 Task: Look for space in São José do Rio Pardo, Brazil from 2nd September, 2023 to 6th September, 2023 for 2 adults in price range Rs.15000 to Rs.20000. Place can be entire place with 1  bedroom having 1 bed and 1 bathroom. Property type can be house, flat, guest house, hotel. Amenities needed are: washing machine. Booking option can be shelf check-in. Required host language is Spanish.
Action: Mouse moved to (317, 160)
Screenshot: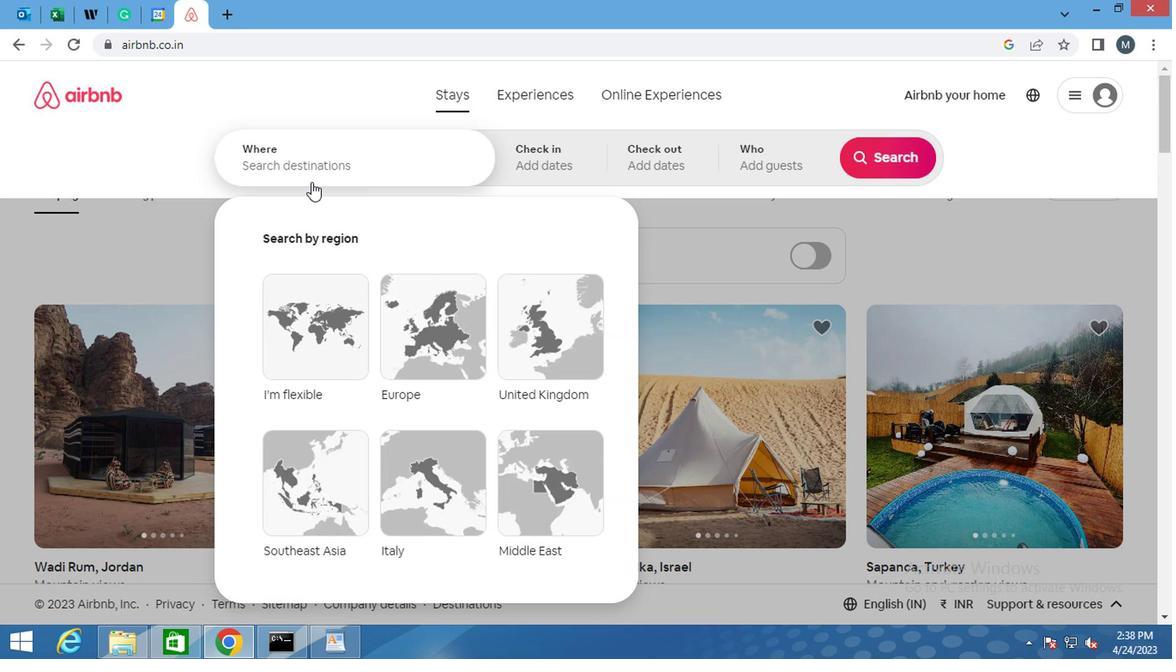 
Action: Mouse pressed left at (317, 160)
Screenshot: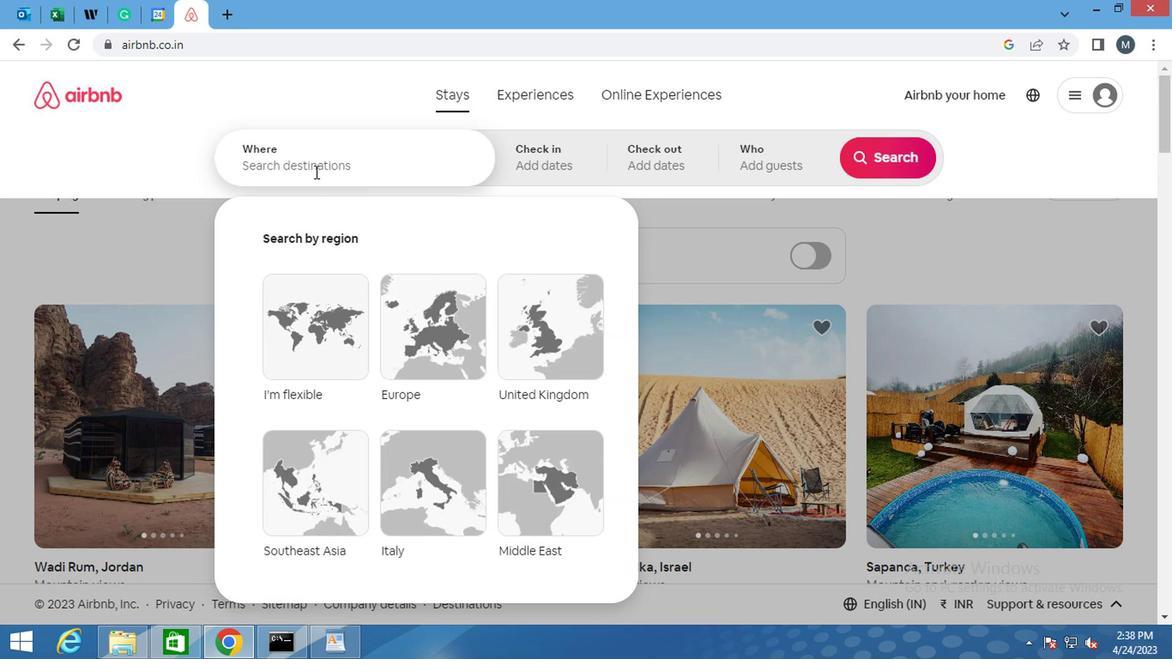 
Action: Mouse moved to (318, 160)
Screenshot: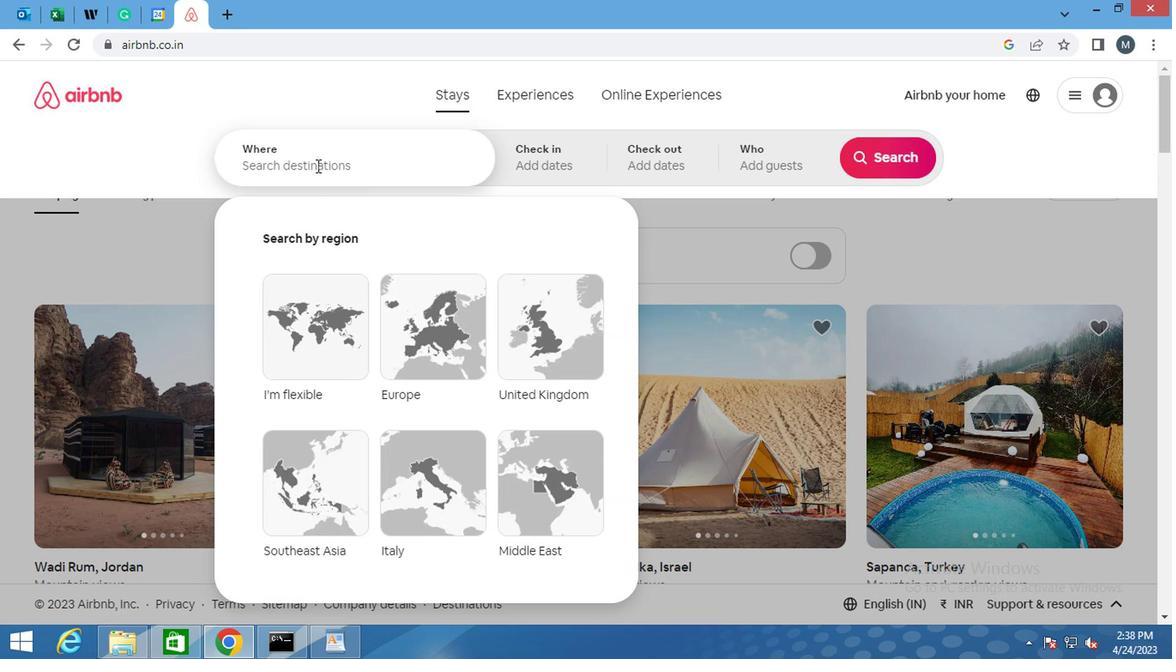
Action: Key pressed <Key.shift>SAO<Key.space><Key.shift>JOSE<Key.space>DO<Key.space><Key.shift>RIO<Key.space><Key.shift>PARDO,<Key.space><Key.shift>BRAZIL<Key.space><Key.enter>
Screenshot: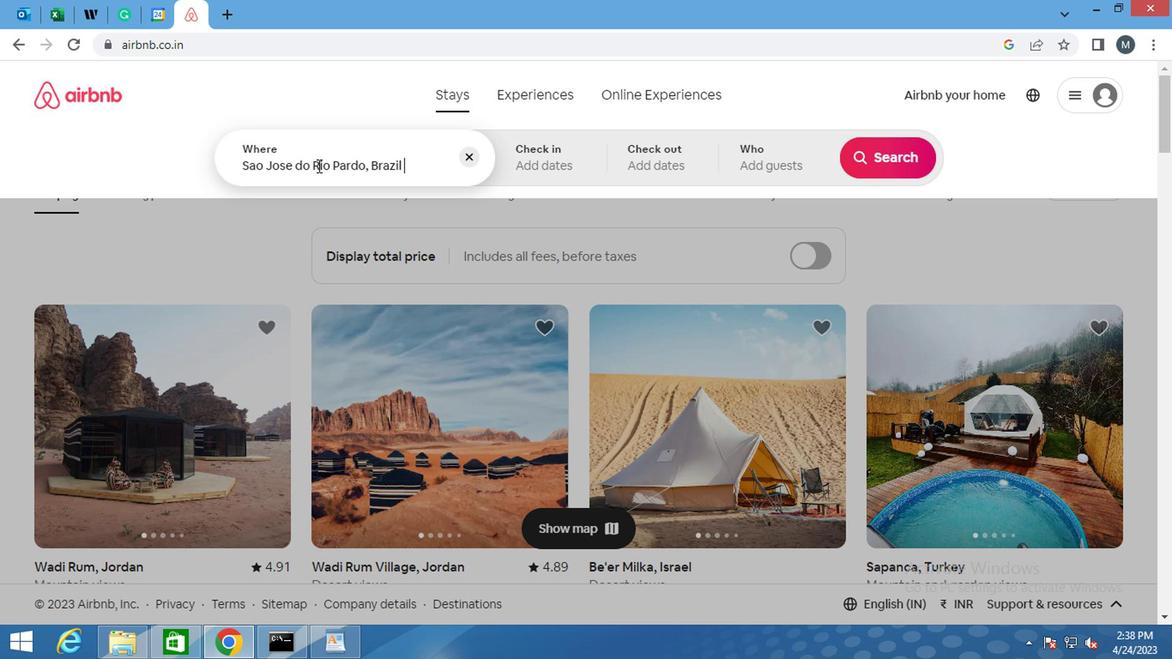 
Action: Mouse moved to (869, 294)
Screenshot: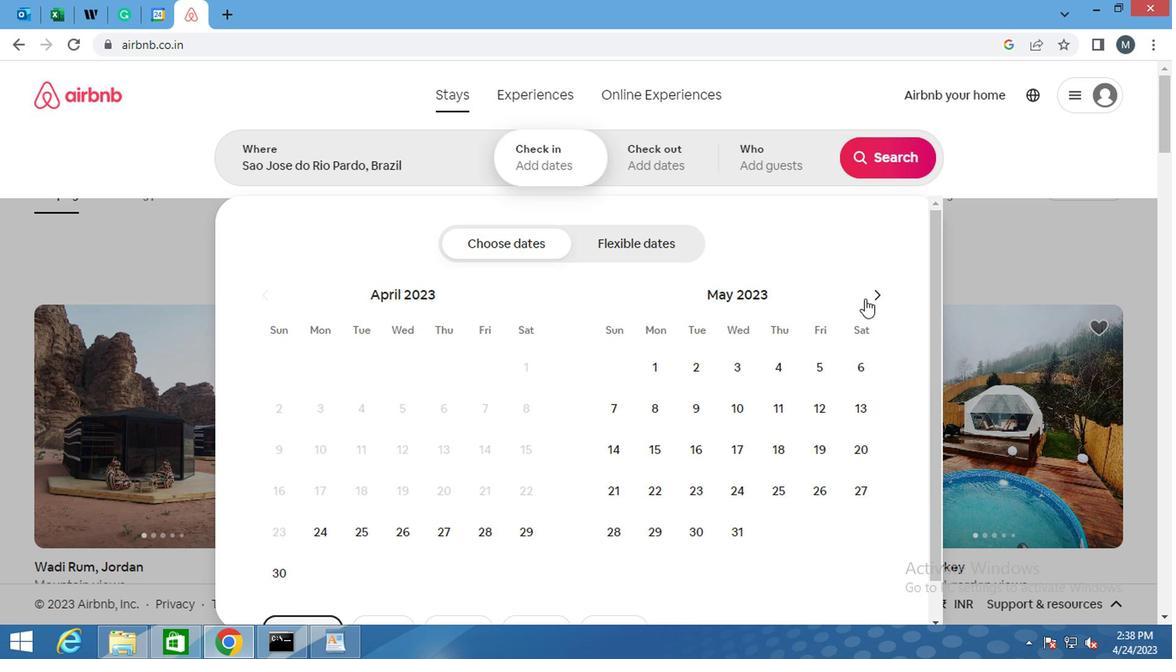 
Action: Mouse pressed left at (869, 294)
Screenshot: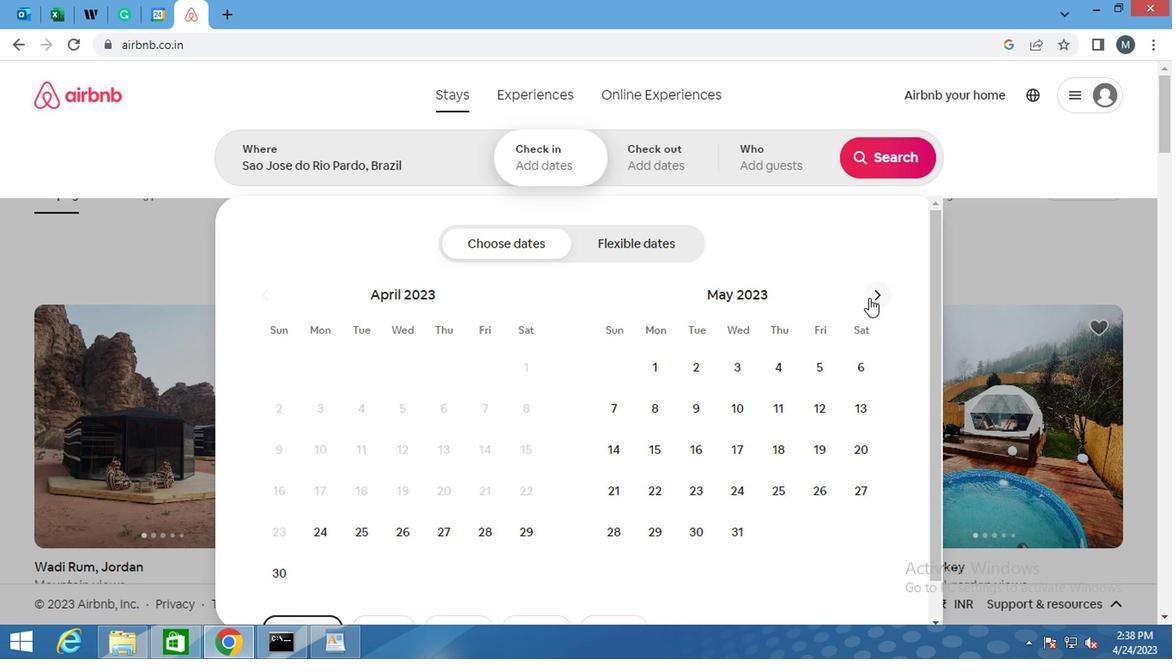 
Action: Mouse moved to (869, 294)
Screenshot: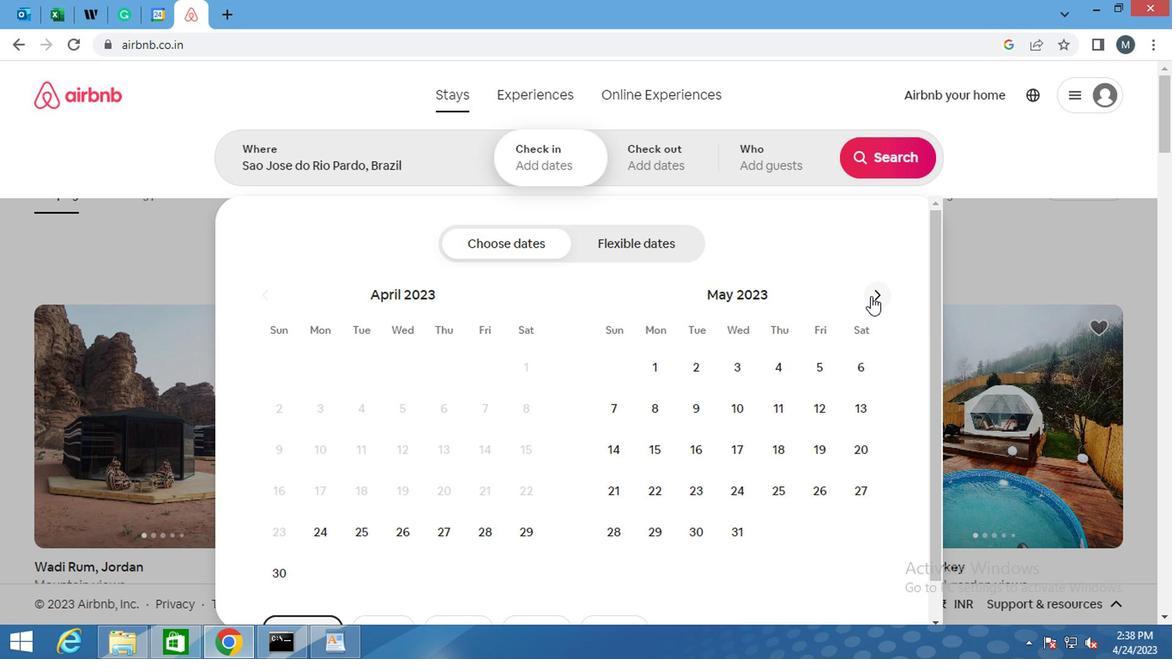 
Action: Mouse pressed left at (869, 294)
Screenshot: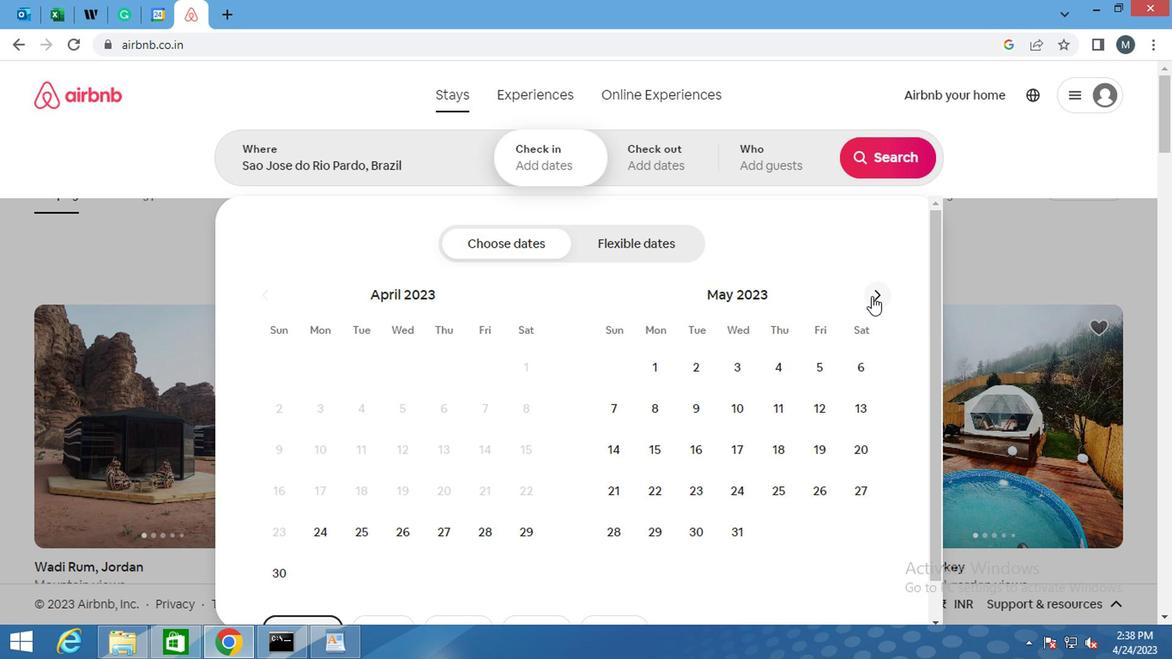 
Action: Mouse moved to (870, 294)
Screenshot: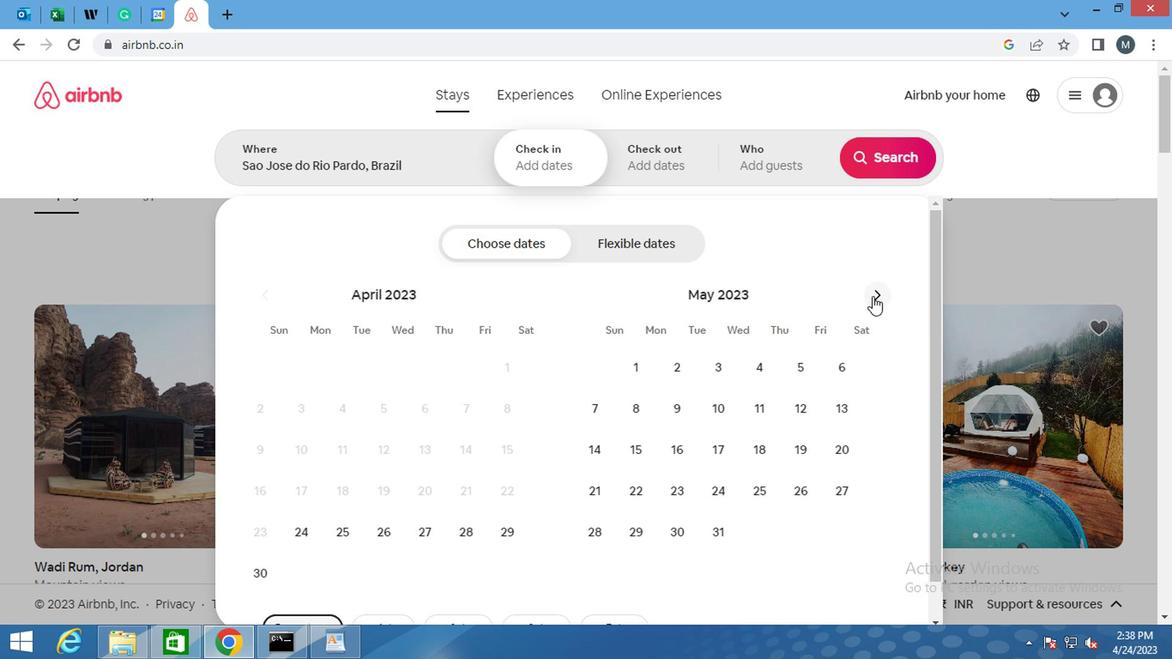 
Action: Mouse pressed left at (870, 294)
Screenshot: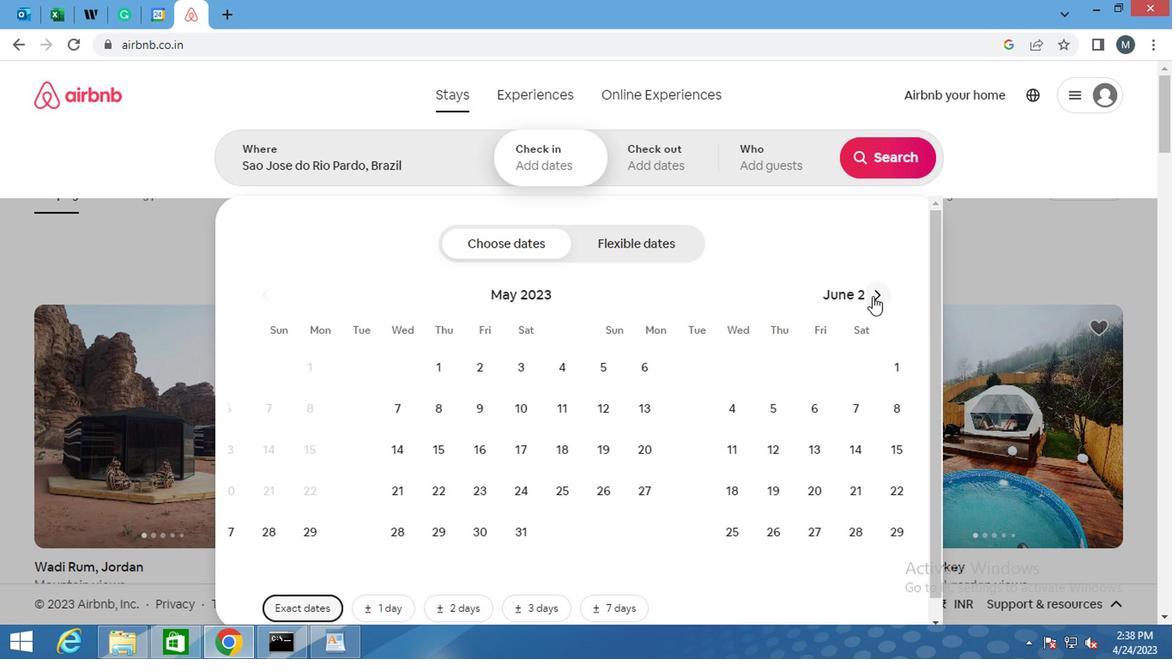 
Action: Mouse moved to (871, 293)
Screenshot: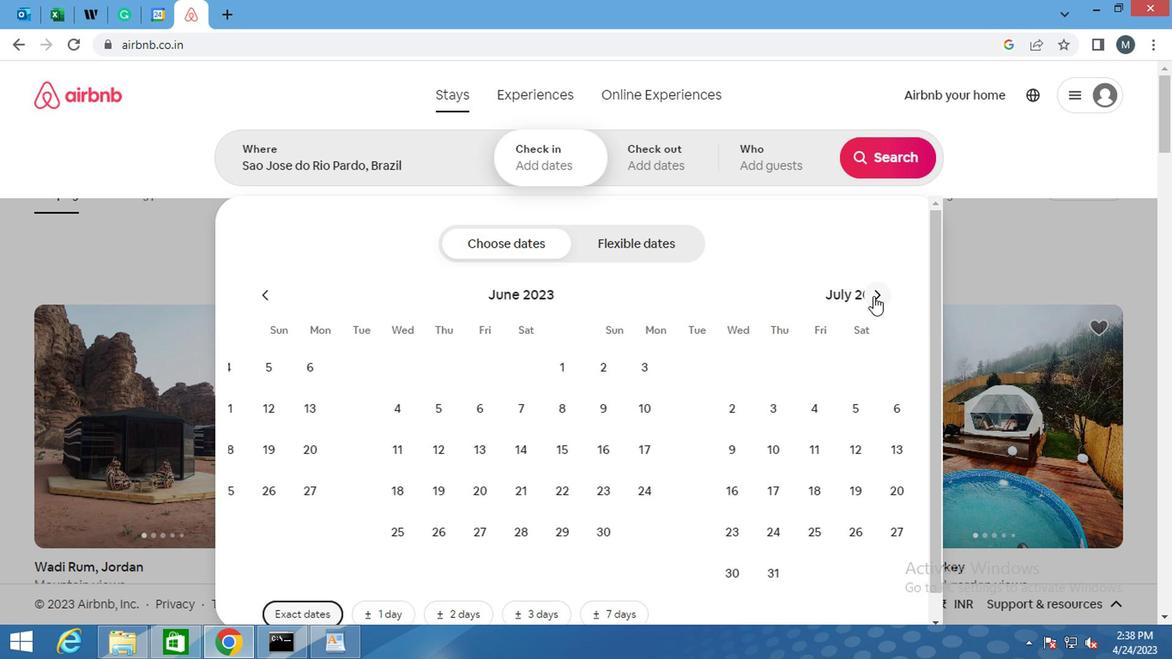 
Action: Mouse pressed left at (871, 293)
Screenshot: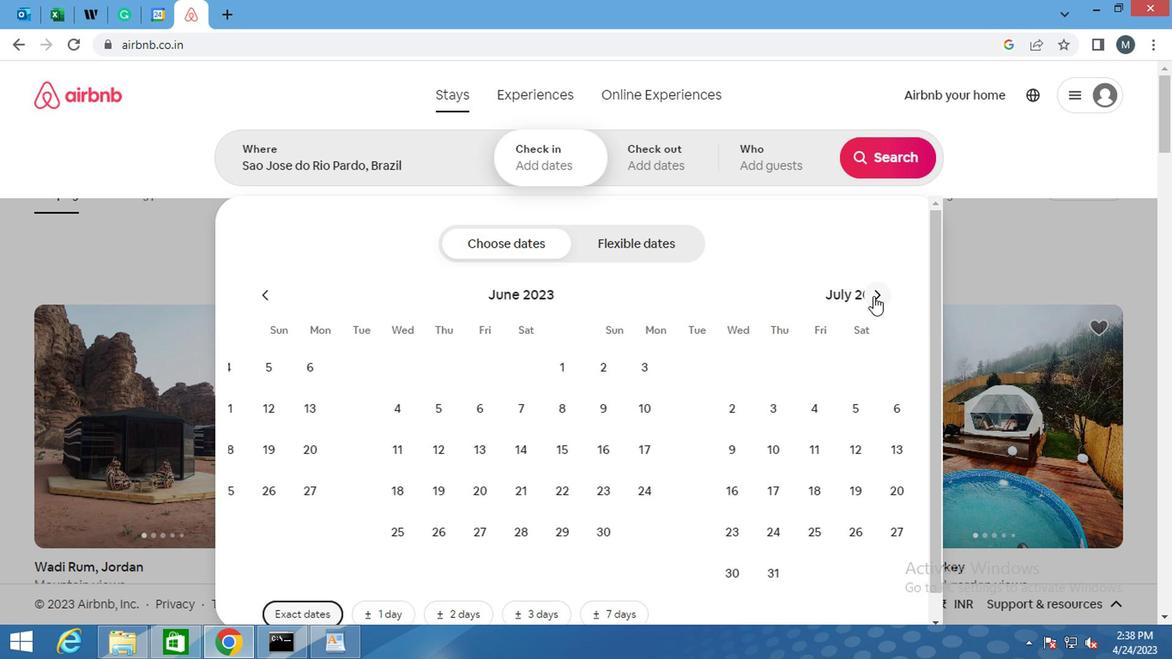 
Action: Mouse moved to (871, 290)
Screenshot: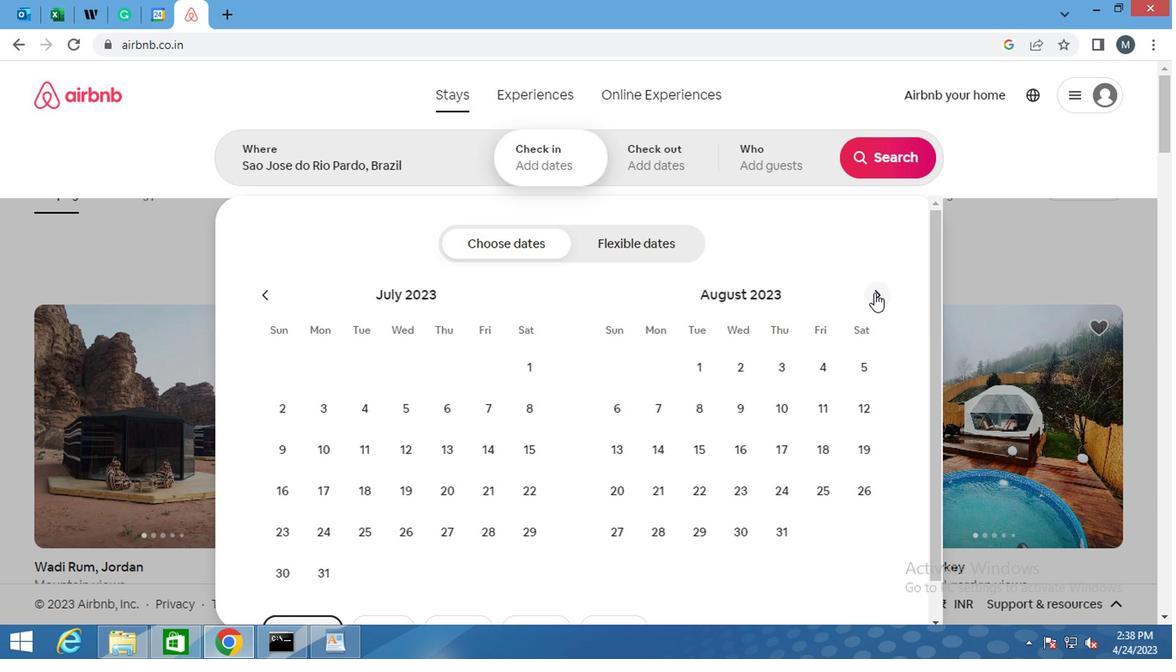 
Action: Mouse pressed left at (871, 290)
Screenshot: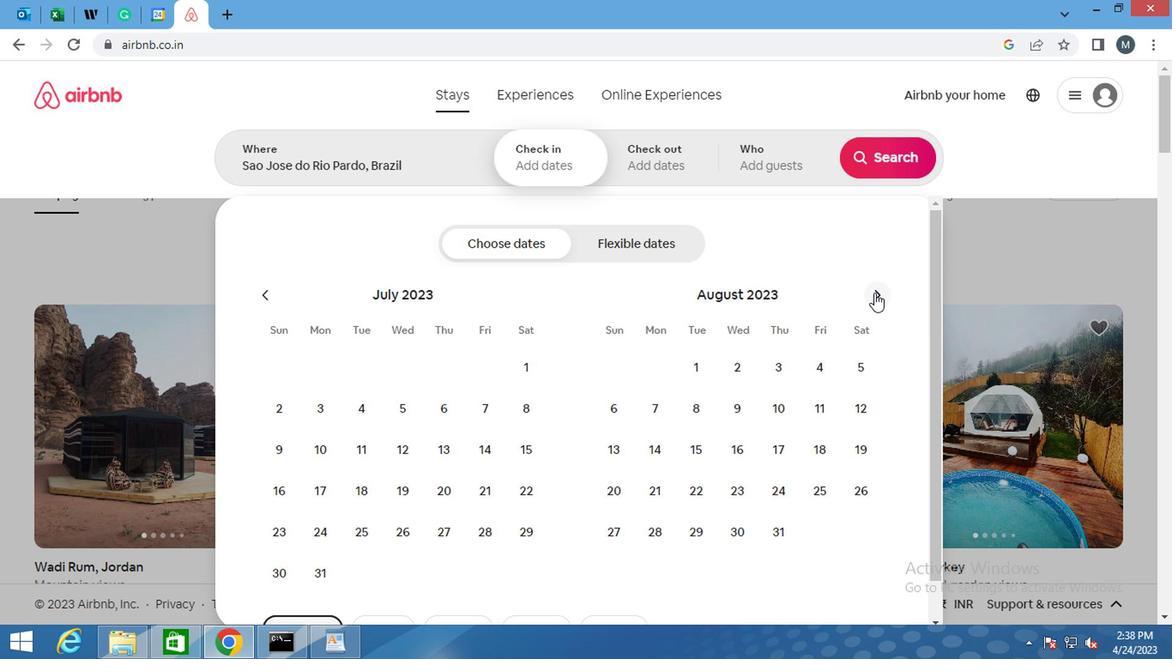 
Action: Mouse moved to (852, 370)
Screenshot: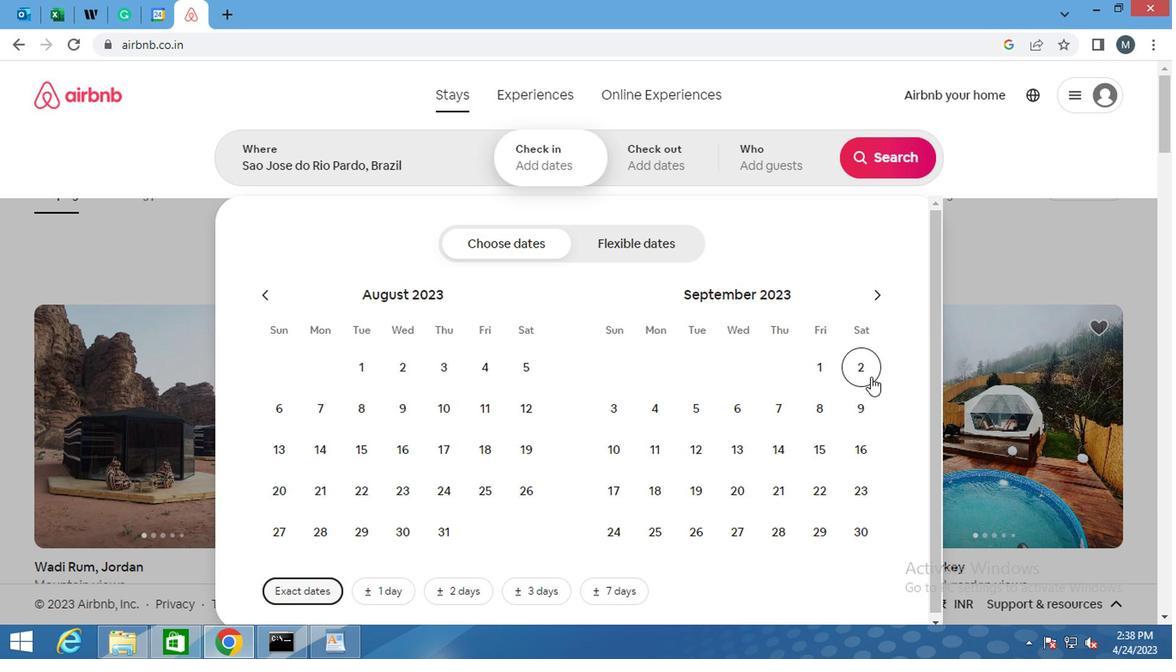 
Action: Mouse pressed left at (852, 370)
Screenshot: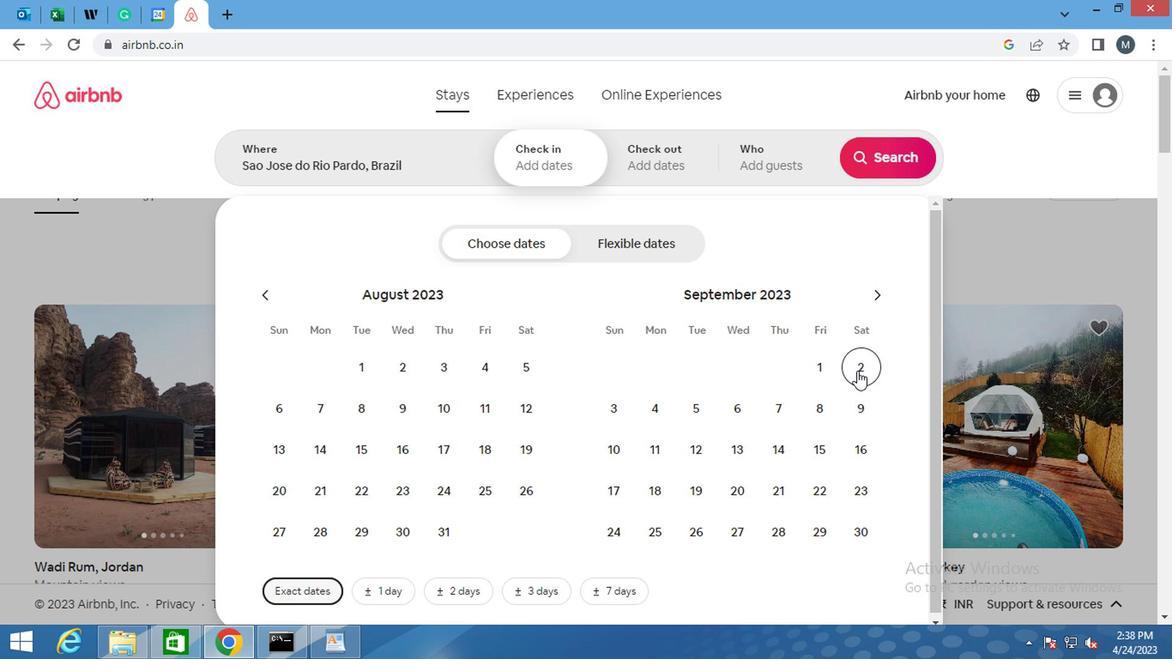 
Action: Mouse moved to (742, 414)
Screenshot: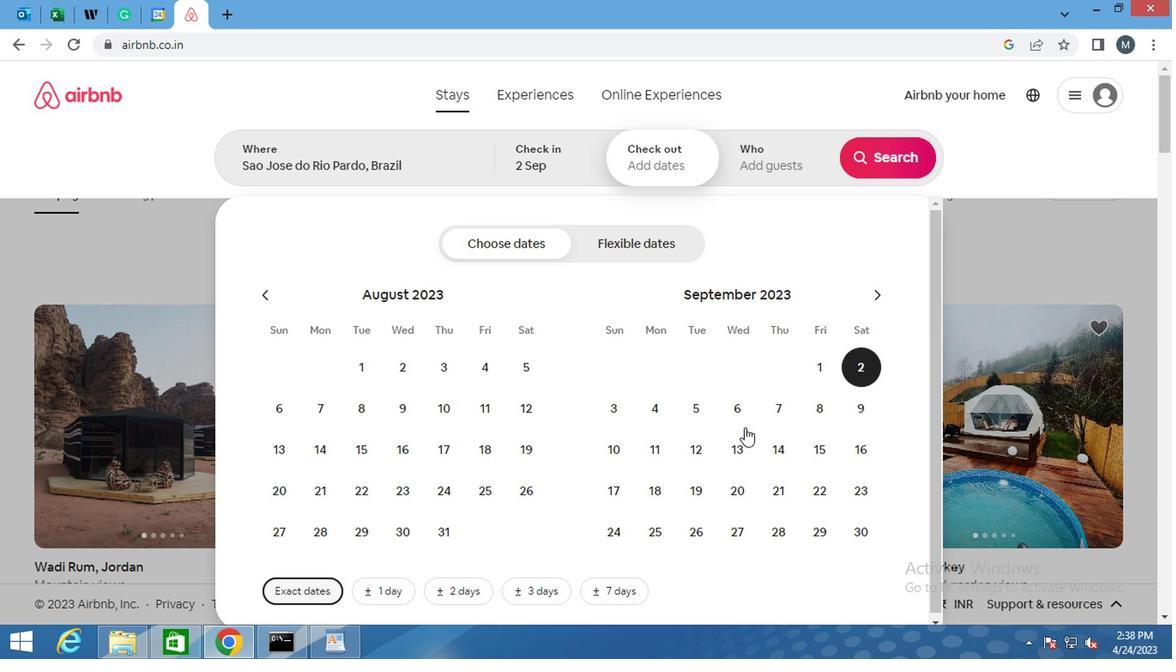 
Action: Mouse pressed left at (742, 414)
Screenshot: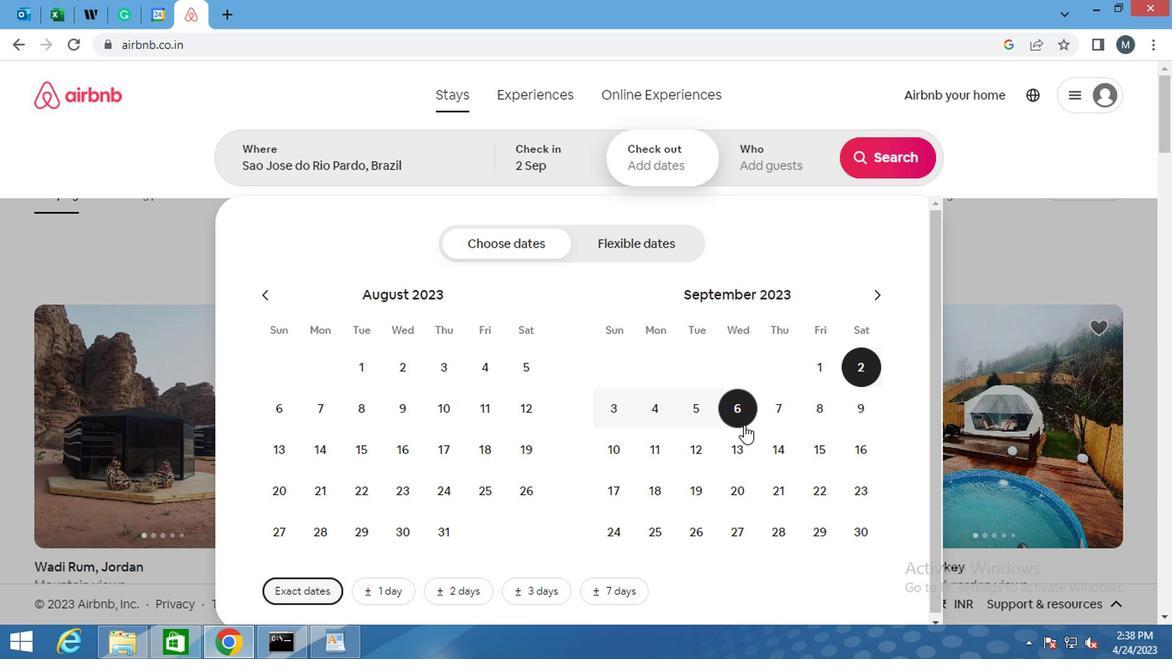 
Action: Mouse moved to (760, 166)
Screenshot: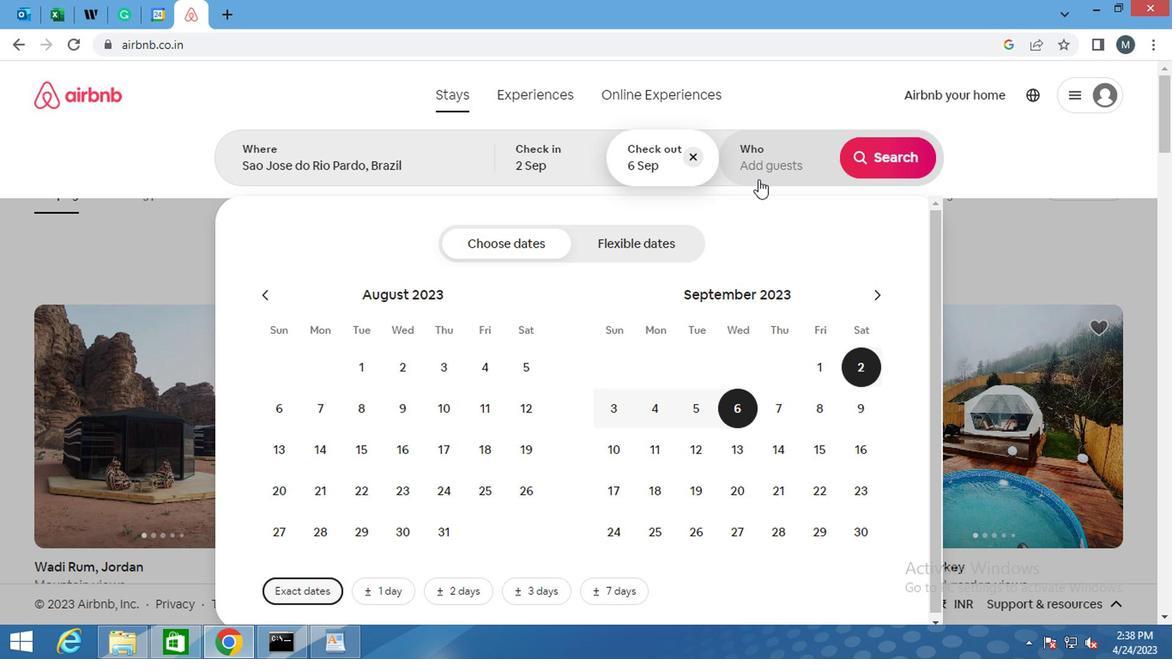 
Action: Mouse pressed left at (760, 166)
Screenshot: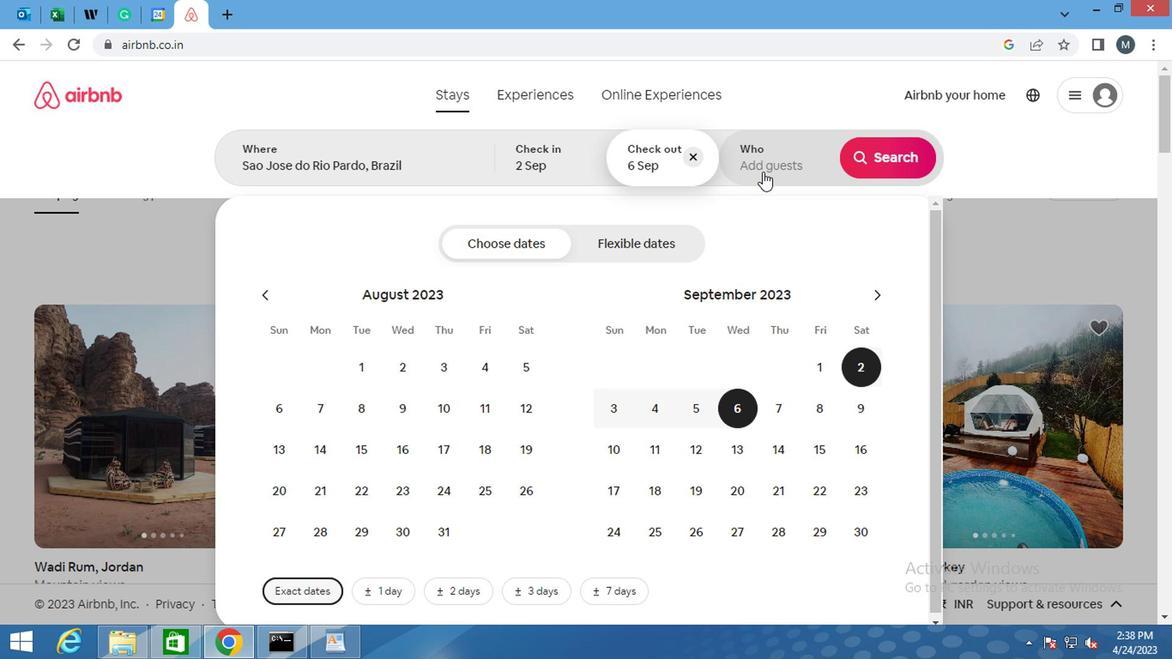 
Action: Mouse moved to (898, 252)
Screenshot: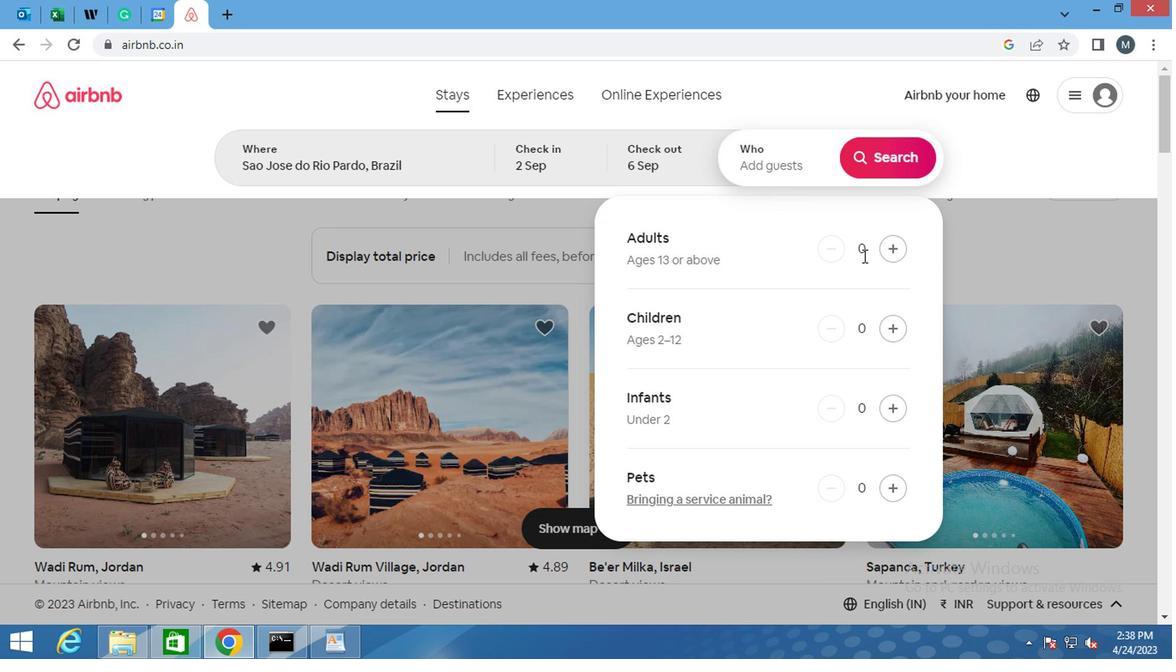 
Action: Mouse pressed left at (898, 252)
Screenshot: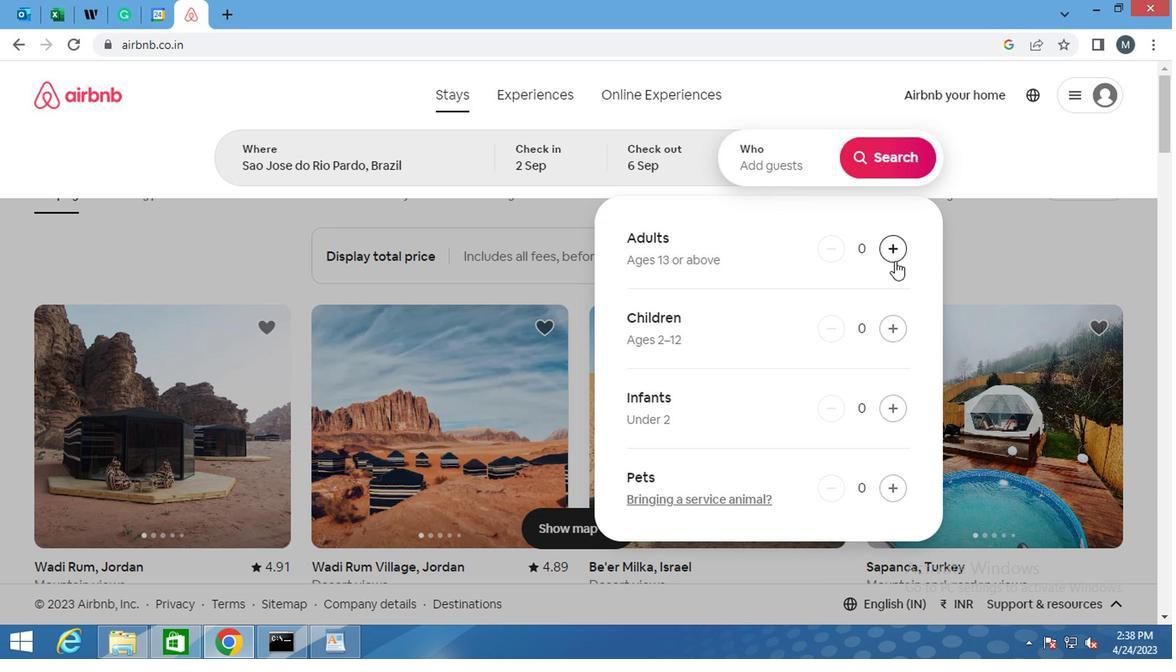 
Action: Mouse pressed left at (898, 252)
Screenshot: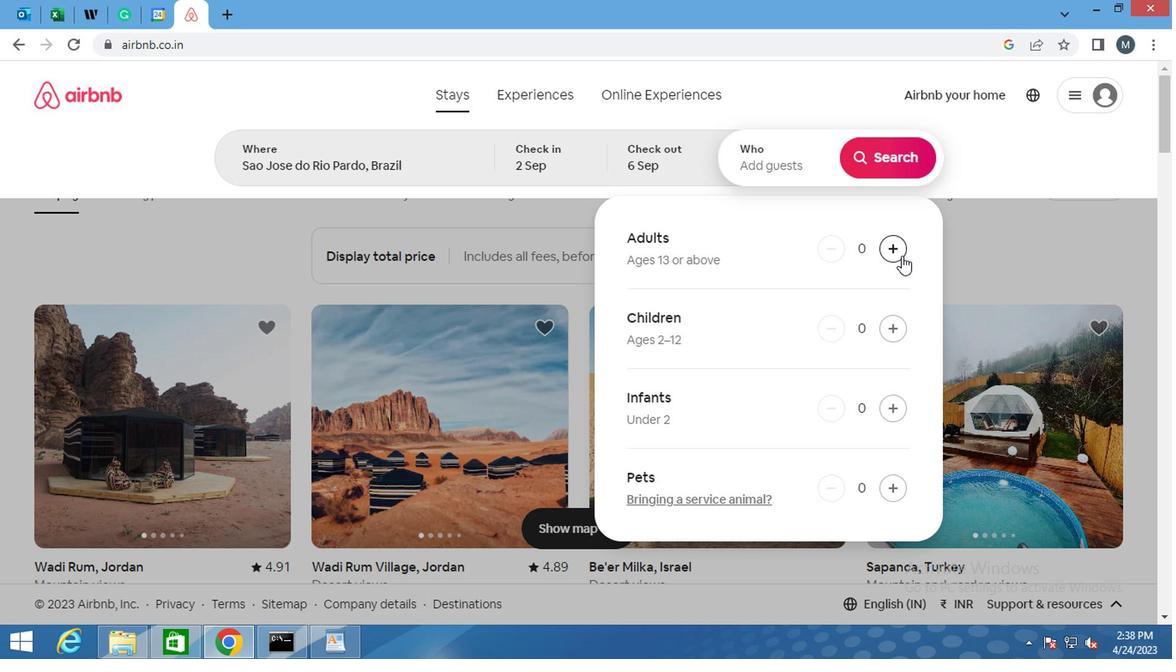
Action: Mouse moved to (1013, 180)
Screenshot: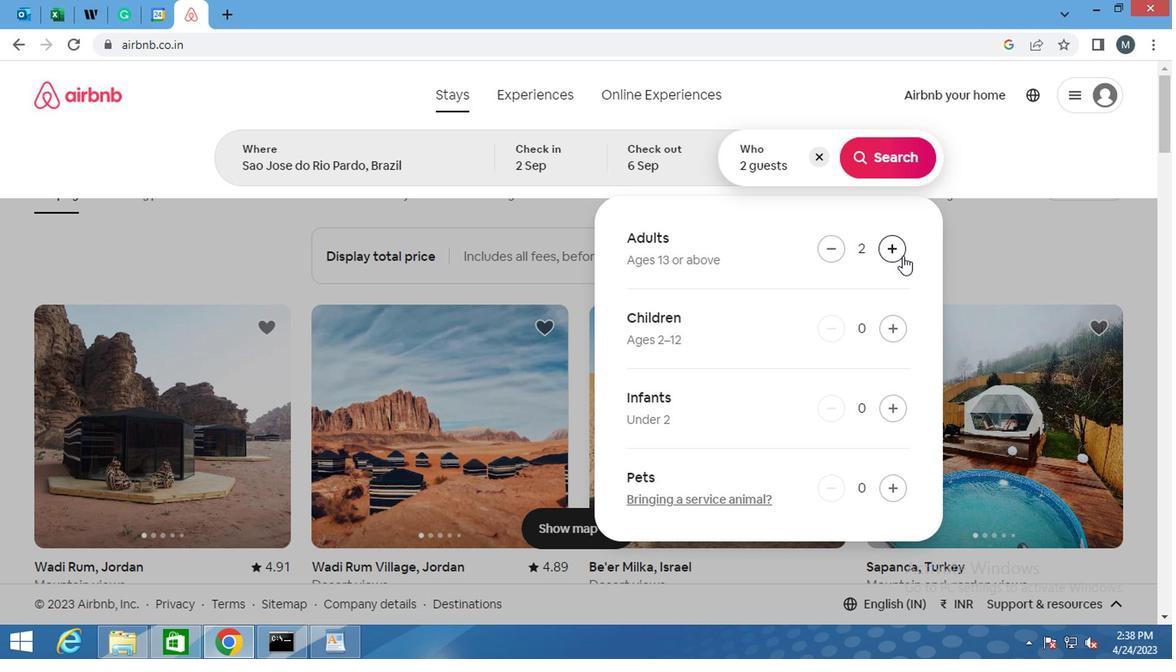 
Action: Mouse pressed left at (1013, 180)
Screenshot: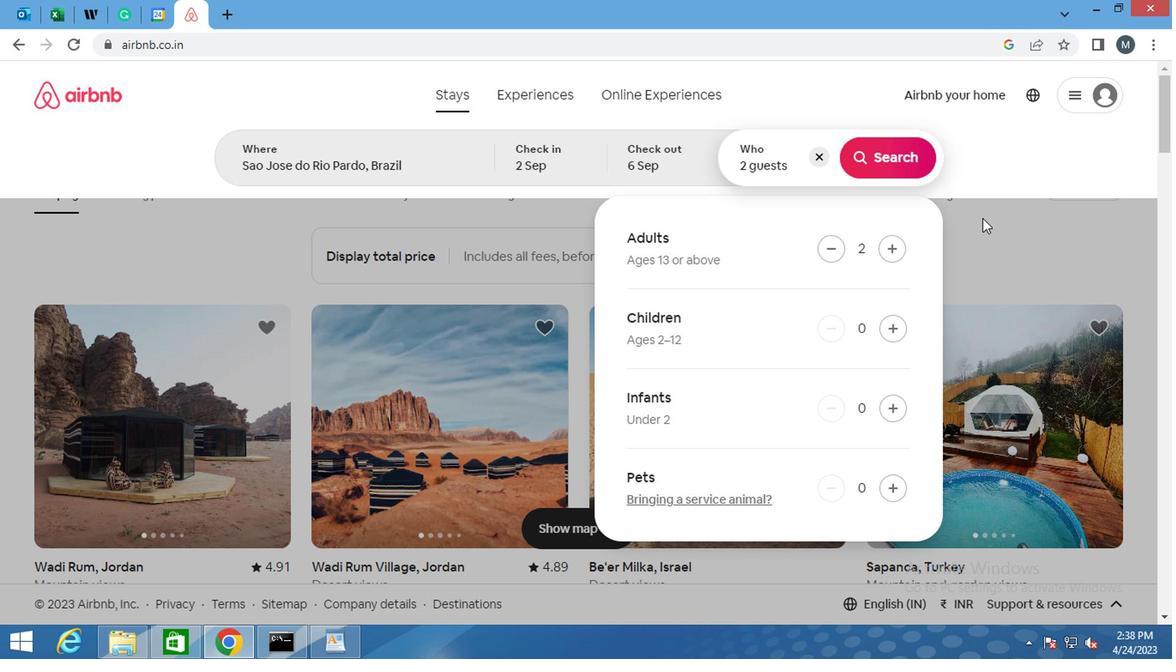 
Action: Mouse moved to (1001, 182)
Screenshot: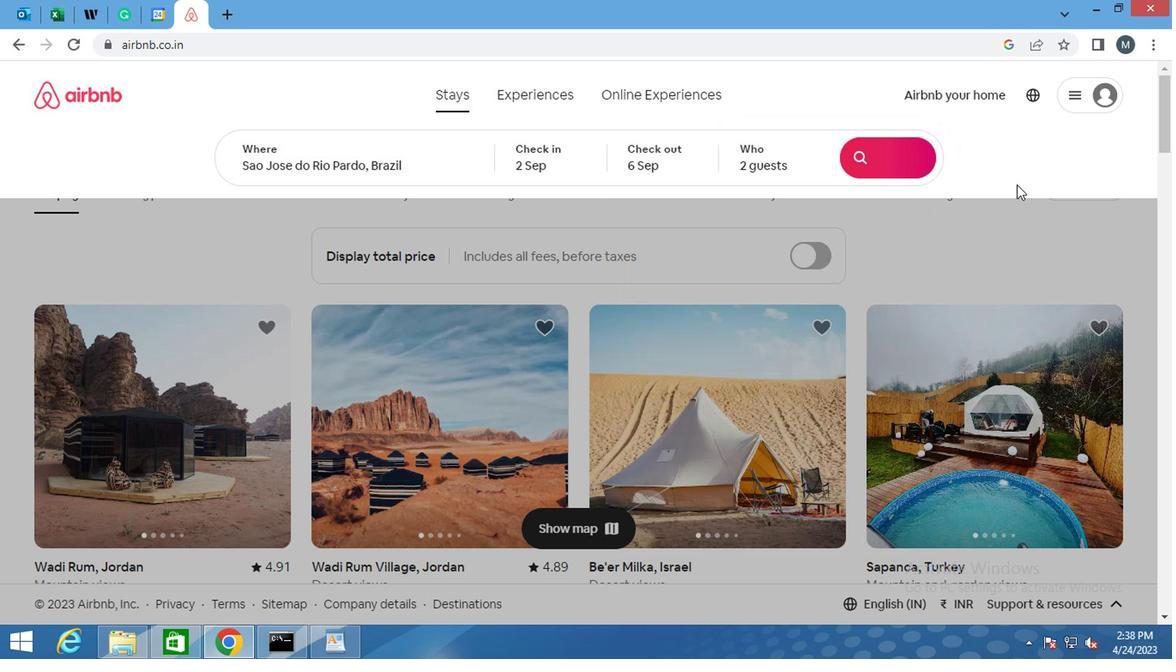 
Action: Mouse scrolled (1001, 182) with delta (0, 0)
Screenshot: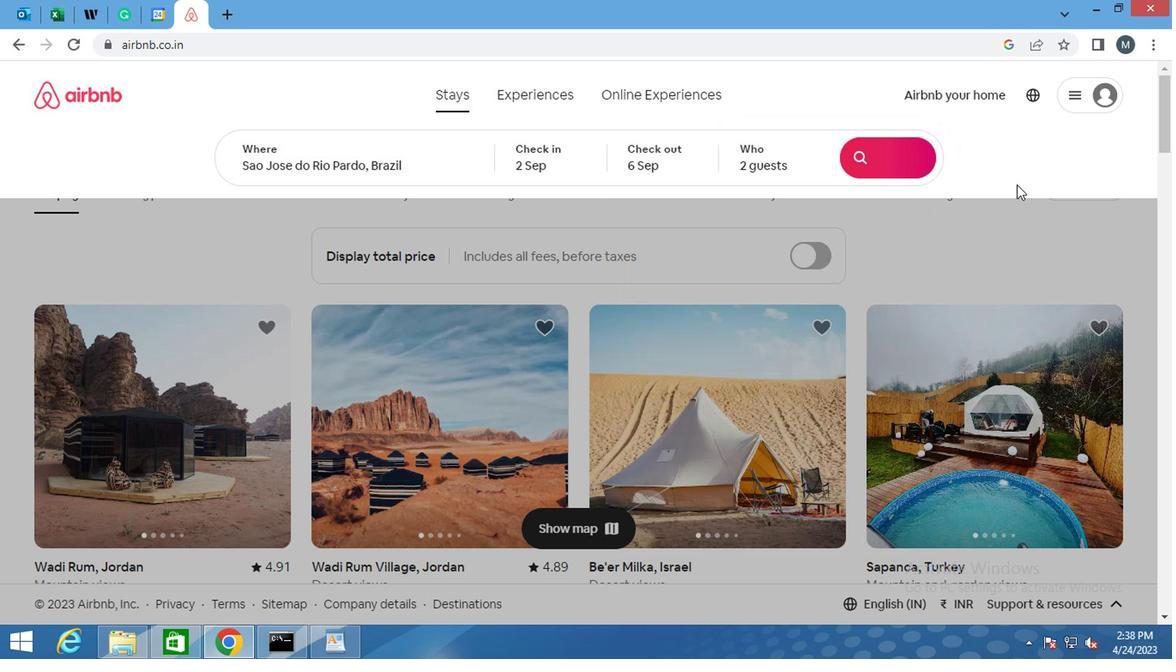 
Action: Mouse moved to (999, 193)
Screenshot: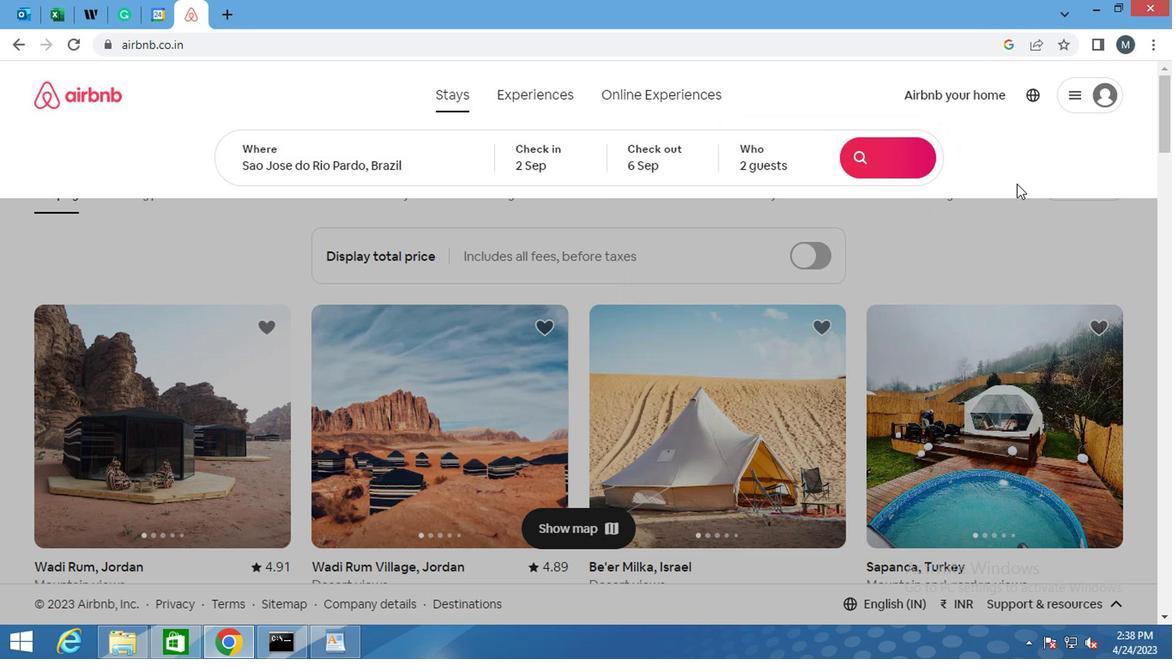 
Action: Mouse scrolled (999, 192) with delta (0, 0)
Screenshot: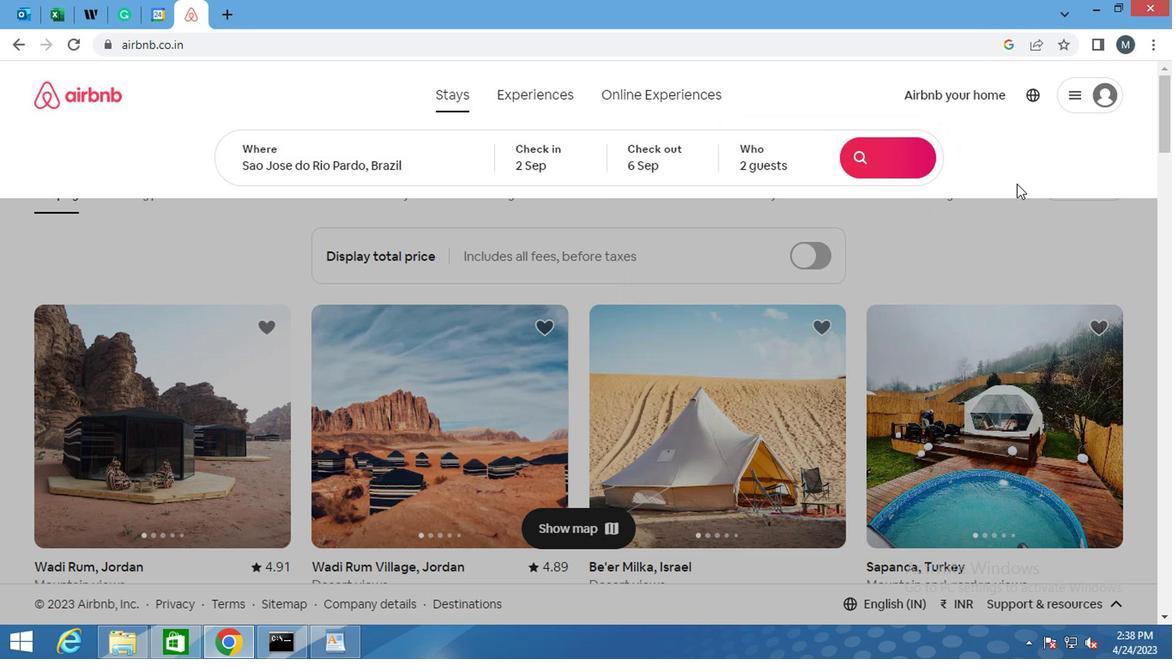 
Action: Mouse moved to (998, 194)
Screenshot: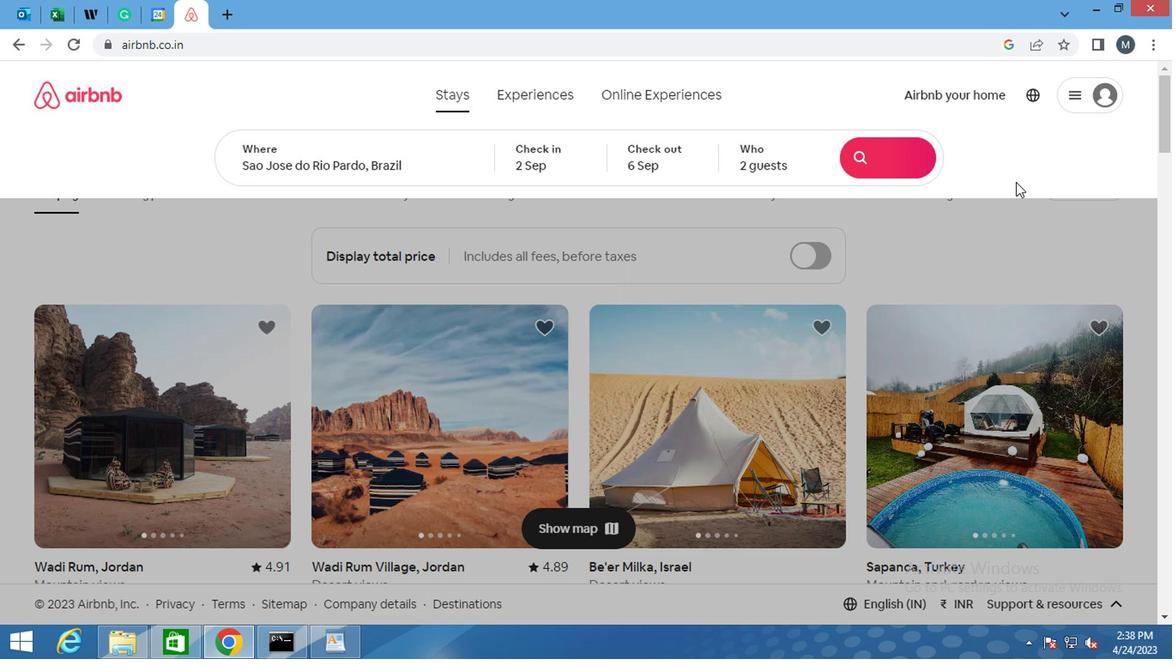
Action: Mouse scrolled (998, 196) with delta (0, 1)
Screenshot: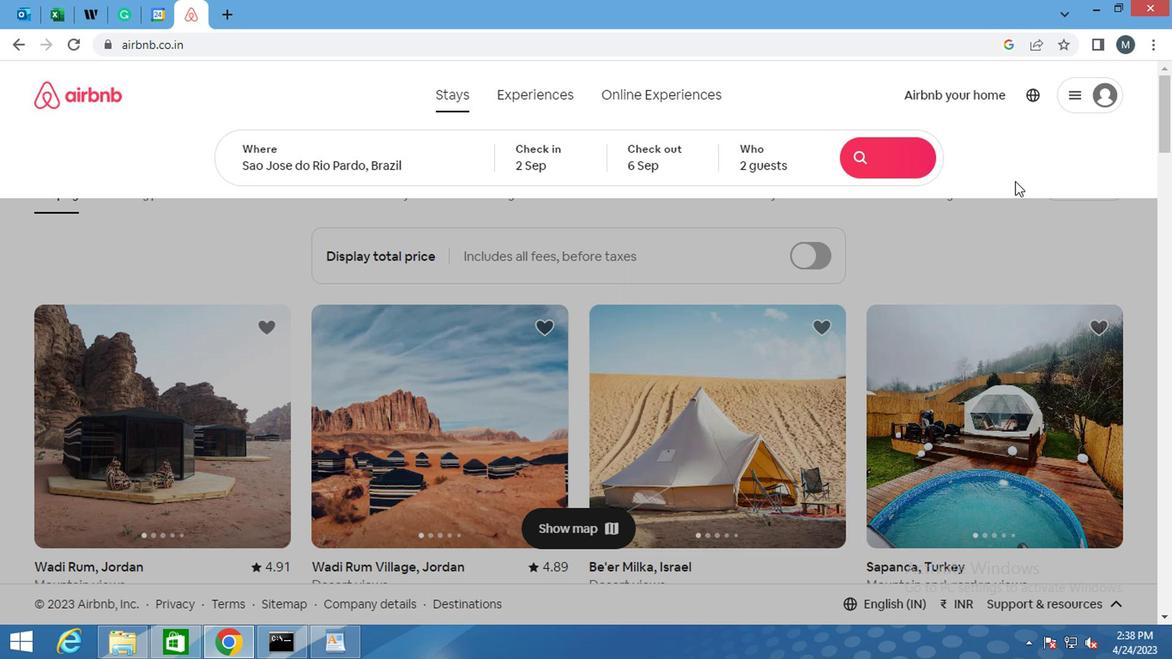 
Action: Mouse scrolled (998, 196) with delta (0, 1)
Screenshot: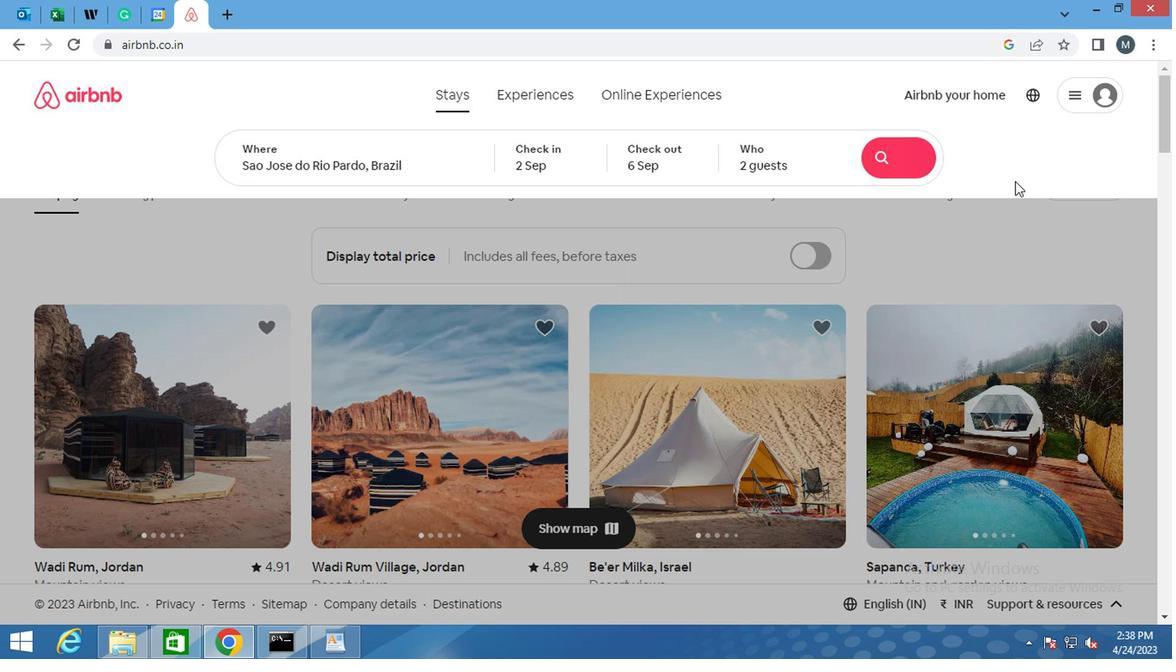
Action: Mouse scrolled (998, 196) with delta (0, 1)
Screenshot: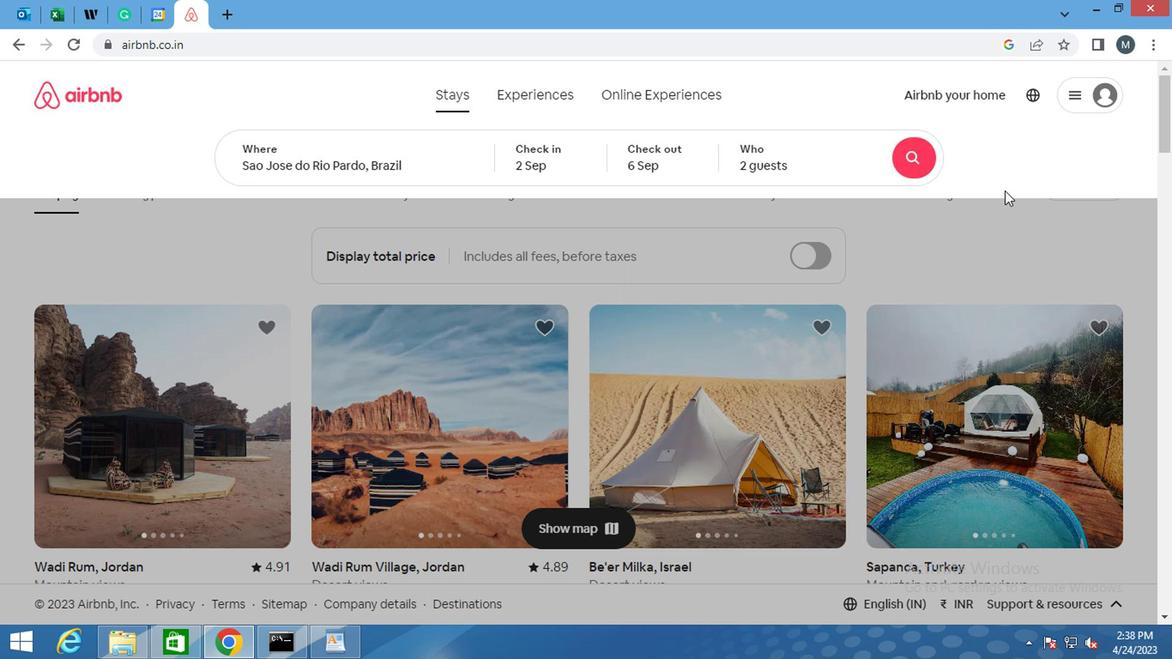 
Action: Mouse moved to (1080, 172)
Screenshot: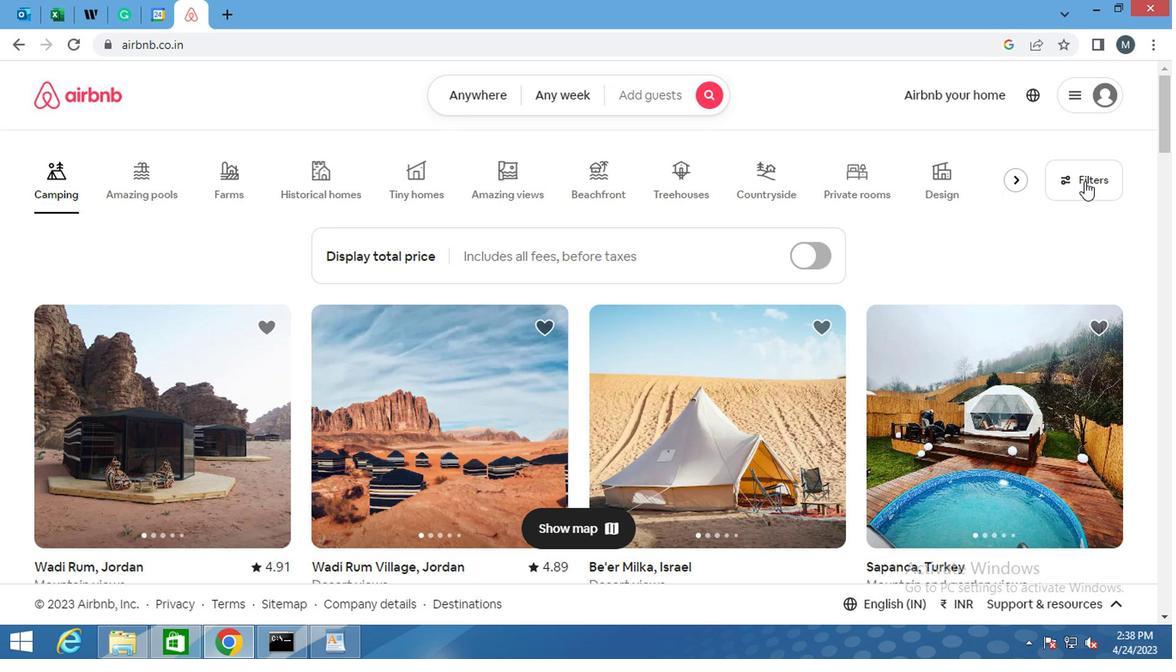 
Action: Mouse pressed left at (1080, 172)
Screenshot: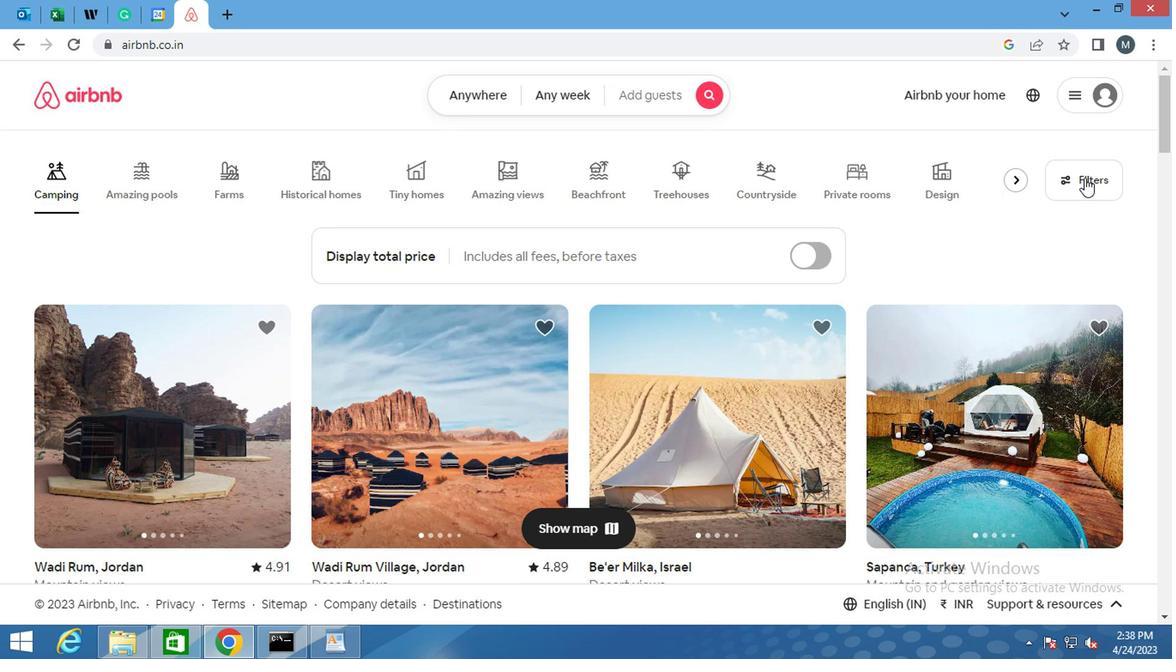 
Action: Mouse moved to (373, 386)
Screenshot: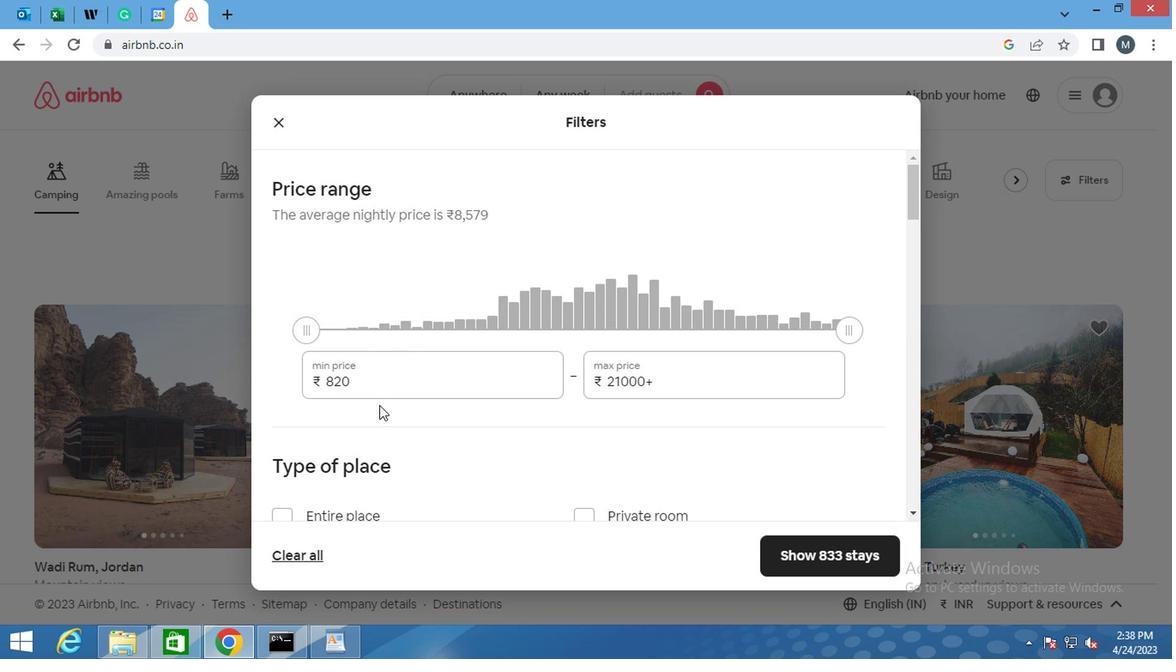 
Action: Mouse pressed left at (373, 386)
Screenshot: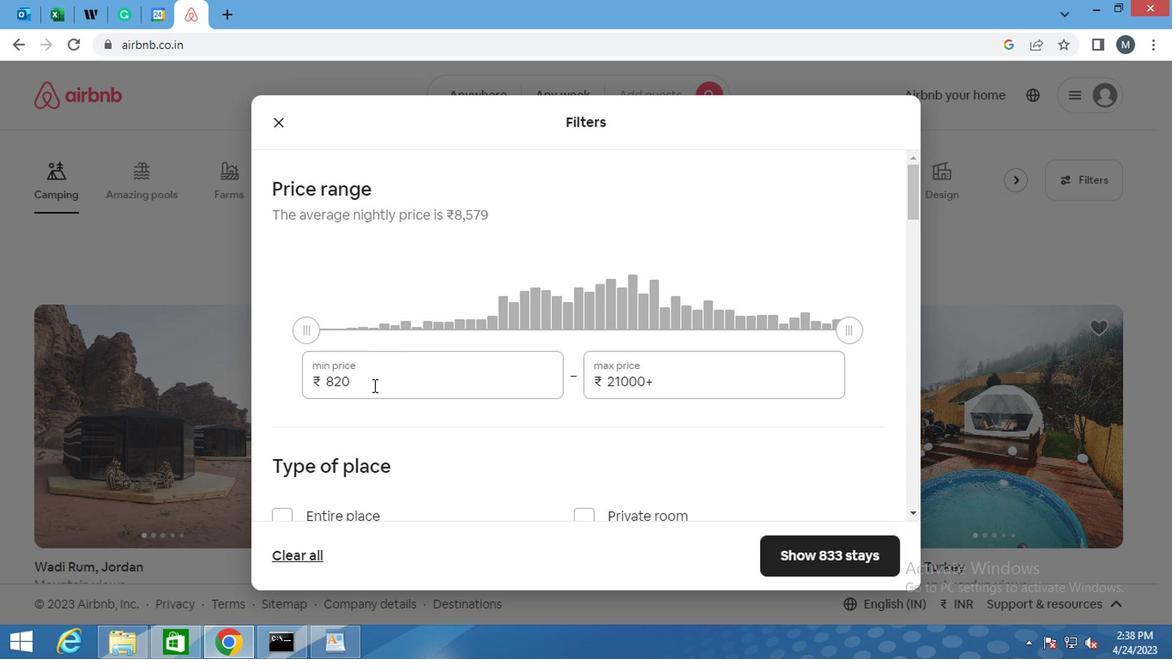 
Action: Mouse pressed left at (373, 386)
Screenshot: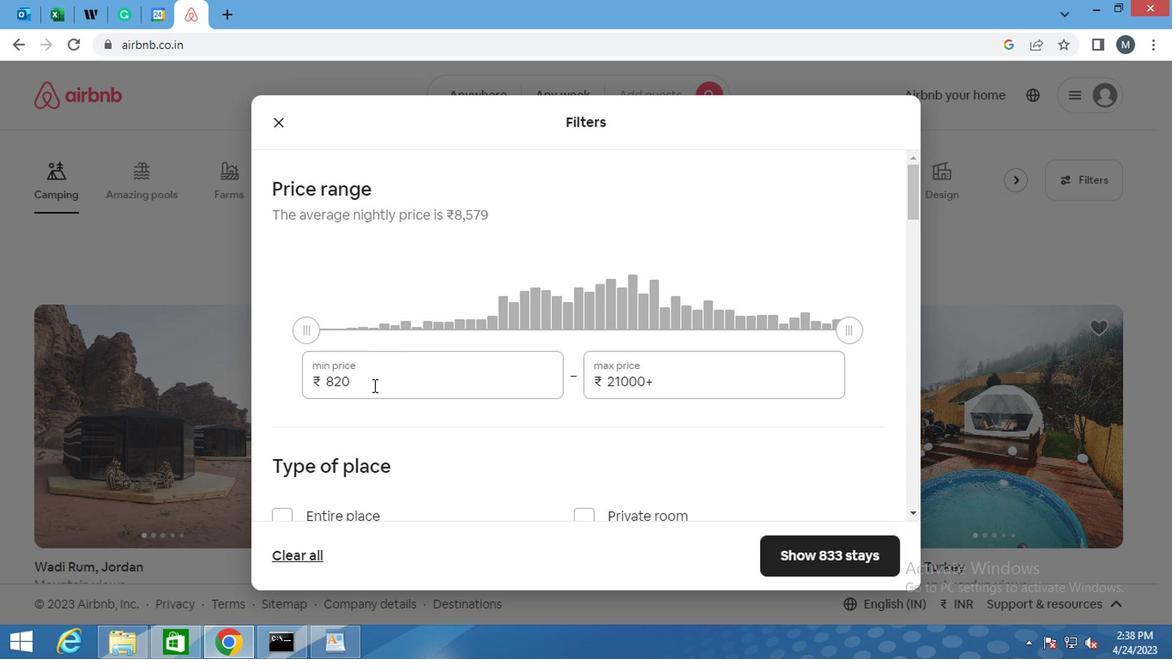 
Action: Mouse moved to (372, 386)
Screenshot: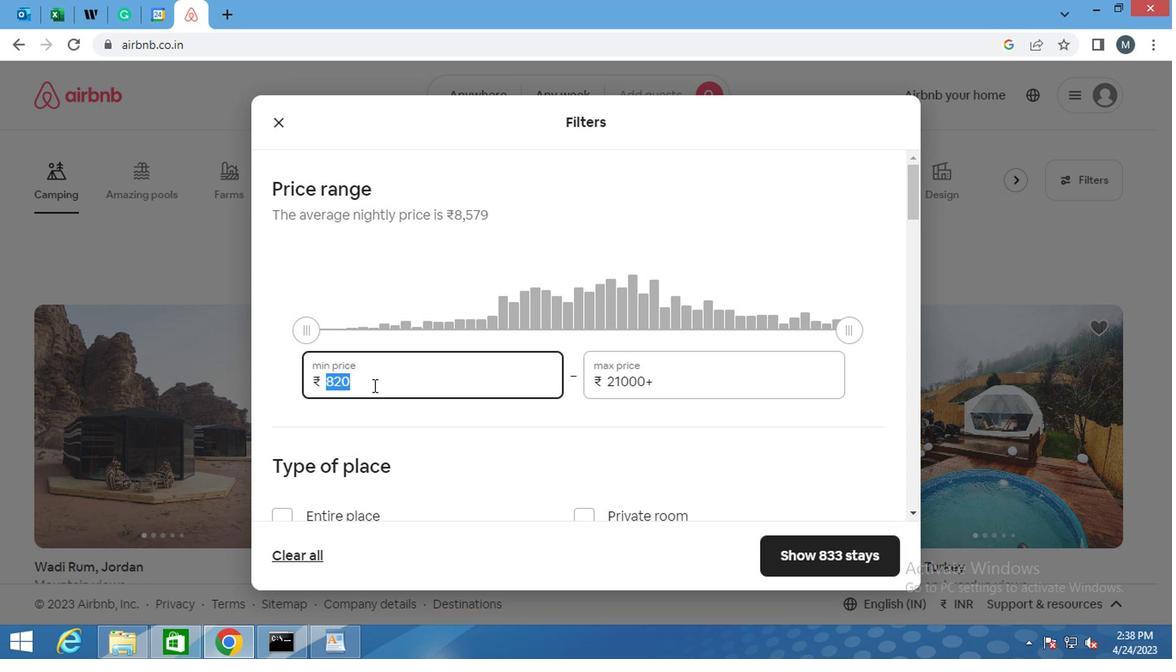 
Action: Key pressed 15000
Screenshot: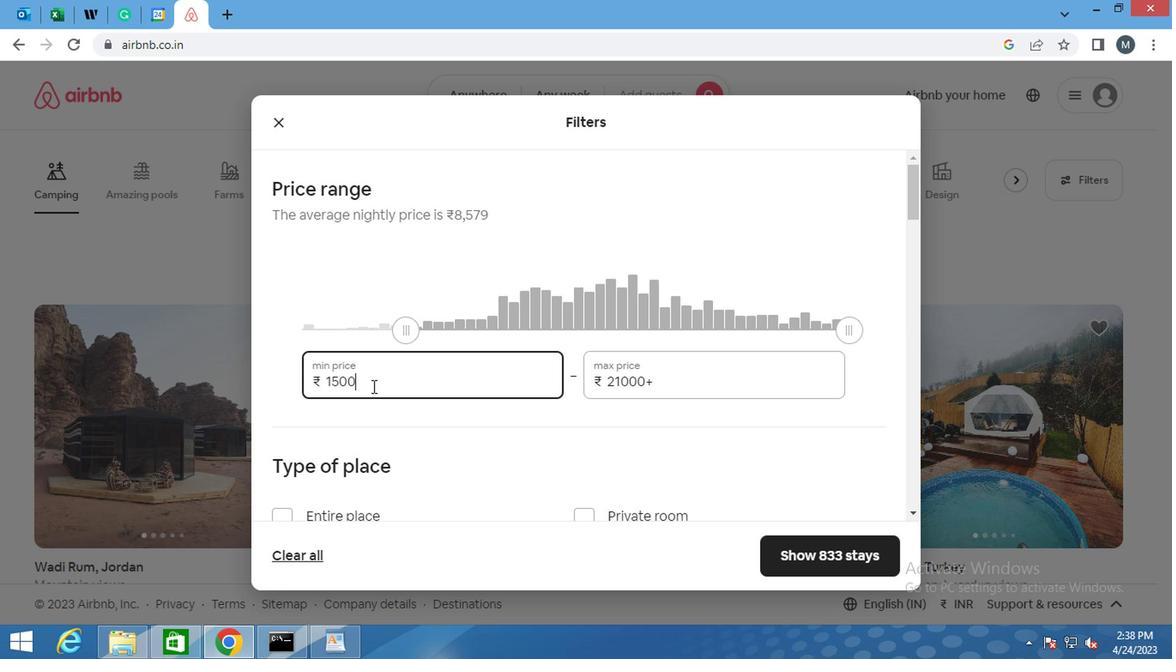 
Action: Mouse moved to (608, 382)
Screenshot: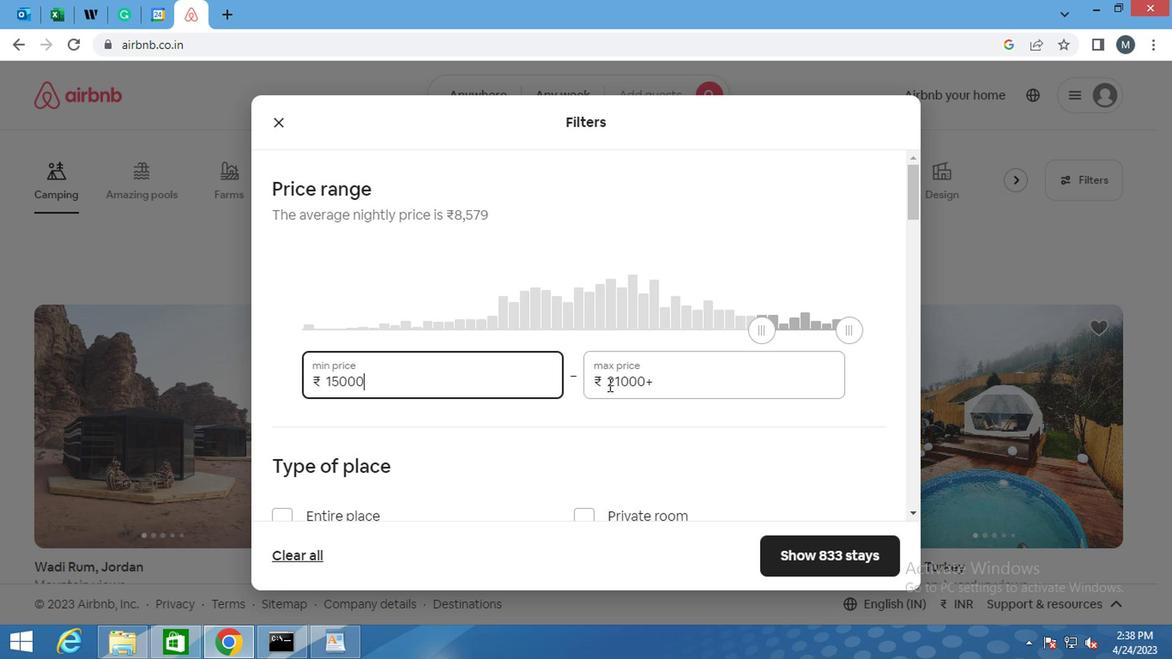 
Action: Mouse pressed left at (608, 382)
Screenshot: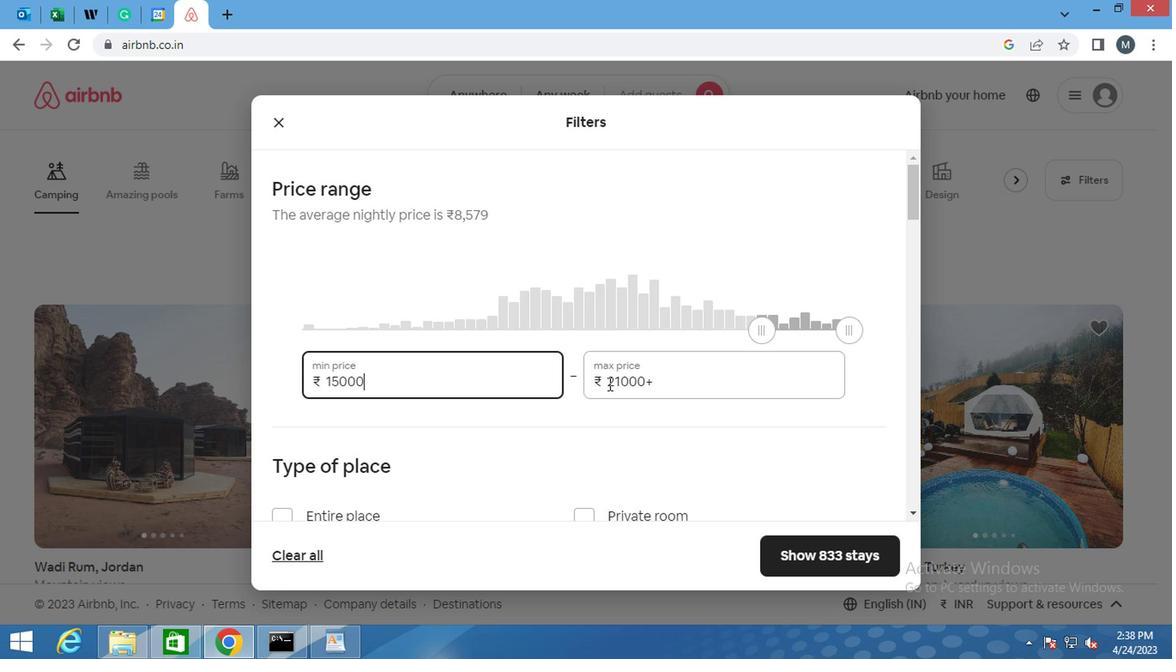 
Action: Mouse moved to (608, 381)
Screenshot: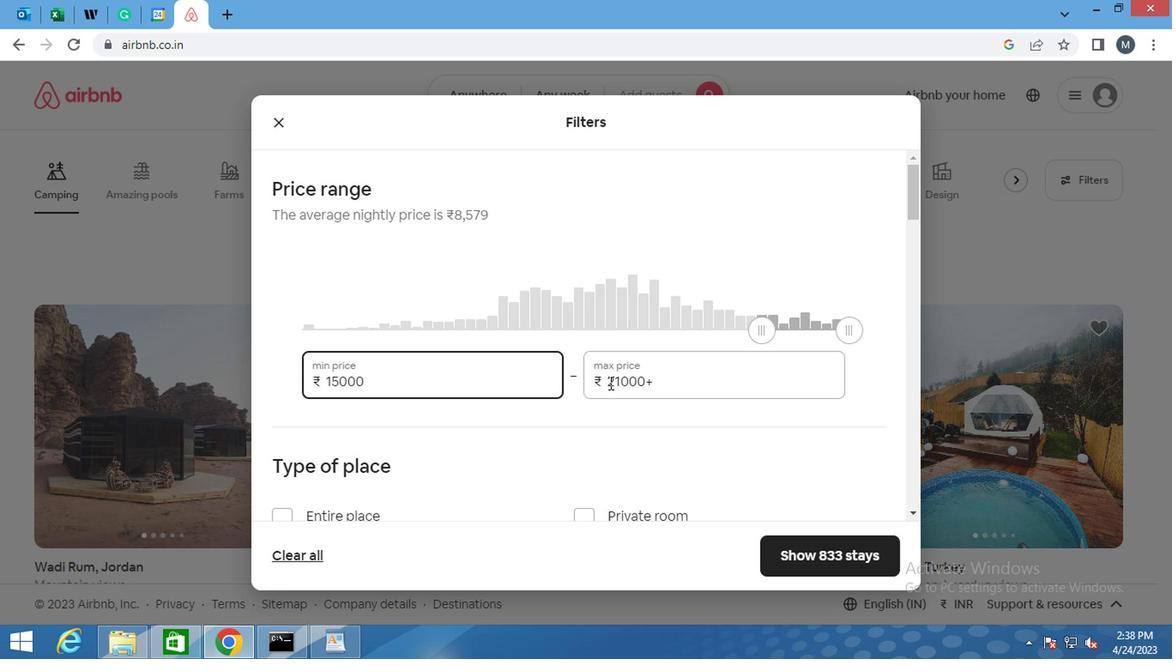 
Action: Mouse pressed left at (608, 381)
Screenshot: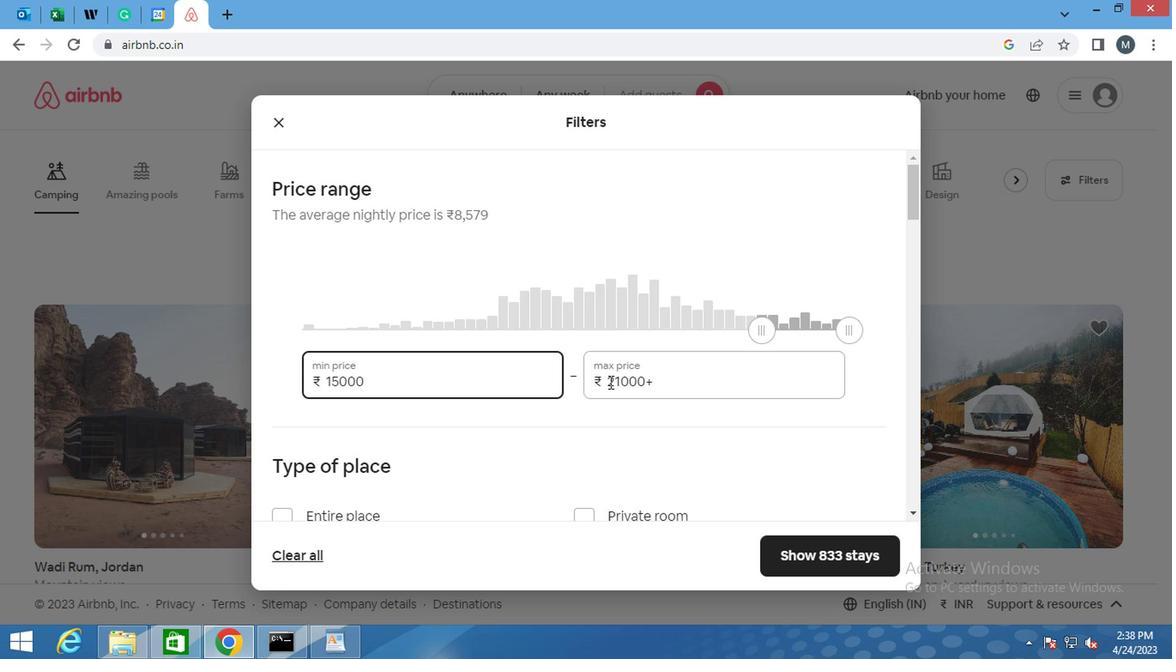 
Action: Mouse moved to (602, 379)
Screenshot: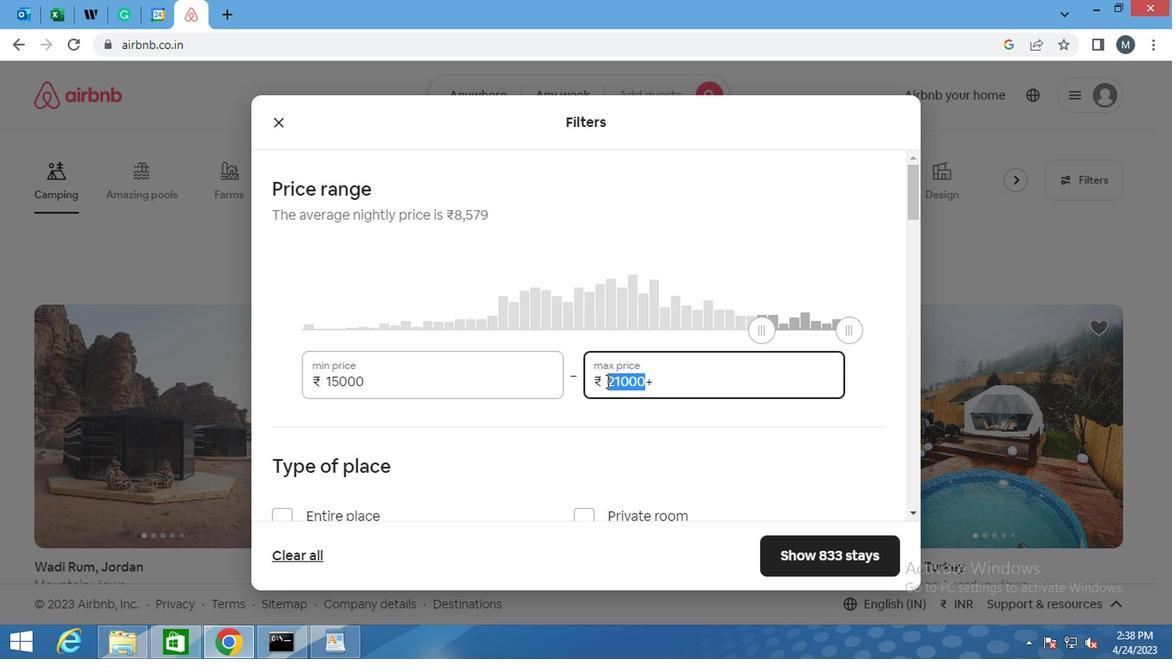 
Action: Key pressed 200
Screenshot: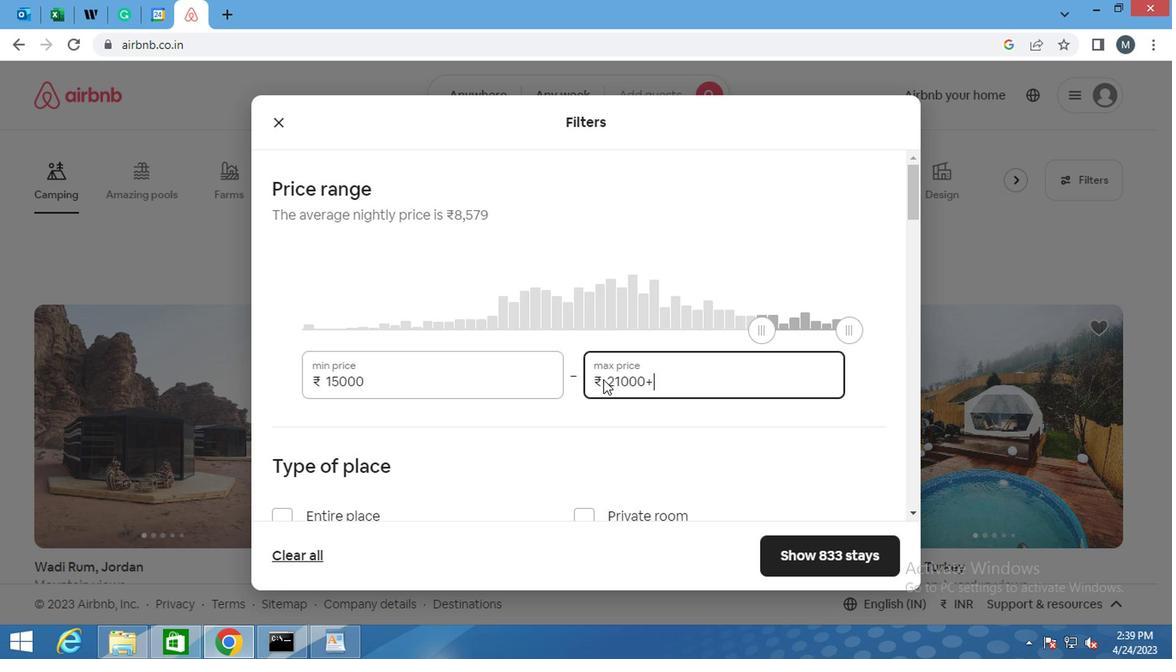 
Action: Mouse moved to (696, 373)
Screenshot: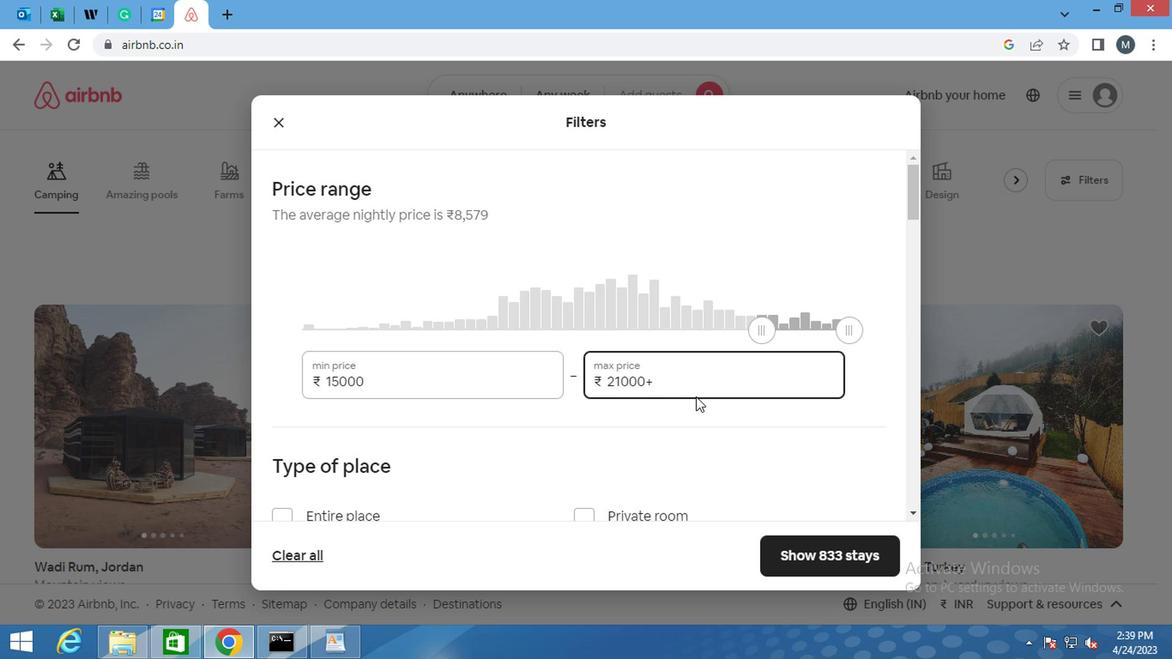 
Action: Mouse pressed left at (696, 373)
Screenshot: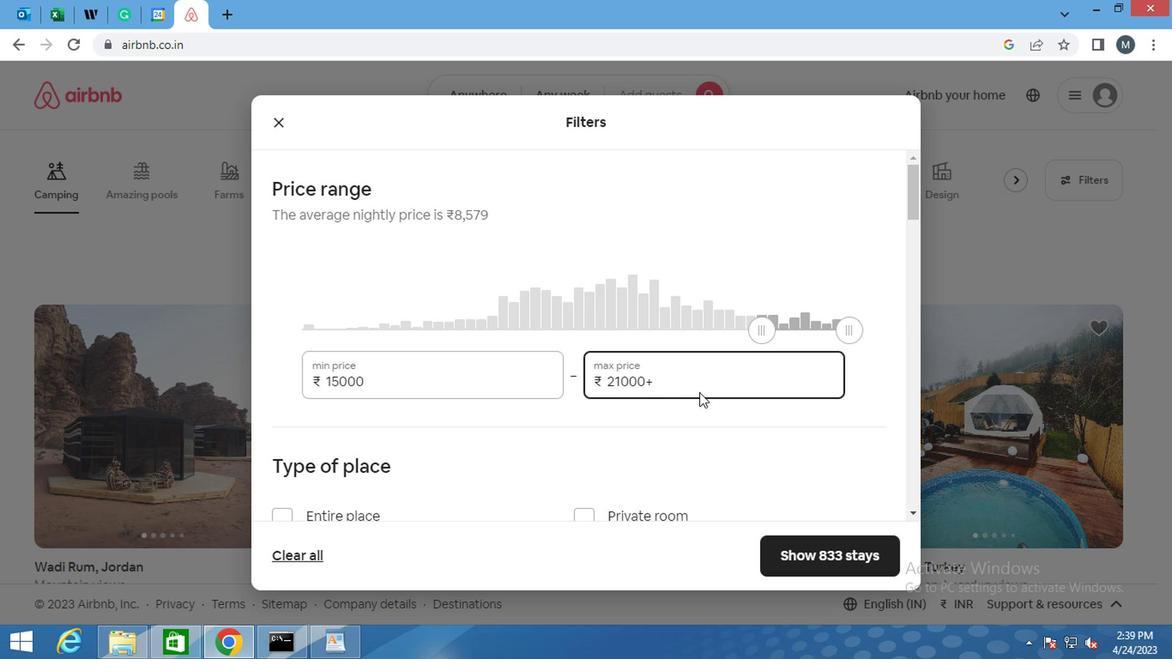 
Action: Mouse moved to (690, 376)
Screenshot: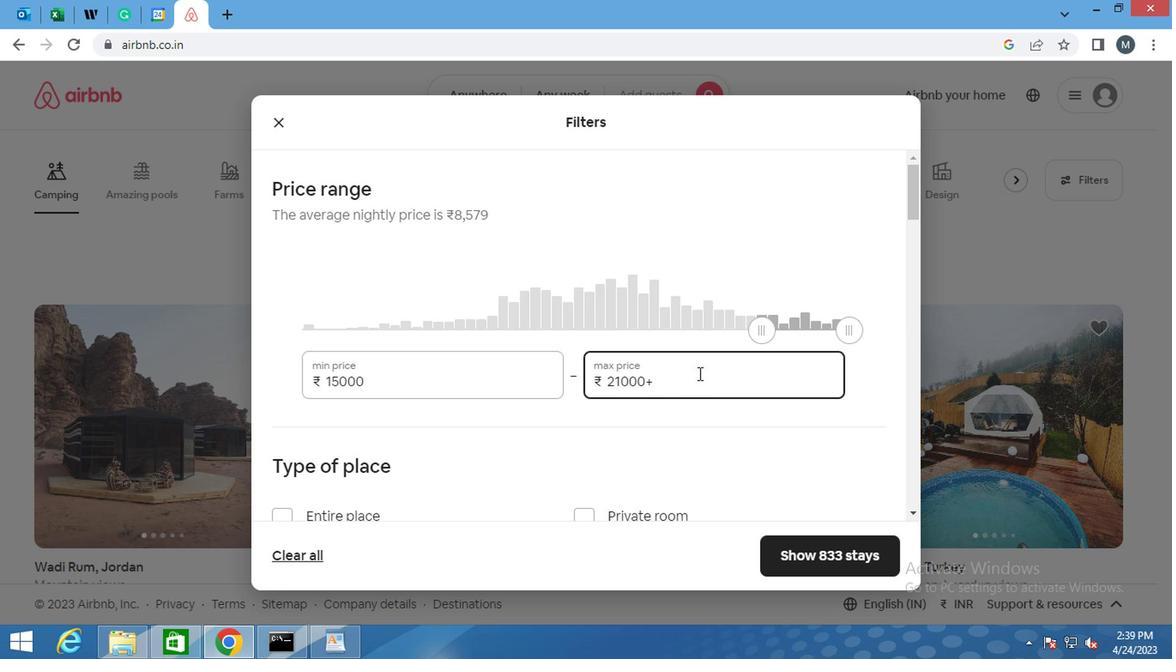 
Action: Mouse pressed left at (690, 376)
Screenshot: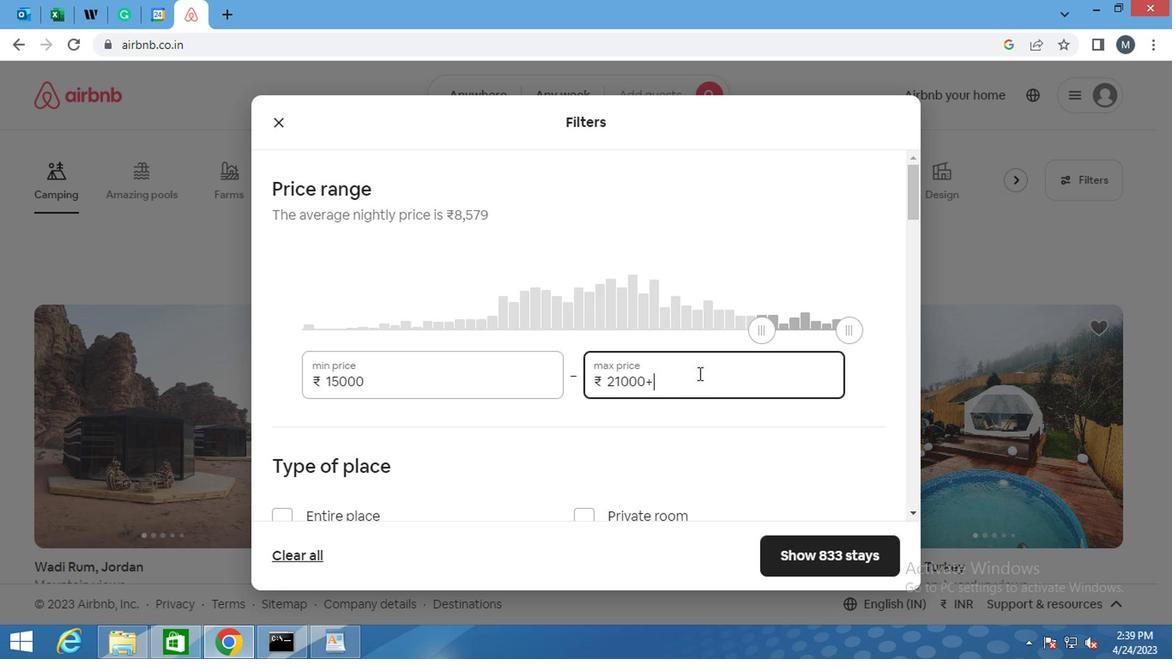 
Action: Mouse pressed left at (690, 376)
Screenshot: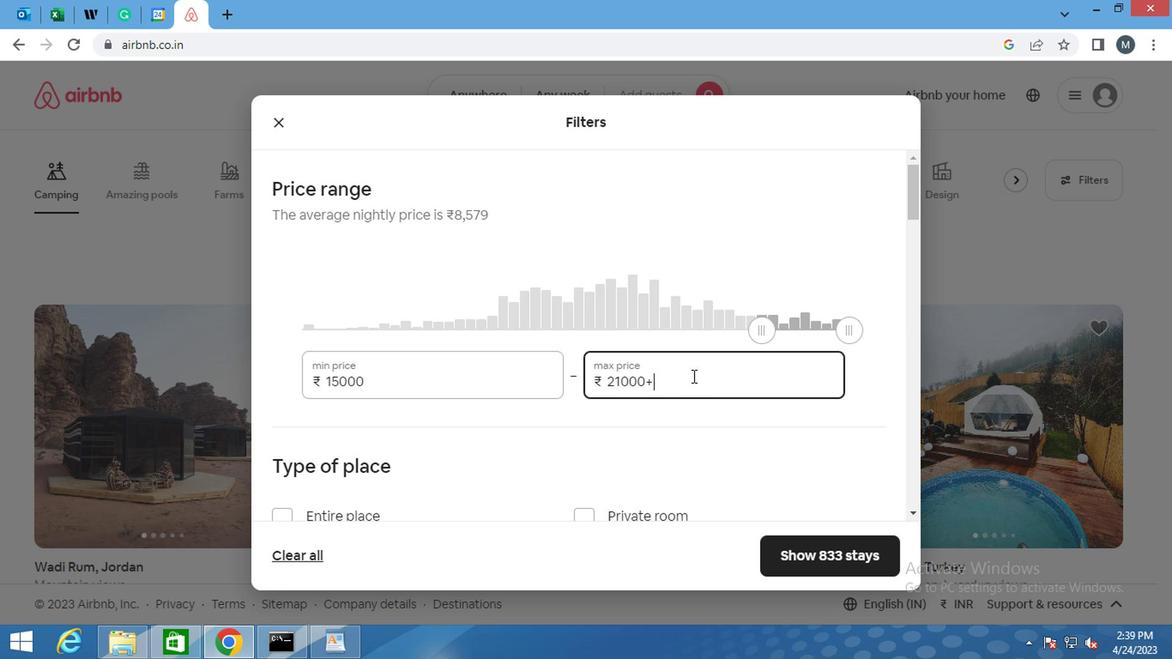 
Action: Mouse moved to (690, 378)
Screenshot: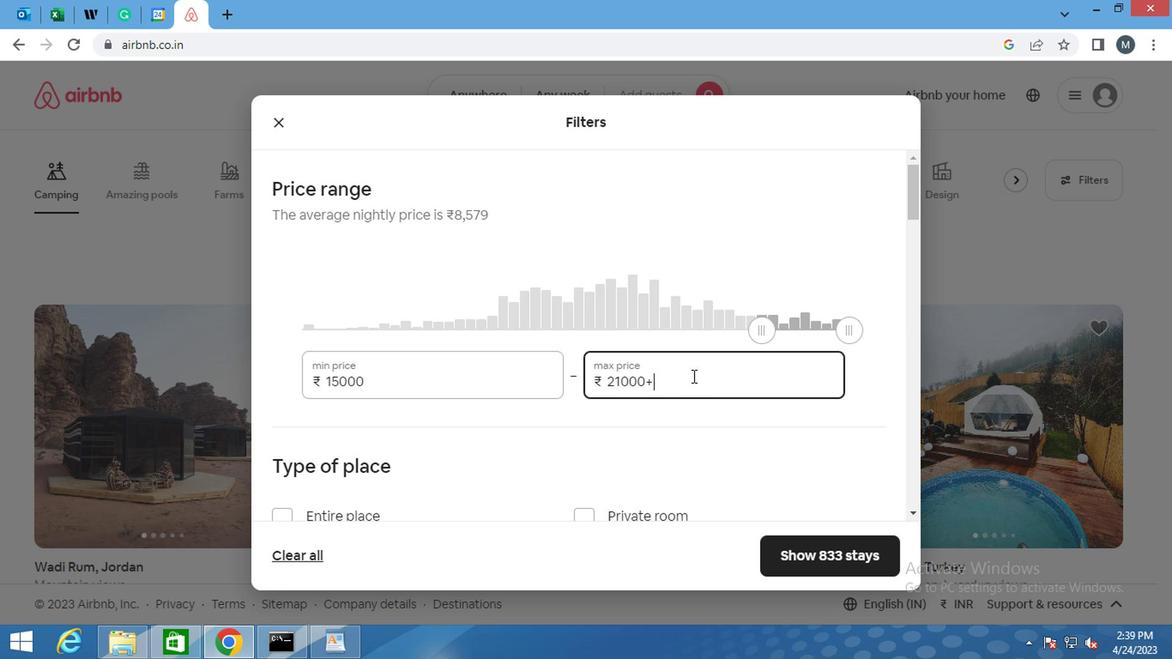 
Action: Mouse pressed left at (690, 378)
Screenshot: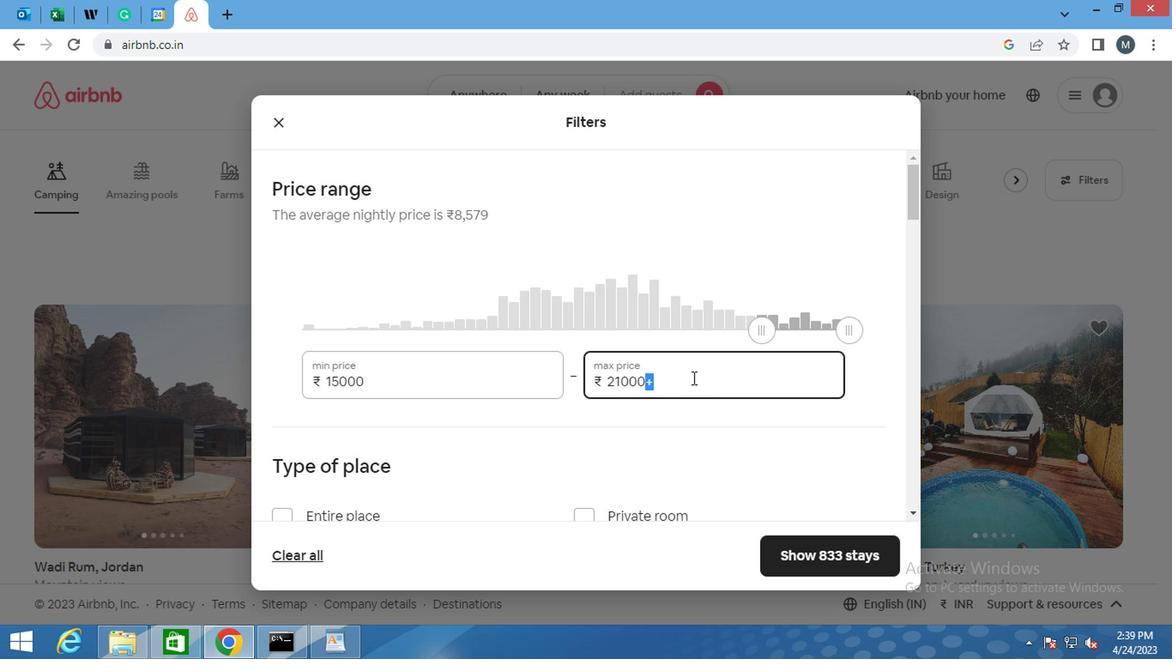 
Action: Mouse moved to (690, 378)
Screenshot: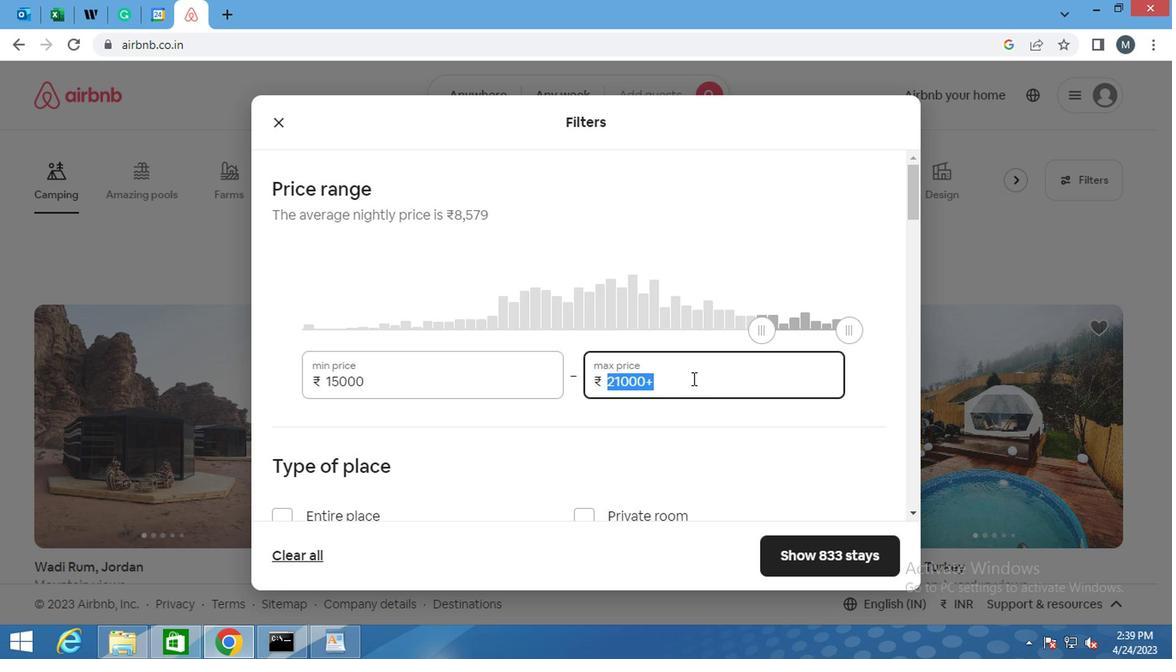 
Action: Key pressed 2
Screenshot: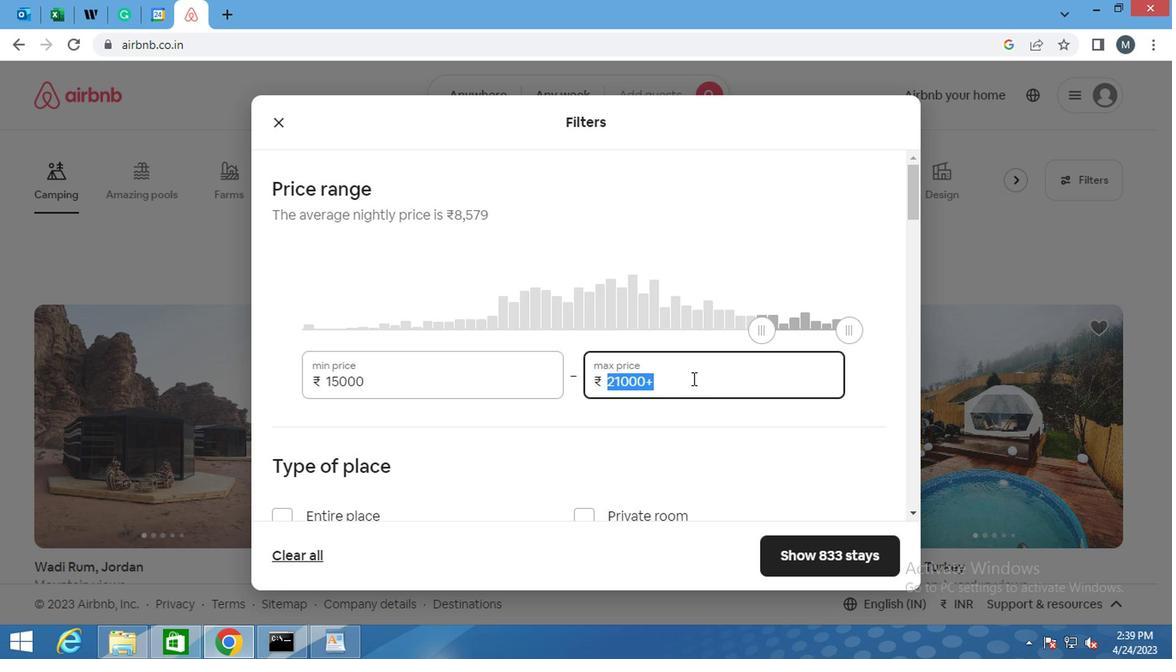 
Action: Mouse moved to (690, 378)
Screenshot: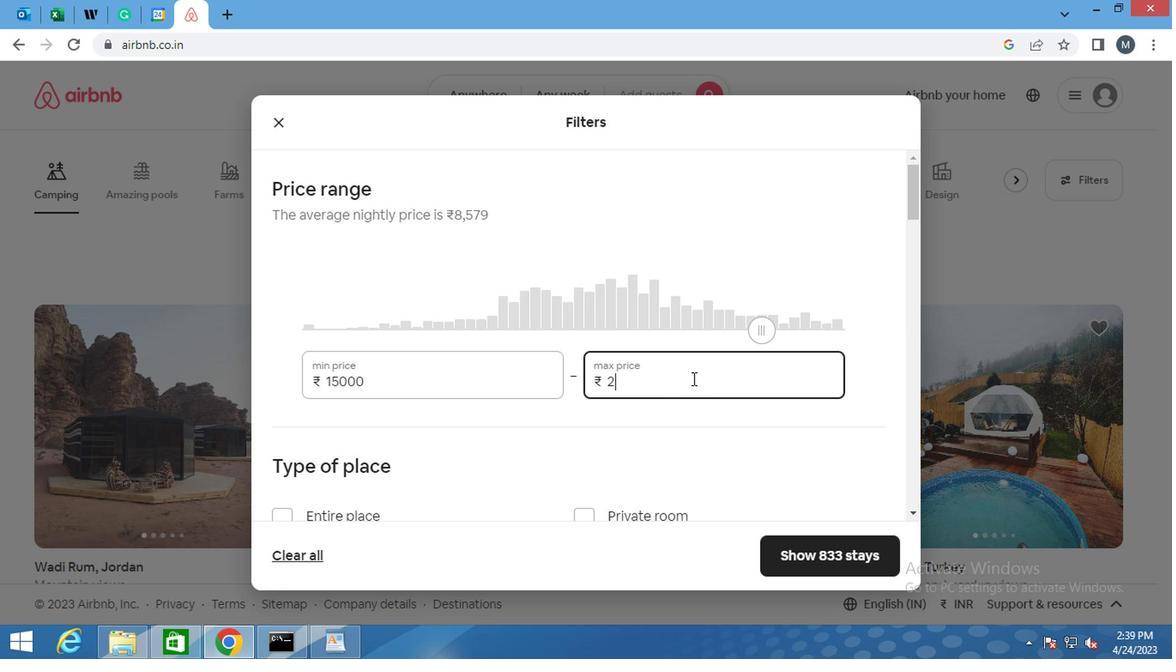 
Action: Key pressed 000
Screenshot: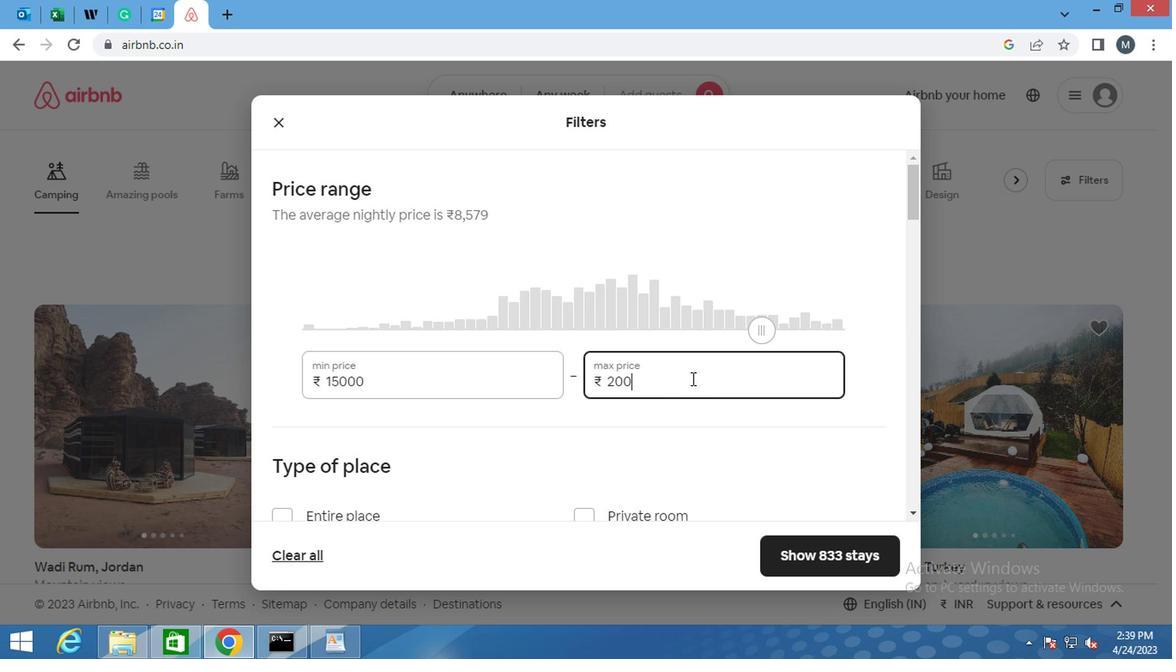 
Action: Mouse moved to (686, 379)
Screenshot: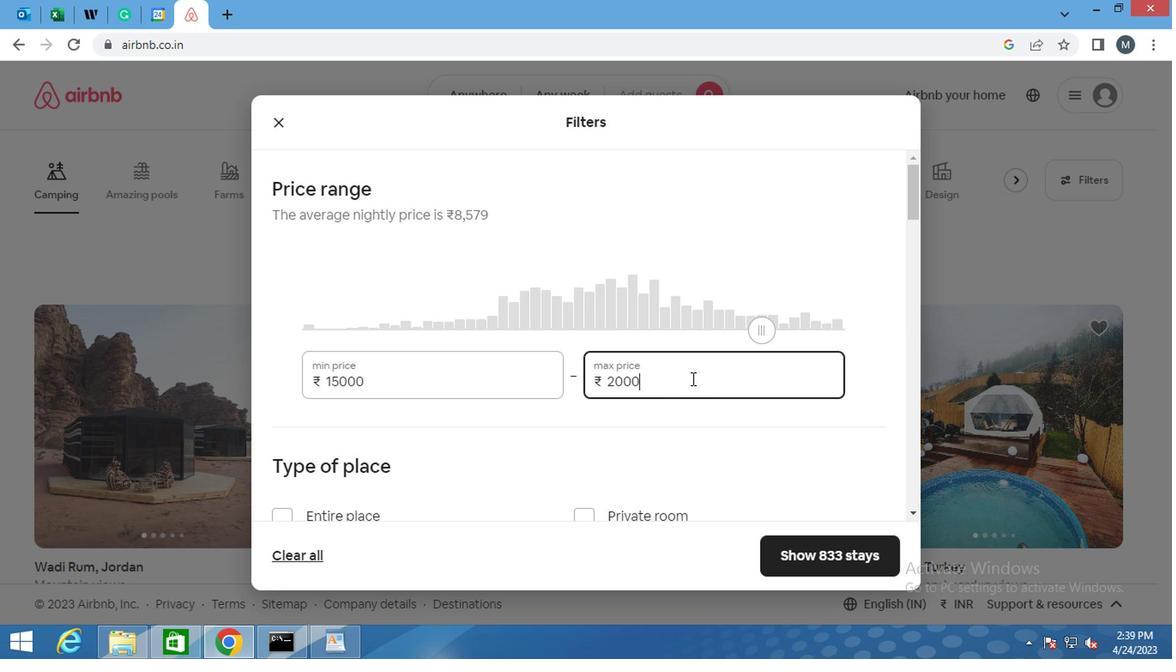 
Action: Key pressed 0
Screenshot: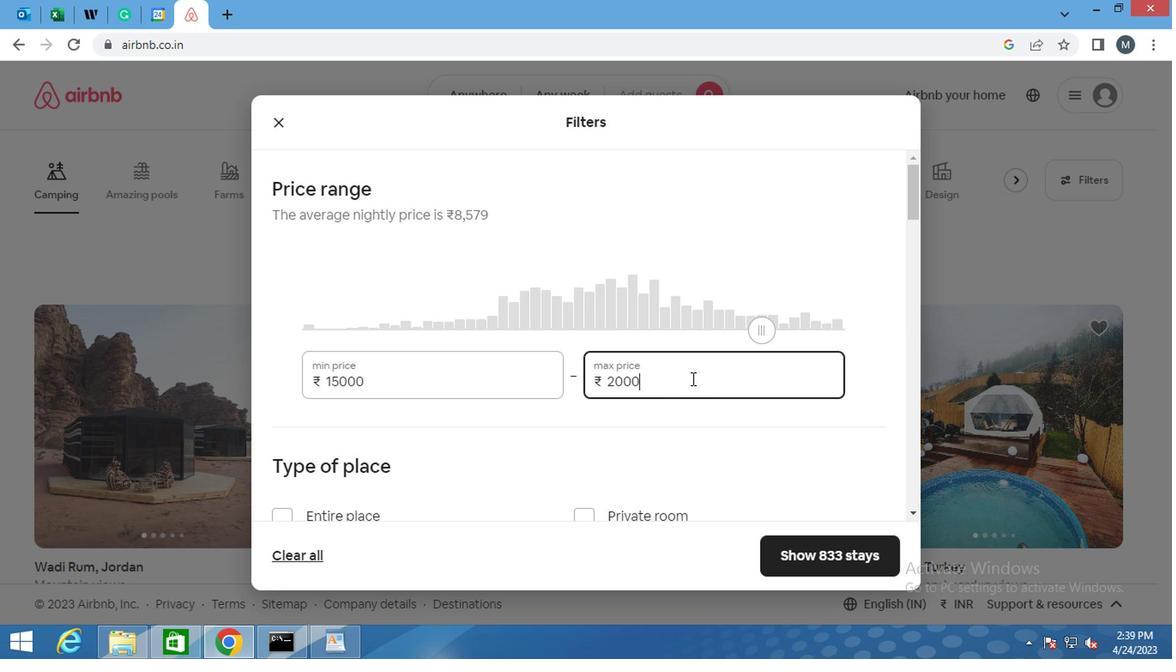 
Action: Mouse moved to (650, 380)
Screenshot: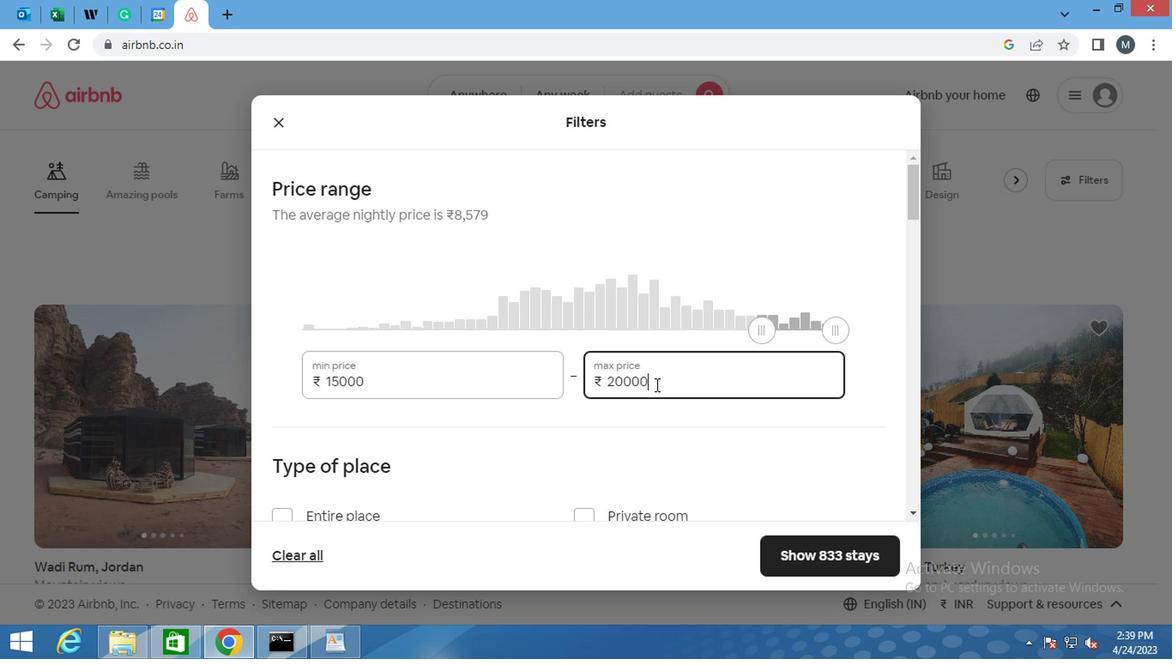 
Action: Mouse scrolled (650, 379) with delta (0, -1)
Screenshot: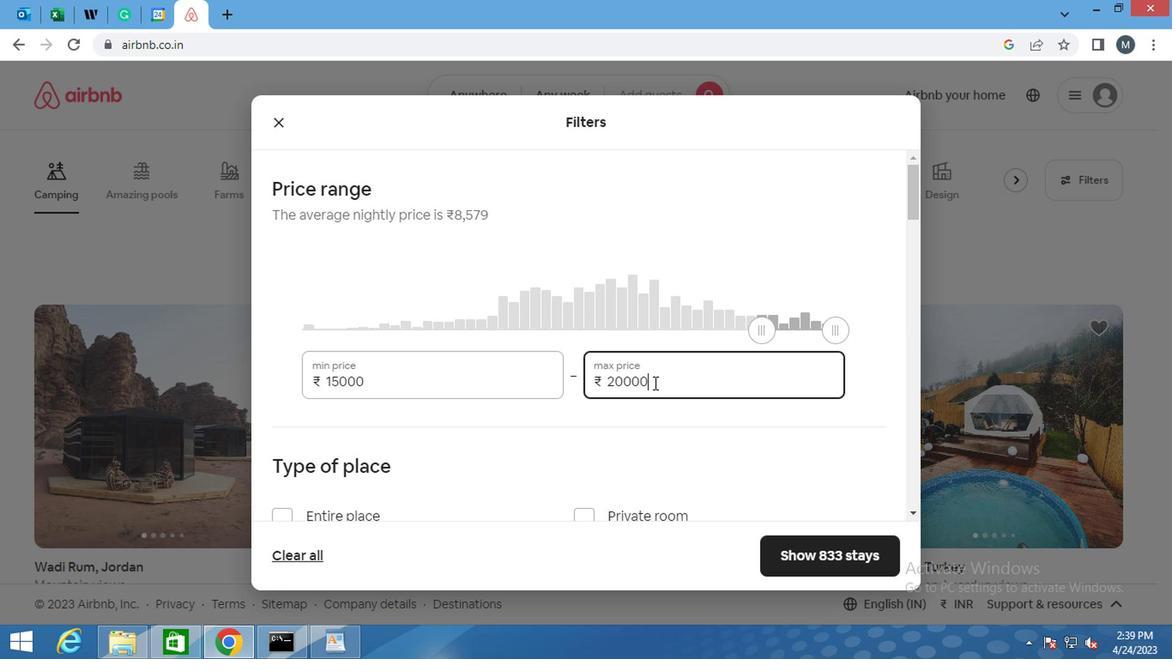 
Action: Mouse scrolled (650, 379) with delta (0, -1)
Screenshot: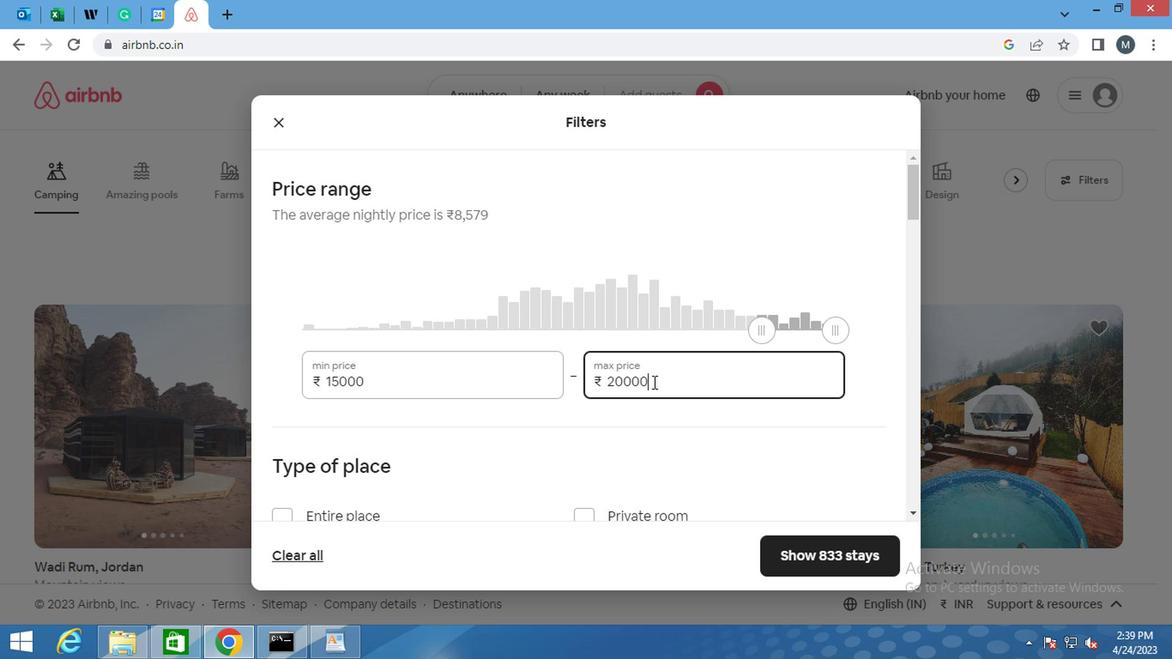 
Action: Mouse moved to (293, 348)
Screenshot: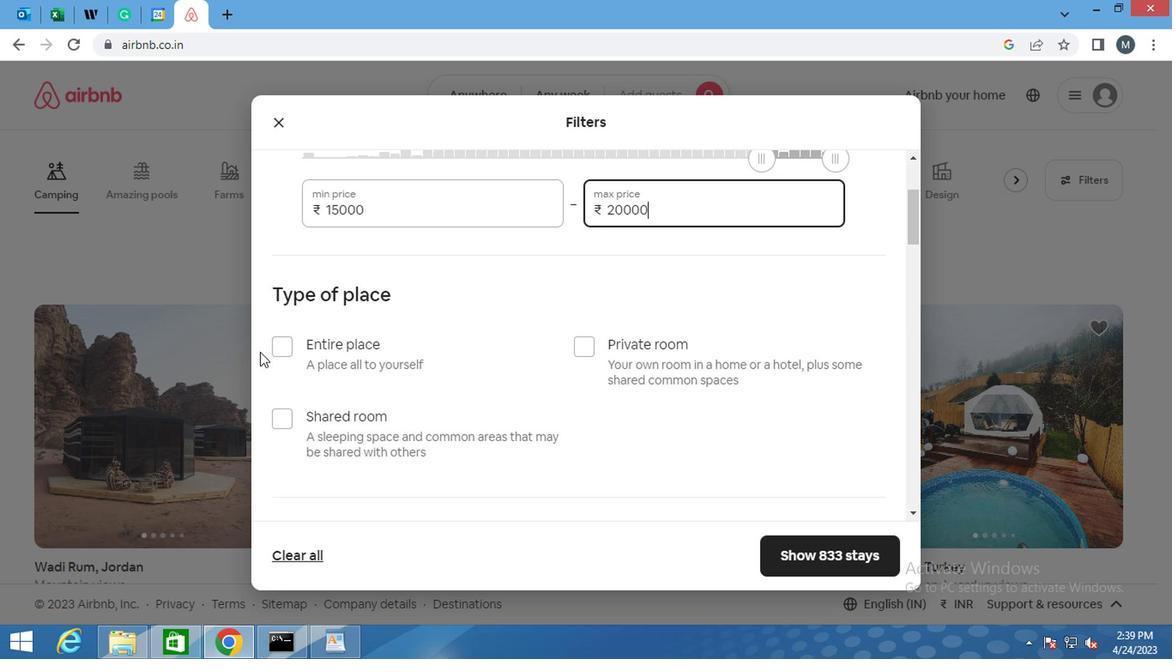 
Action: Mouse pressed left at (293, 348)
Screenshot: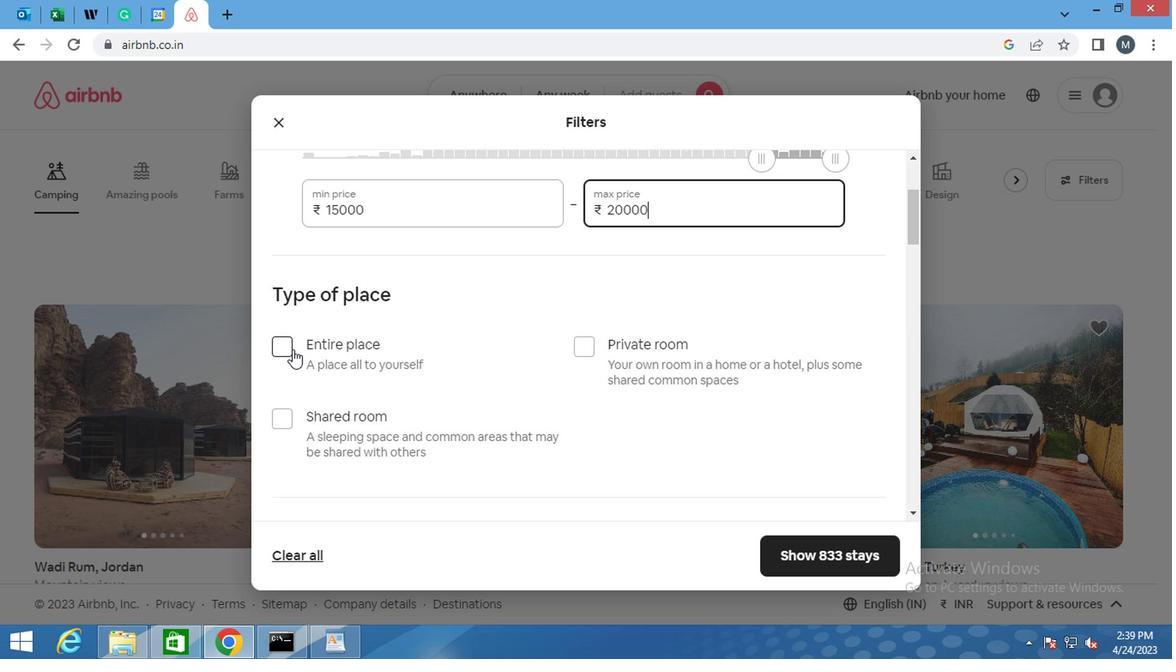 
Action: Mouse moved to (334, 346)
Screenshot: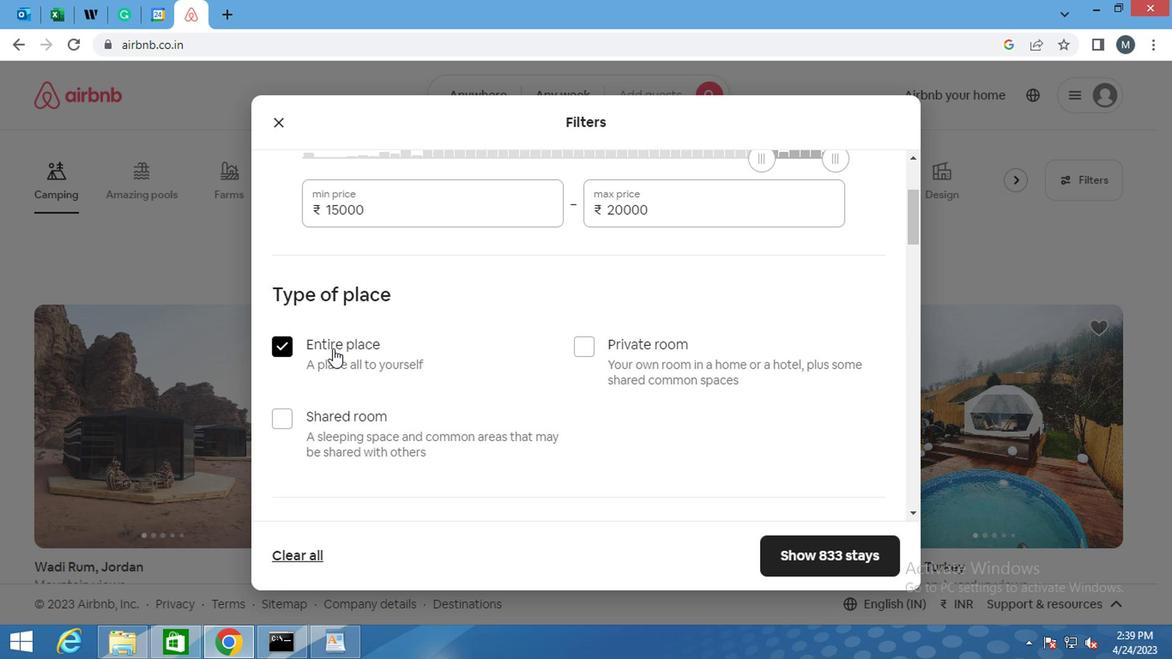 
Action: Mouse scrolled (334, 346) with delta (0, 0)
Screenshot: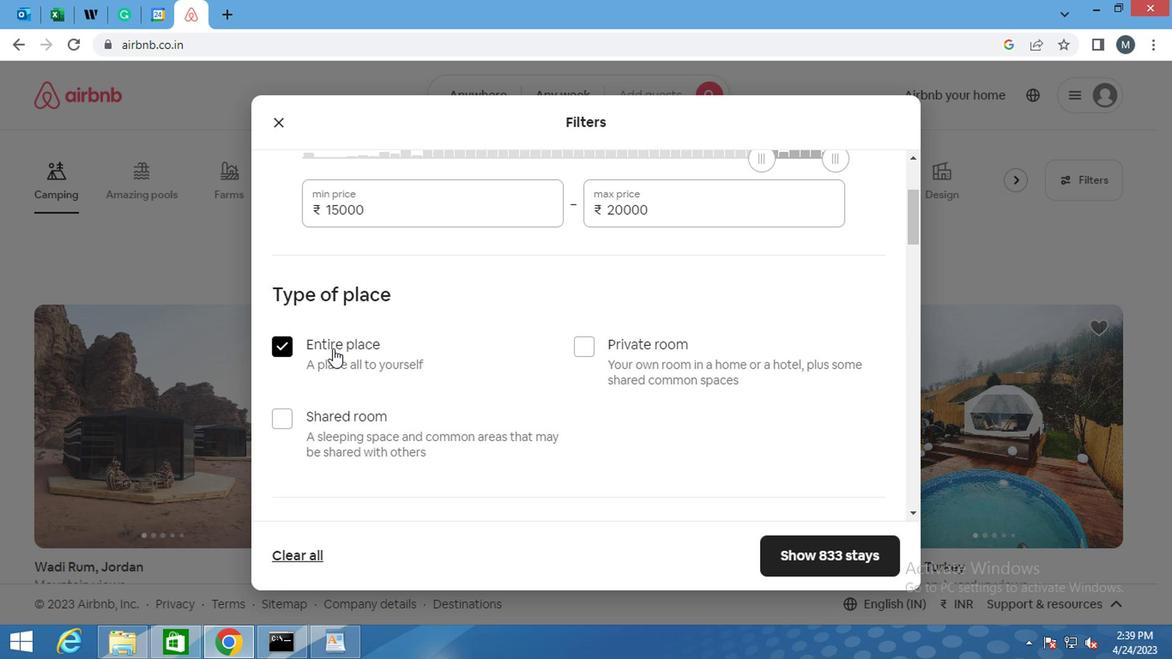 
Action: Mouse moved to (333, 348)
Screenshot: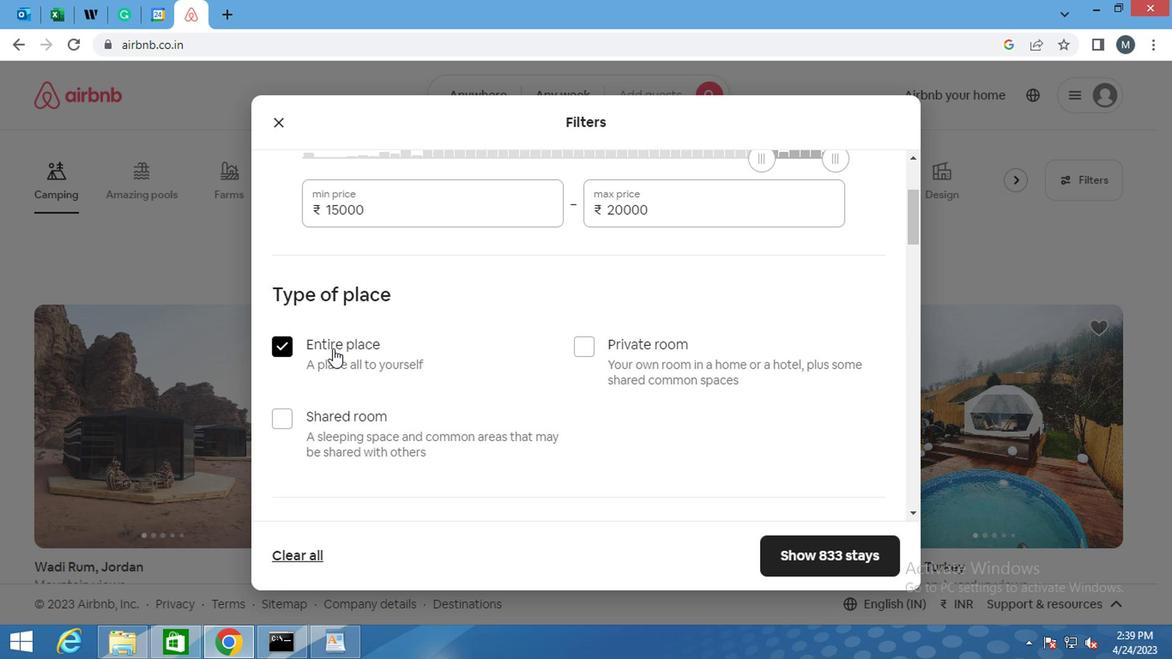 
Action: Mouse scrolled (333, 346) with delta (0, -1)
Screenshot: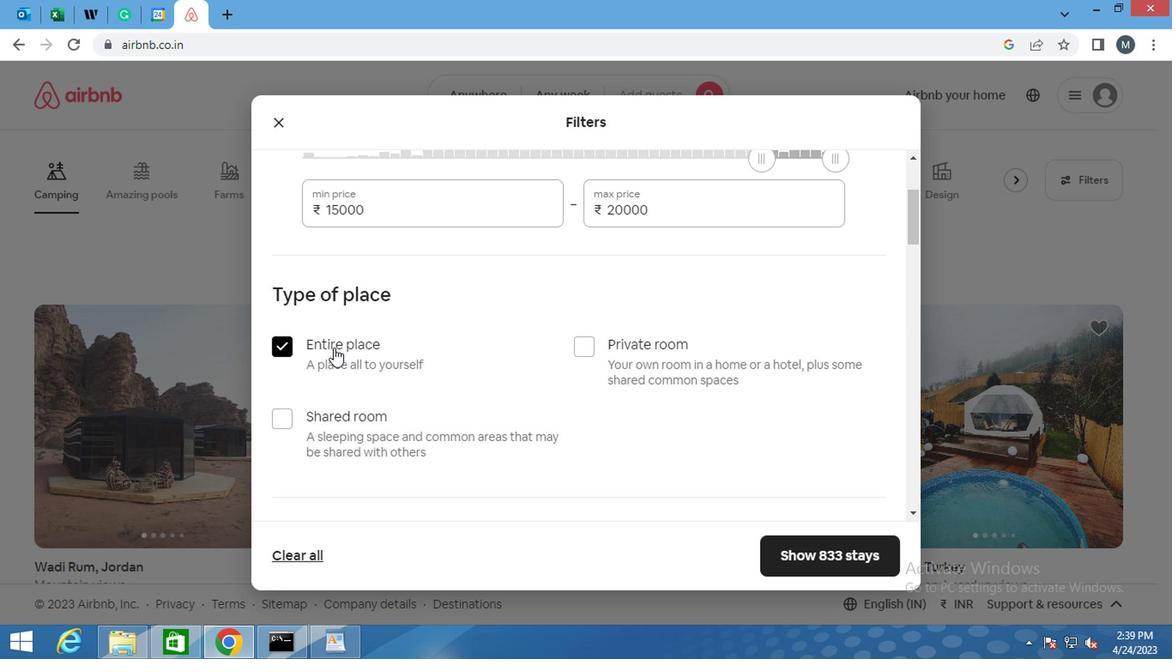 
Action: Mouse moved to (286, 374)
Screenshot: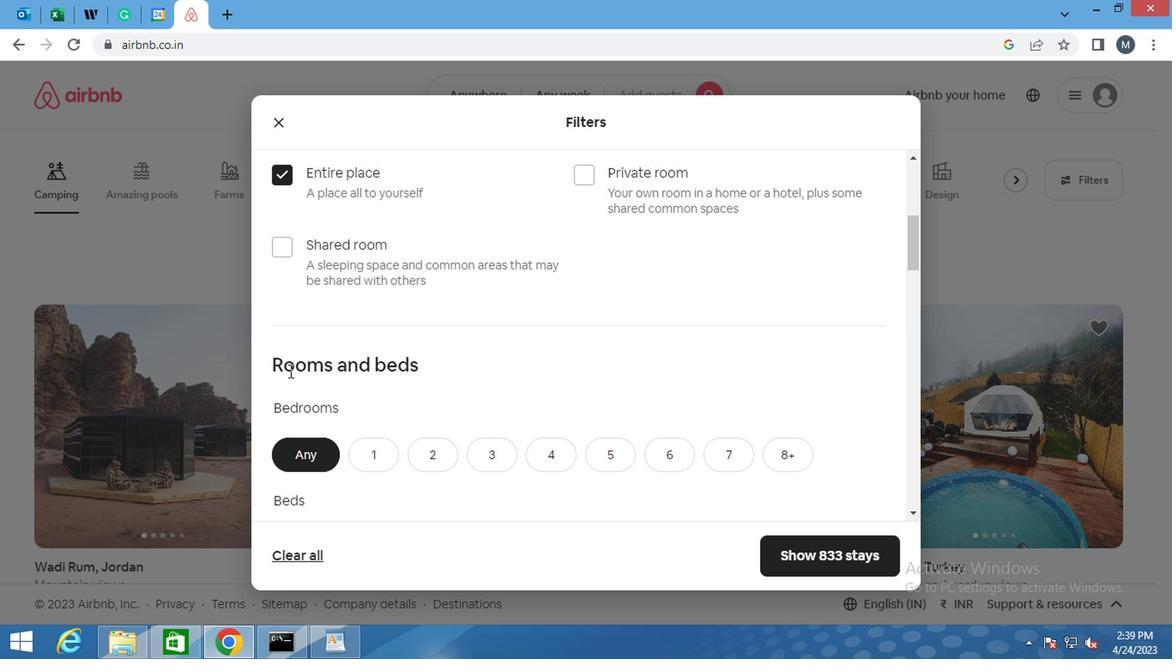 
Action: Mouse scrolled (286, 373) with delta (0, -1)
Screenshot: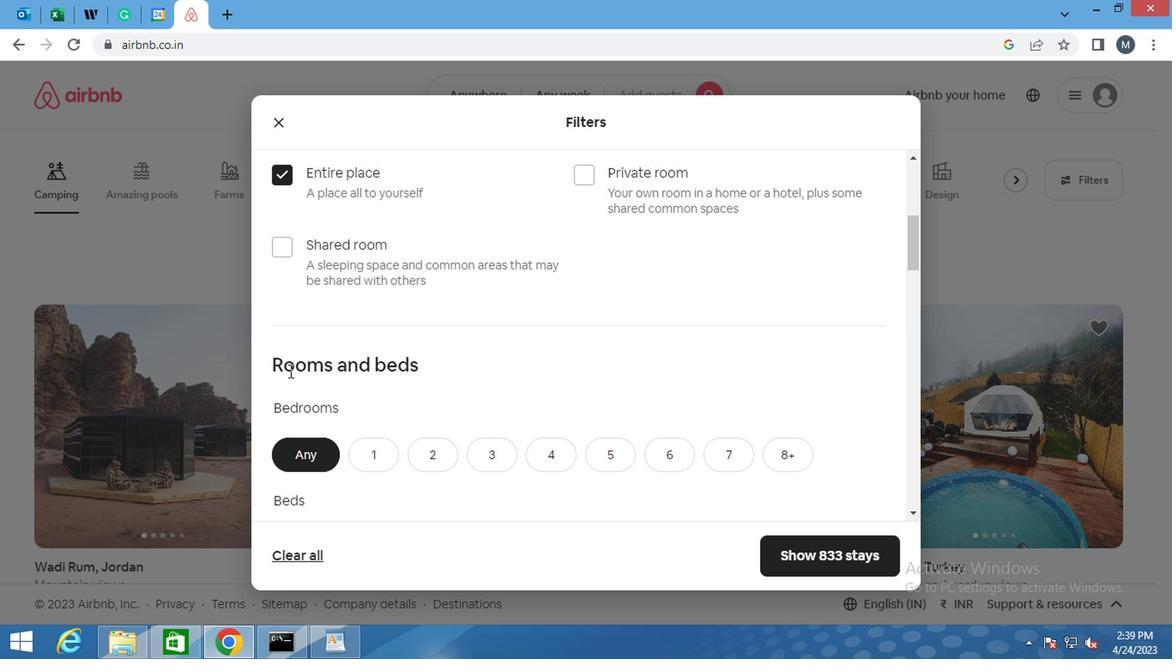 
Action: Mouse moved to (373, 378)
Screenshot: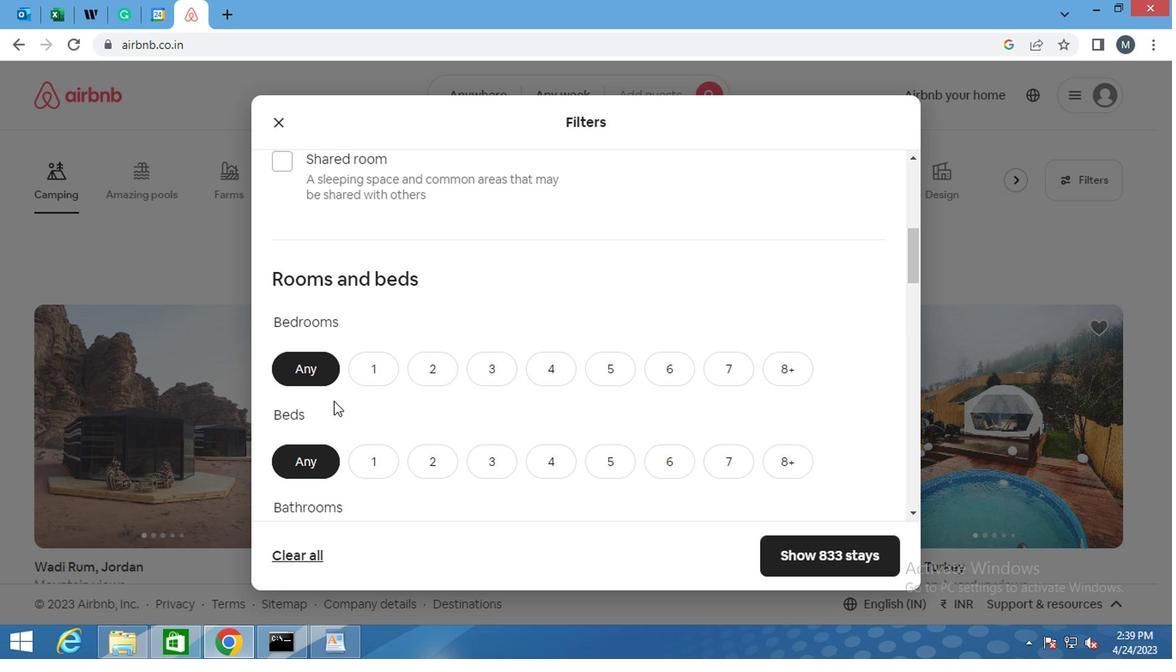 
Action: Mouse pressed left at (373, 378)
Screenshot: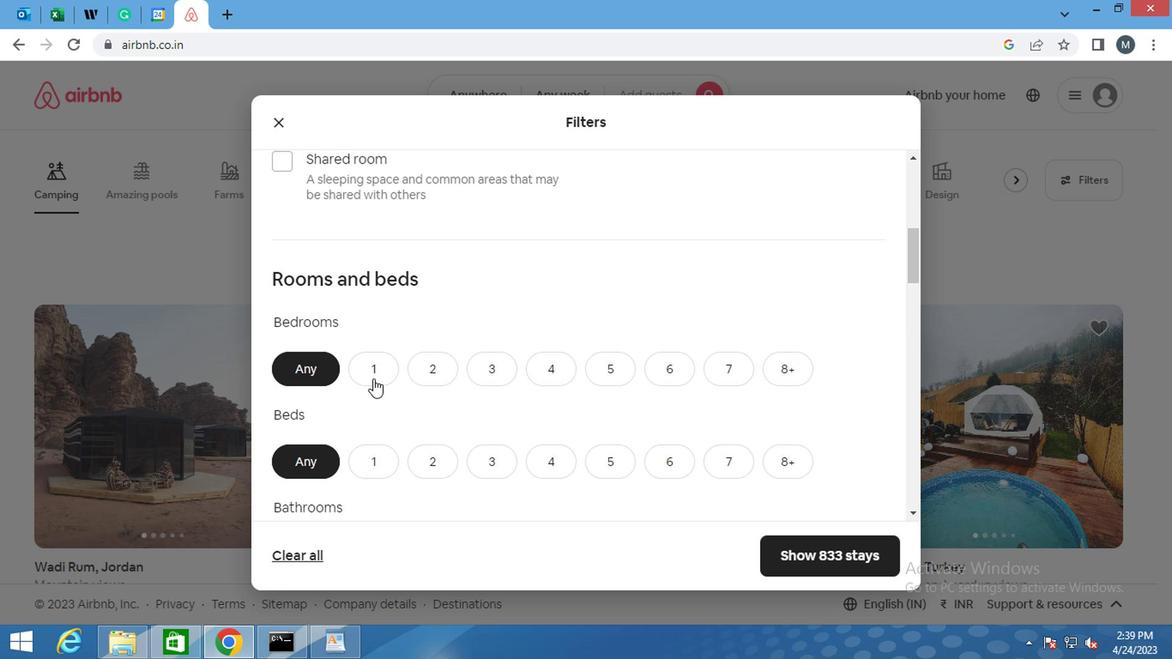 
Action: Mouse moved to (385, 453)
Screenshot: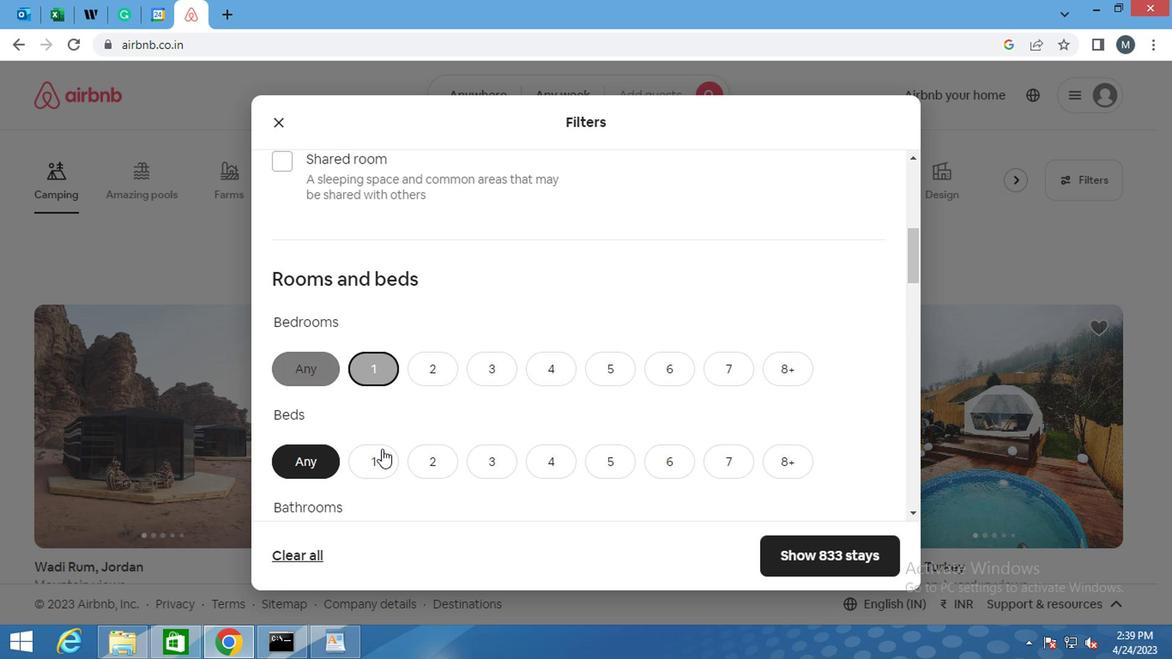 
Action: Mouse pressed left at (385, 453)
Screenshot: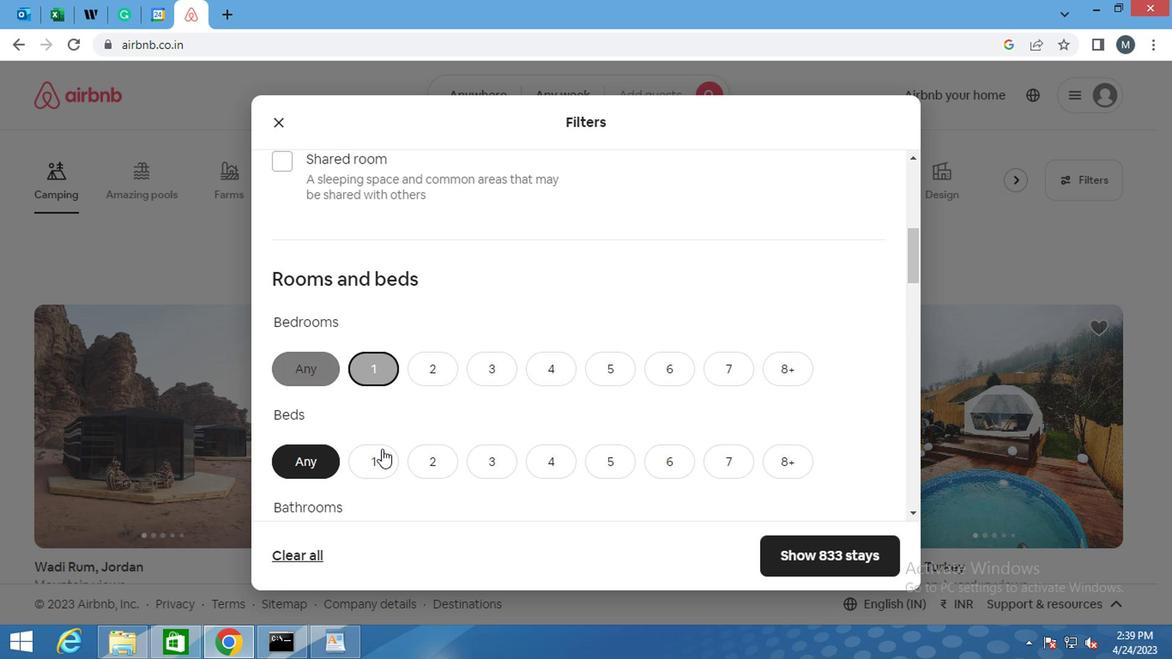 
Action: Mouse moved to (396, 412)
Screenshot: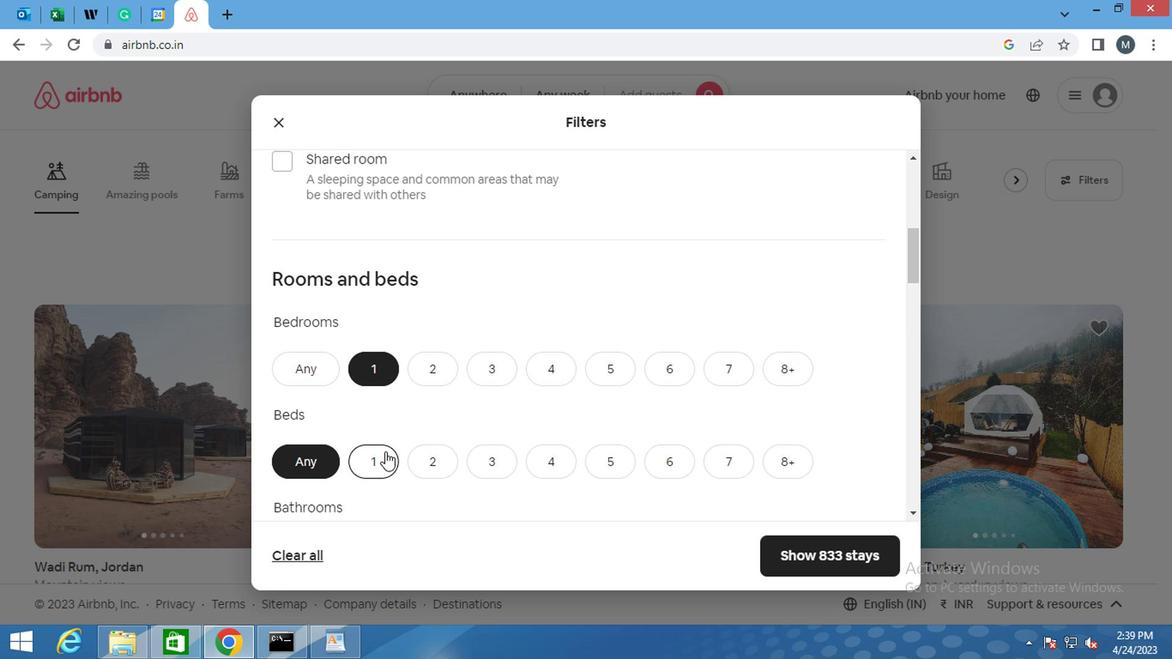 
Action: Mouse scrolled (396, 412) with delta (0, 0)
Screenshot: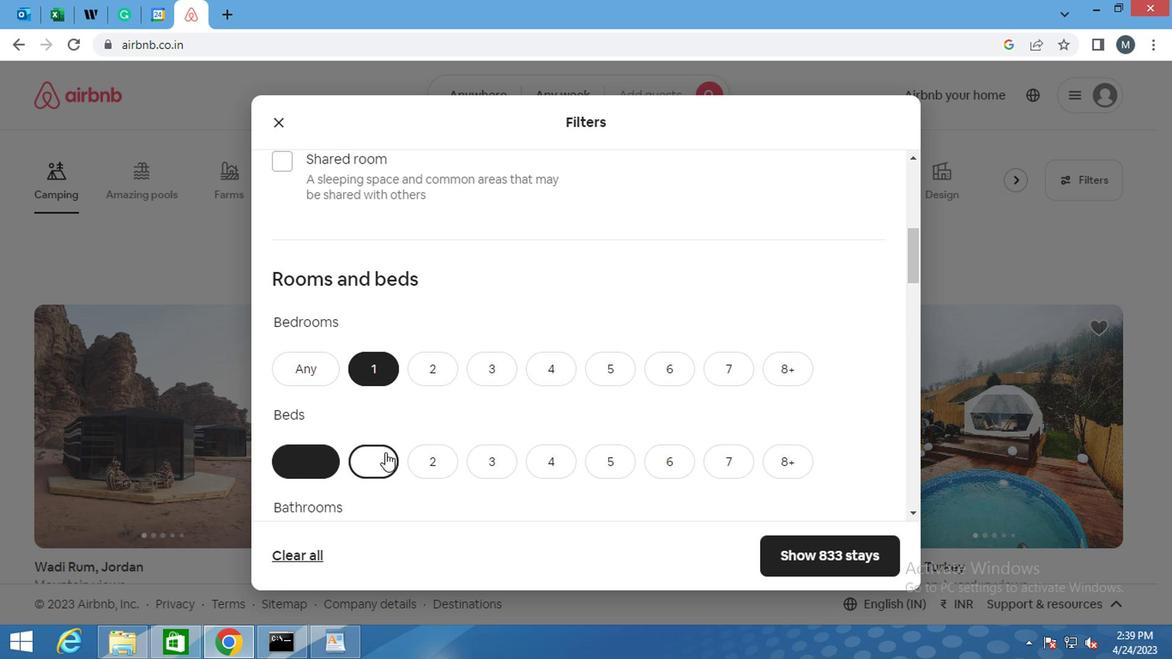 
Action: Mouse moved to (395, 417)
Screenshot: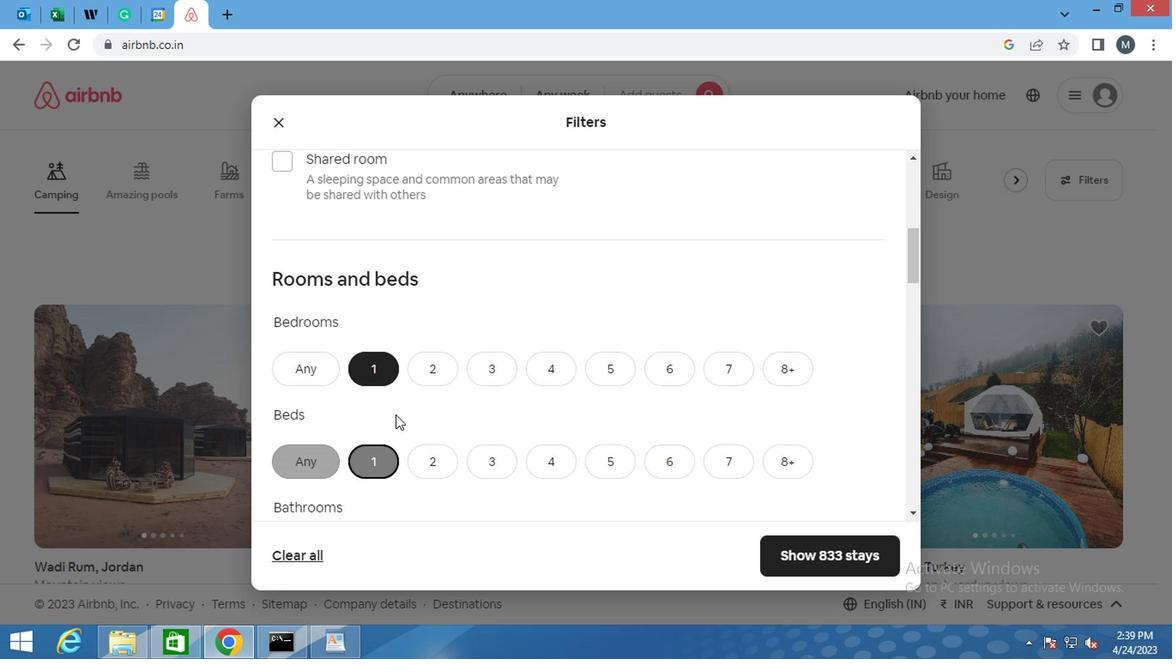 
Action: Mouse scrolled (395, 416) with delta (0, 0)
Screenshot: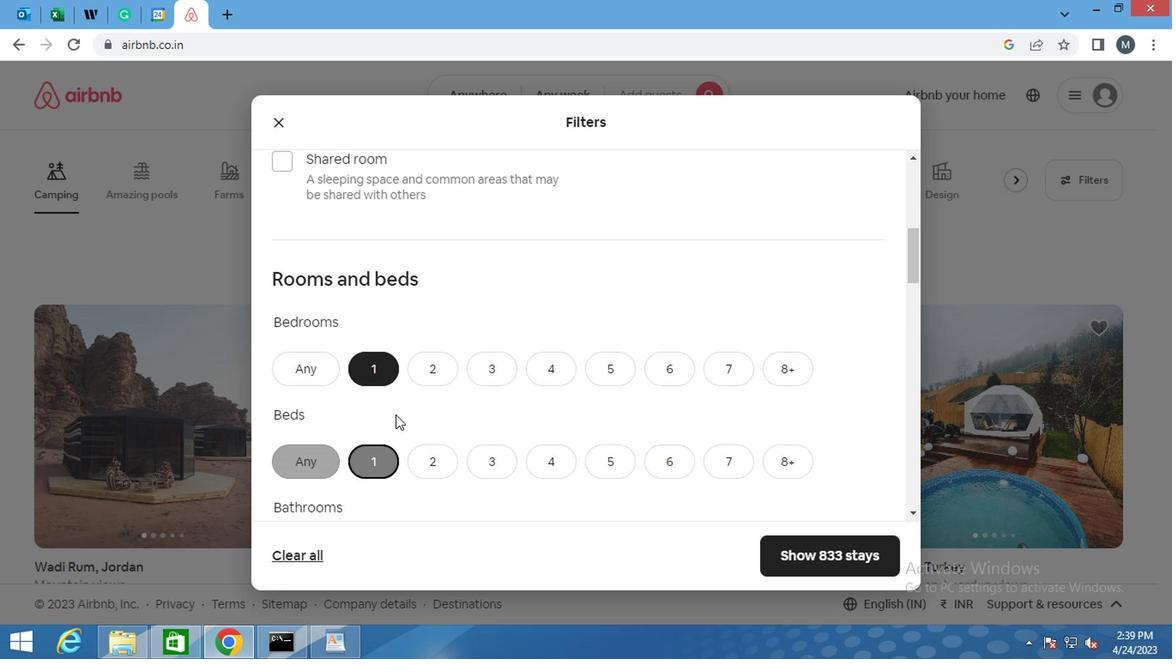 
Action: Mouse moved to (370, 398)
Screenshot: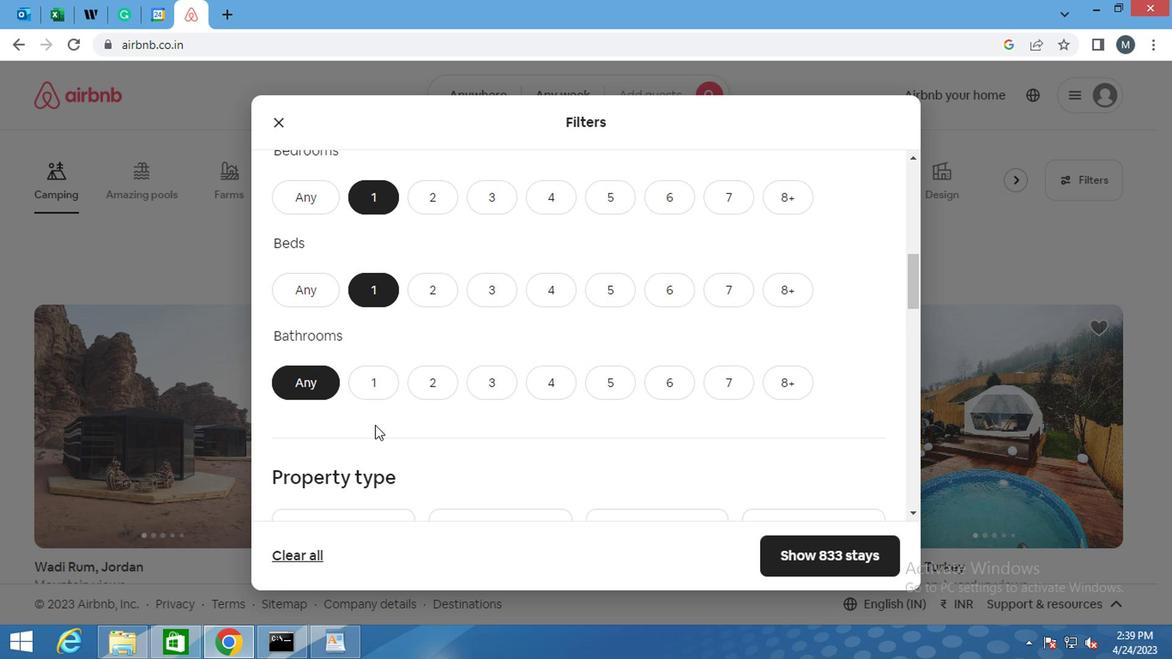 
Action: Mouse pressed left at (370, 398)
Screenshot: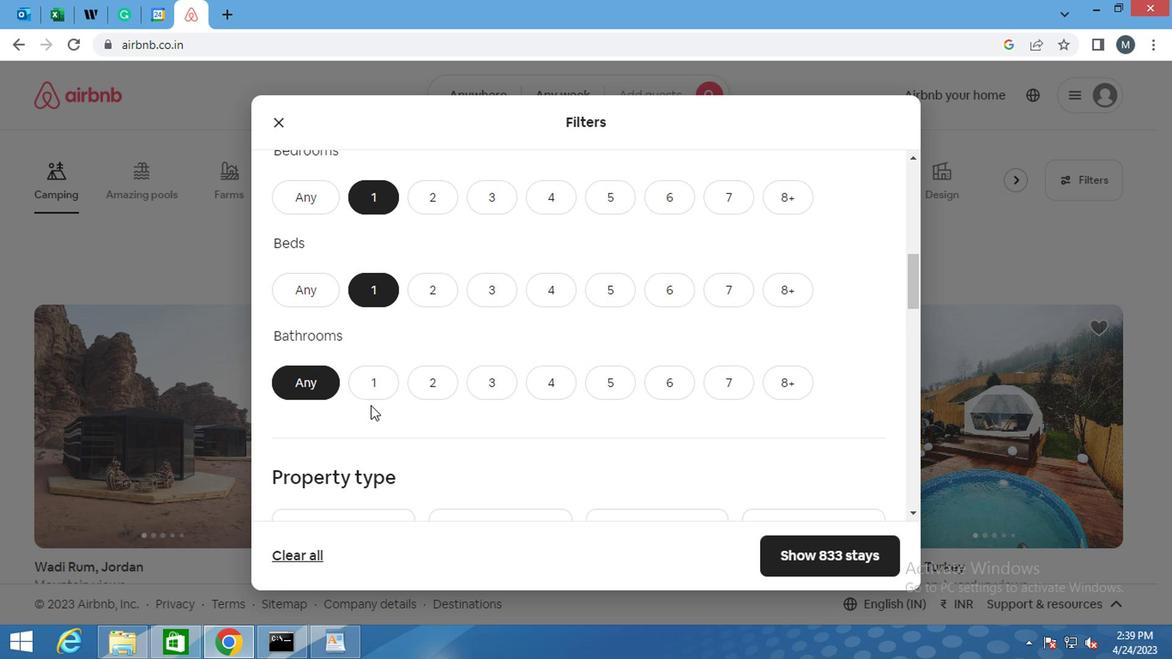 
Action: Mouse moved to (378, 393)
Screenshot: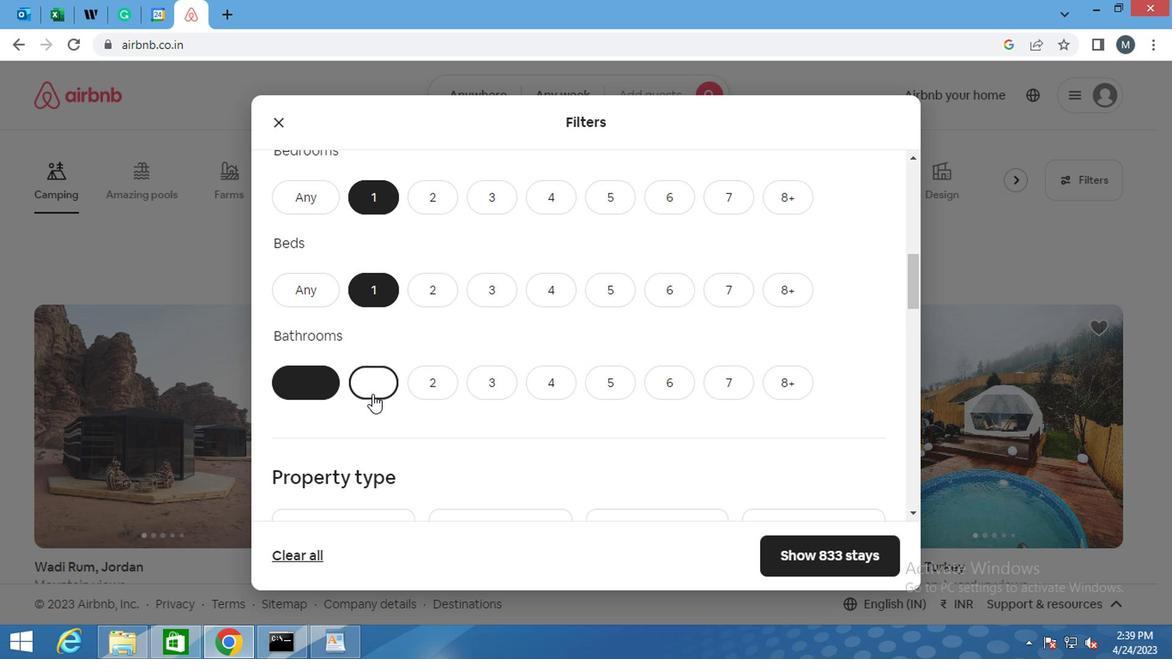 
Action: Mouse scrolled (378, 394) with delta (0, 1)
Screenshot: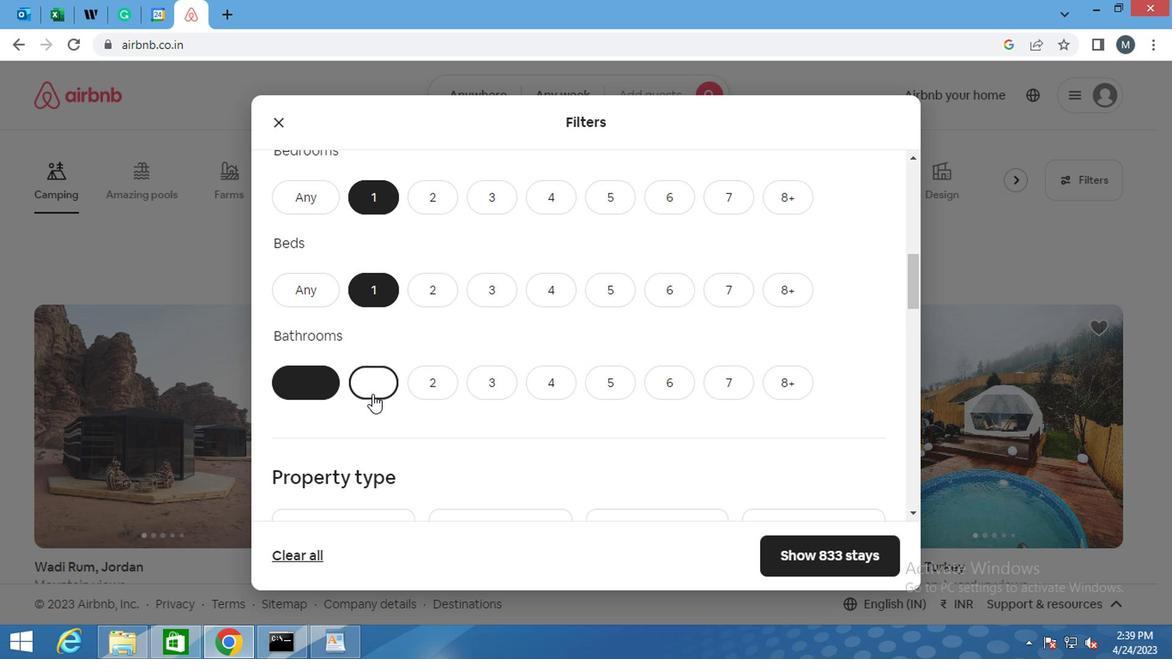 
Action: Mouse scrolled (378, 394) with delta (0, 1)
Screenshot: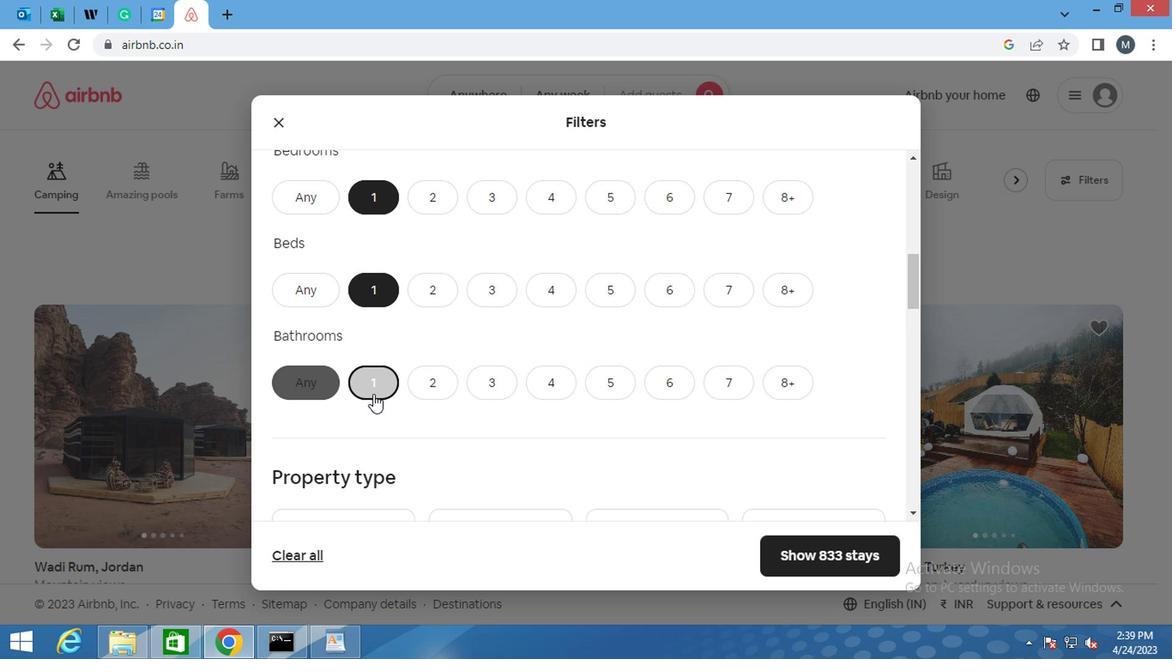 
Action: Mouse moved to (379, 392)
Screenshot: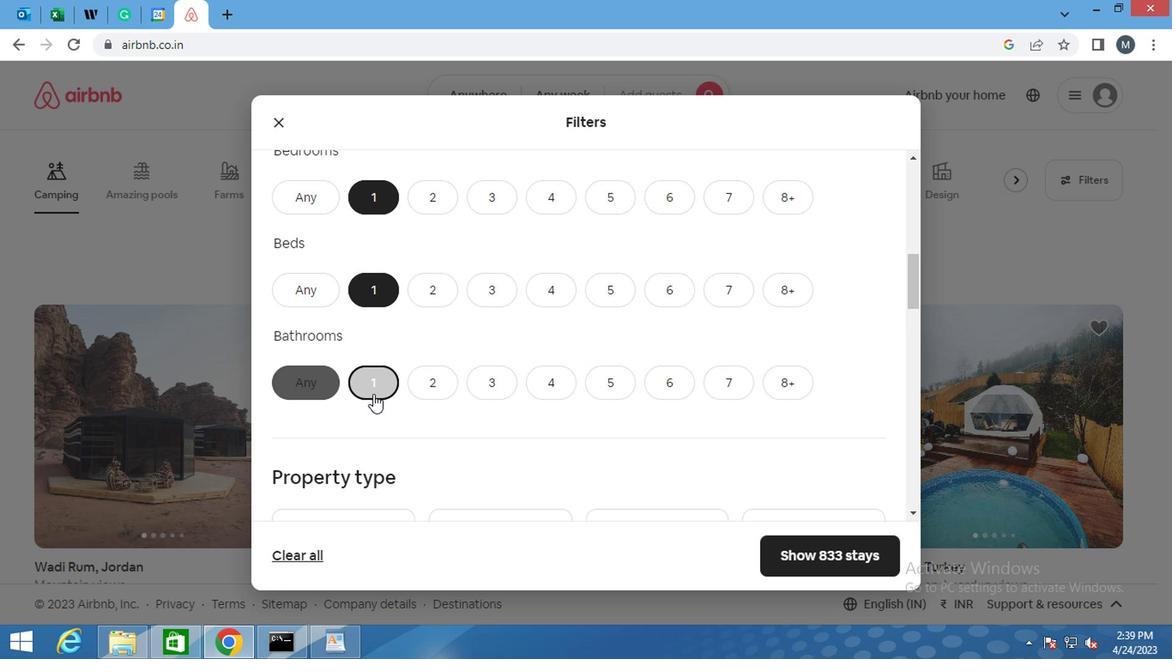 
Action: Mouse scrolled (379, 393) with delta (0, 0)
Screenshot: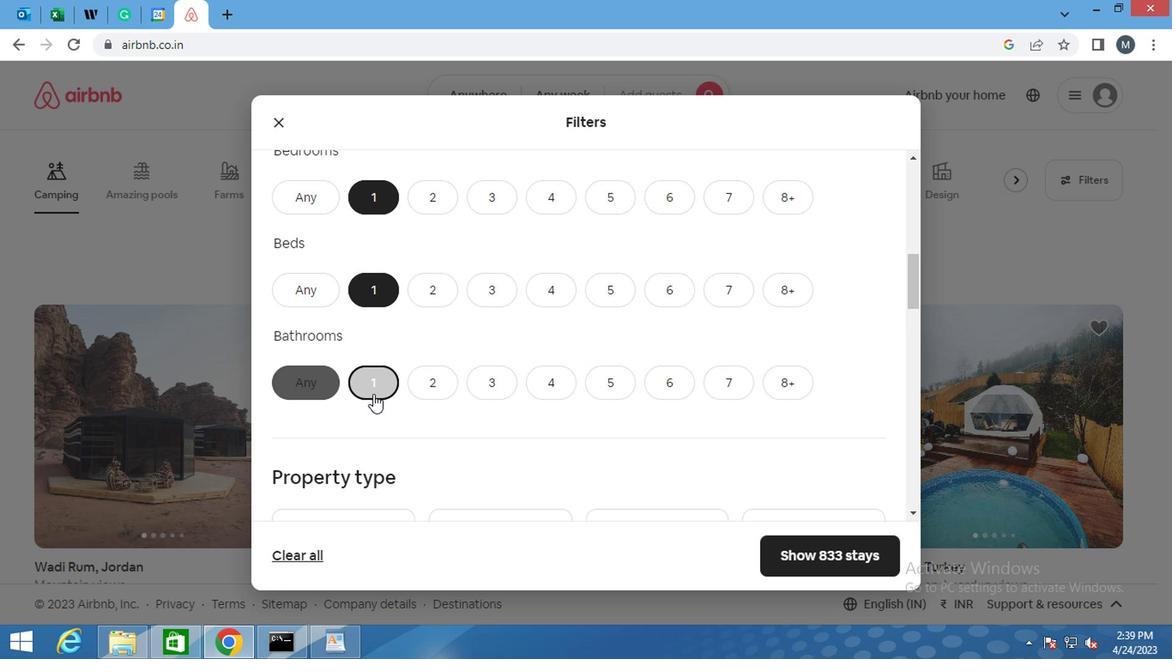
Action: Mouse scrolled (379, 393) with delta (0, 0)
Screenshot: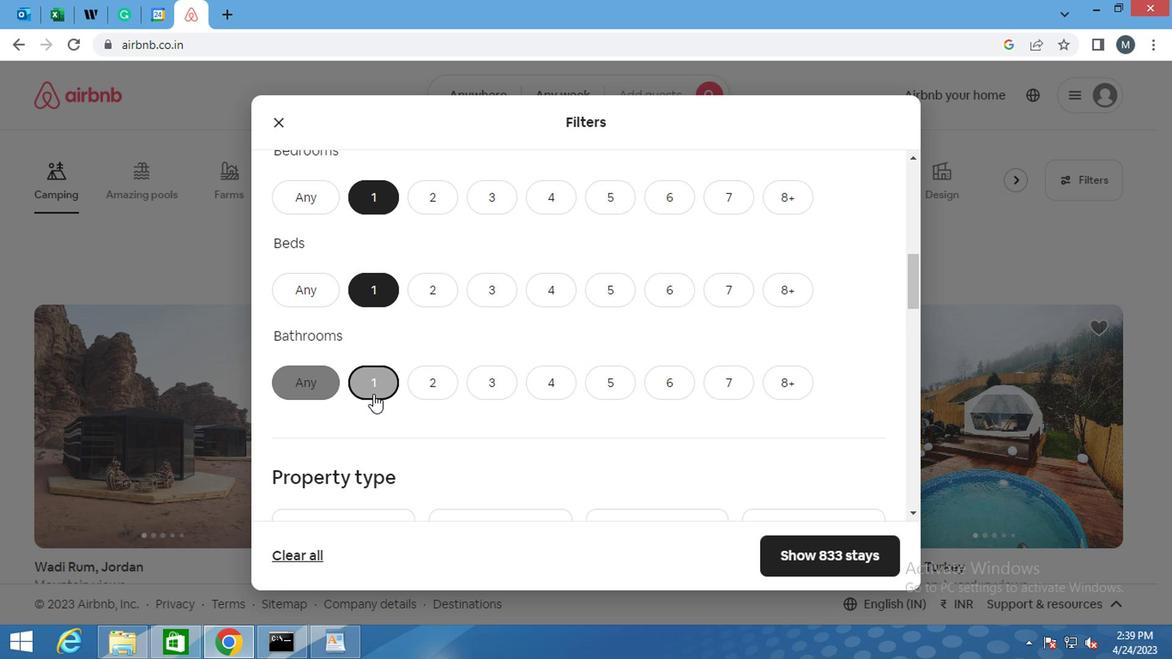 
Action: Mouse moved to (381, 394)
Screenshot: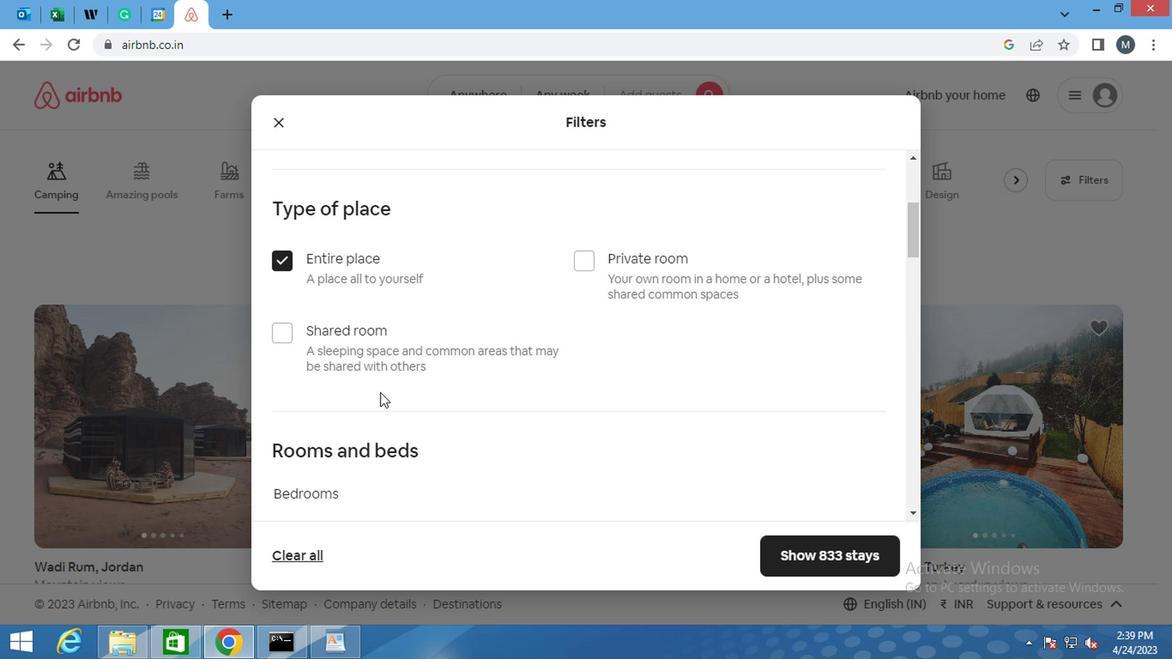 
Action: Mouse scrolled (381, 393) with delta (0, -1)
Screenshot: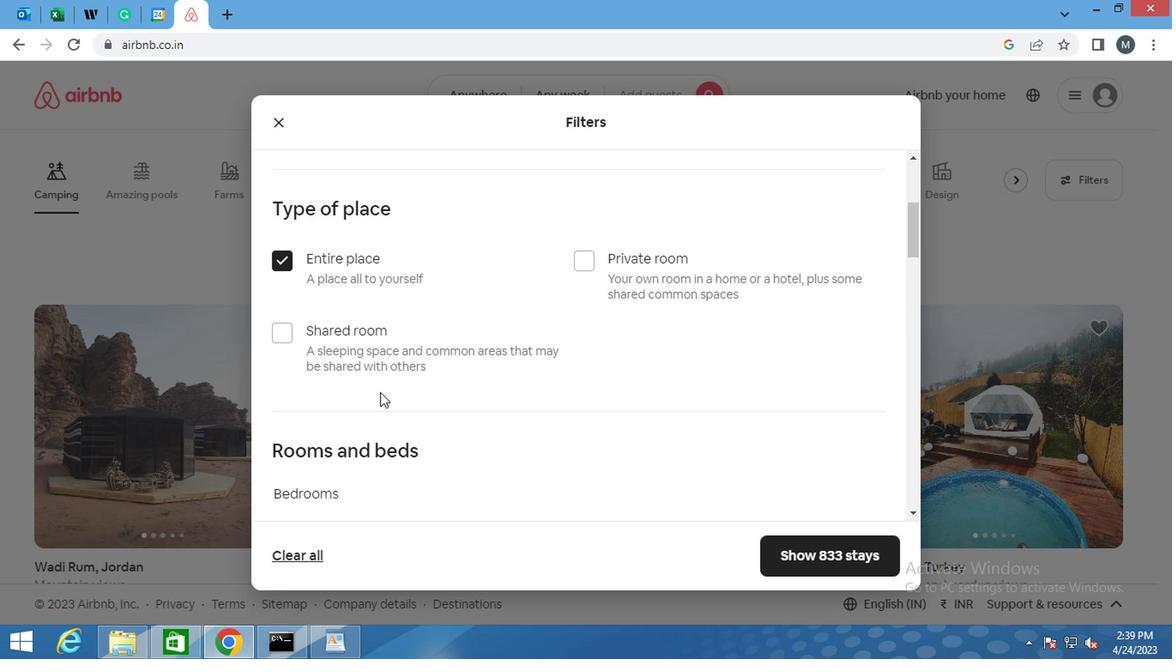 
Action: Mouse scrolled (381, 393) with delta (0, -1)
Screenshot: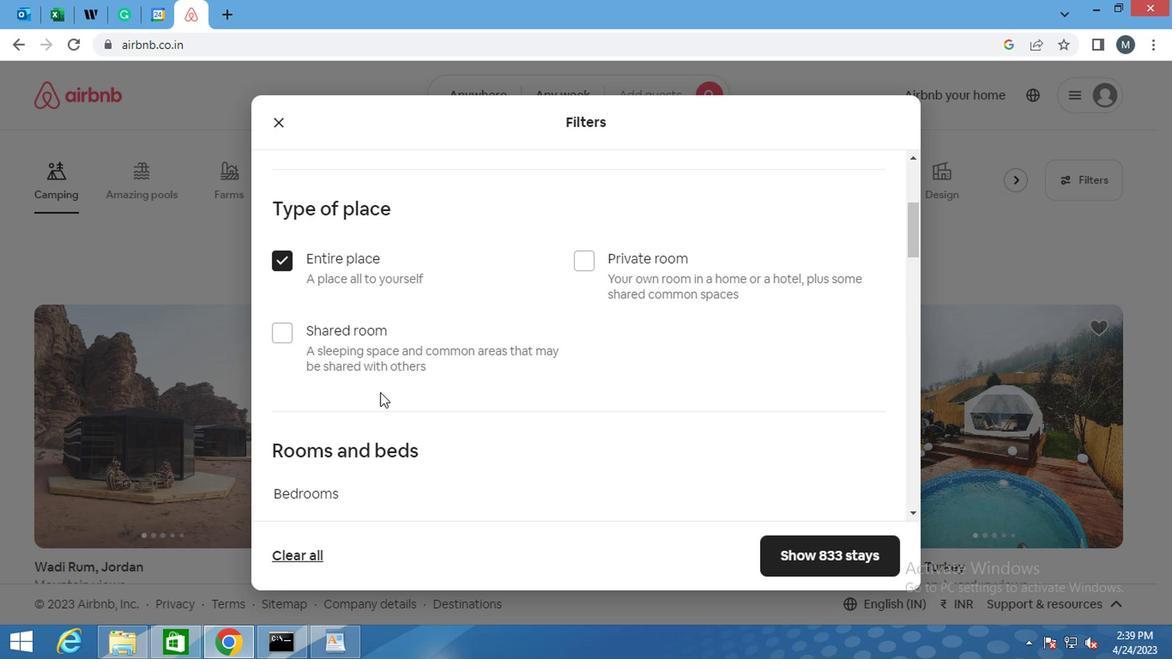 
Action: Mouse moved to (382, 398)
Screenshot: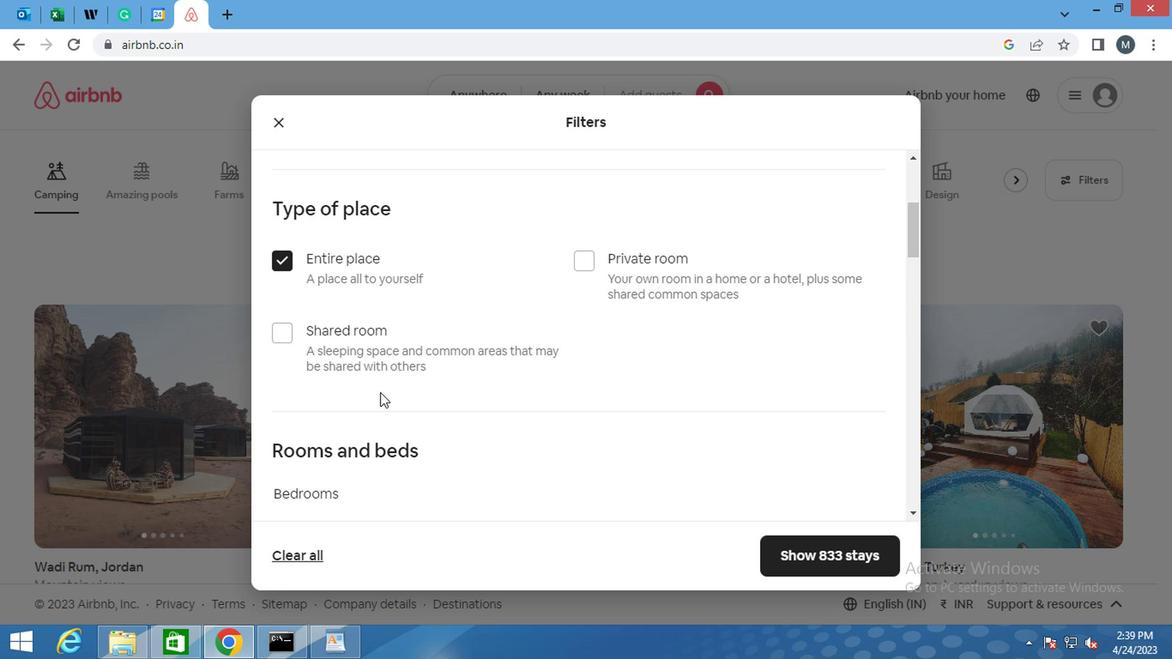 
Action: Mouse scrolled (382, 397) with delta (0, -1)
Screenshot: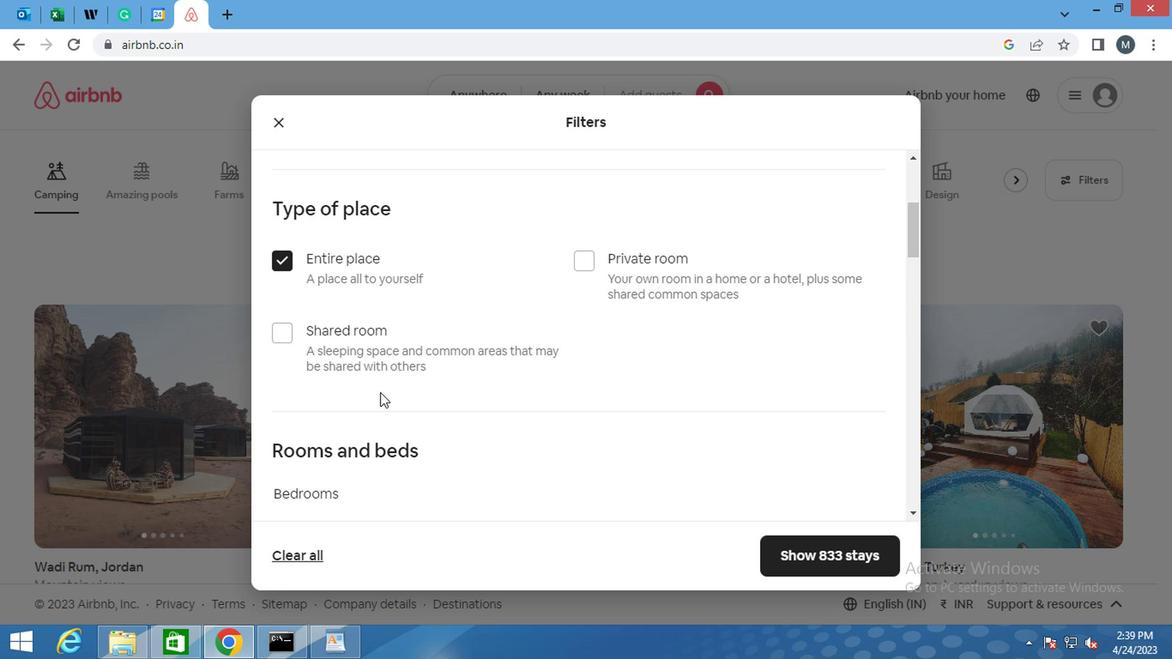 
Action: Mouse moved to (382, 400)
Screenshot: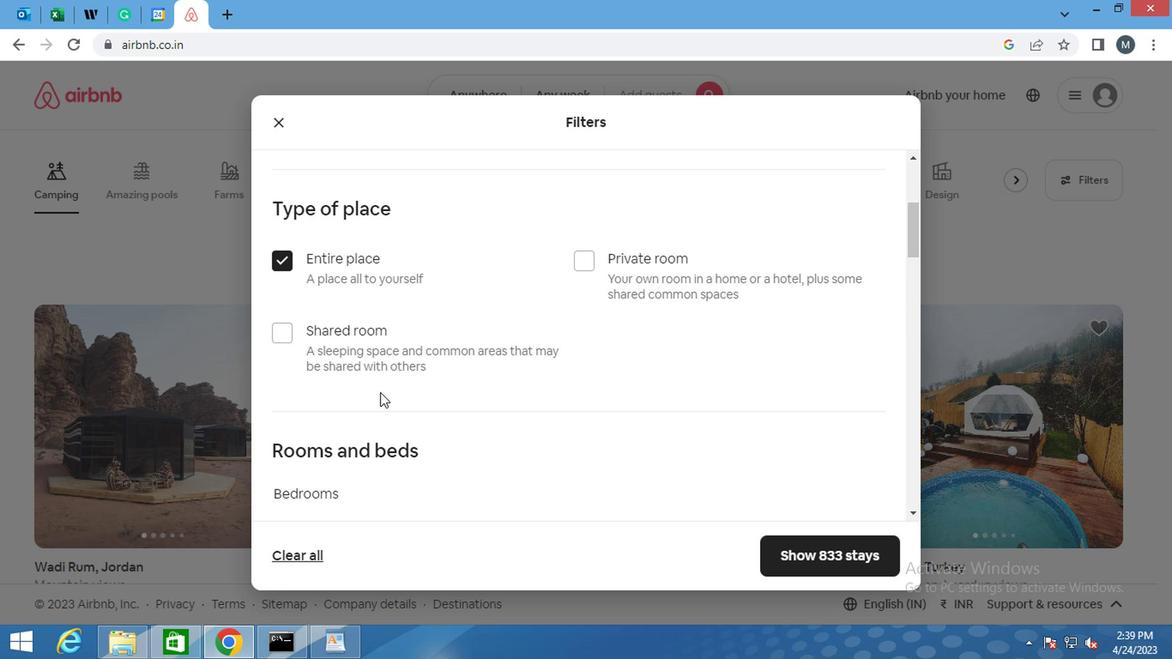 
Action: Mouse scrolled (382, 400) with delta (0, 0)
Screenshot: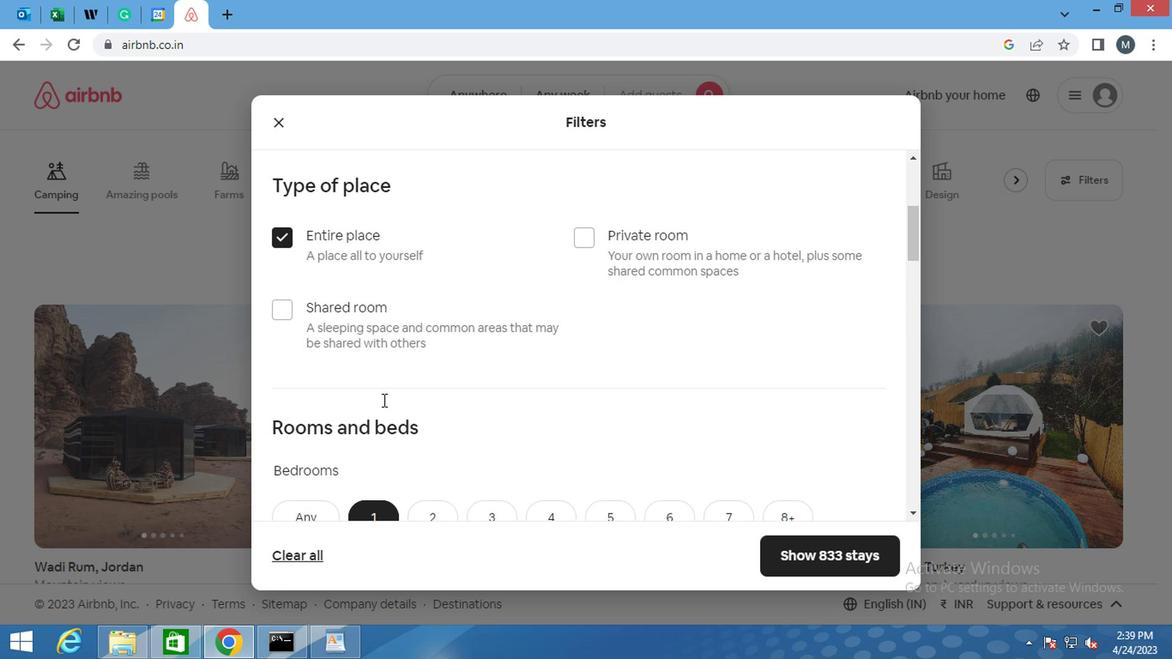 
Action: Mouse moved to (382, 402)
Screenshot: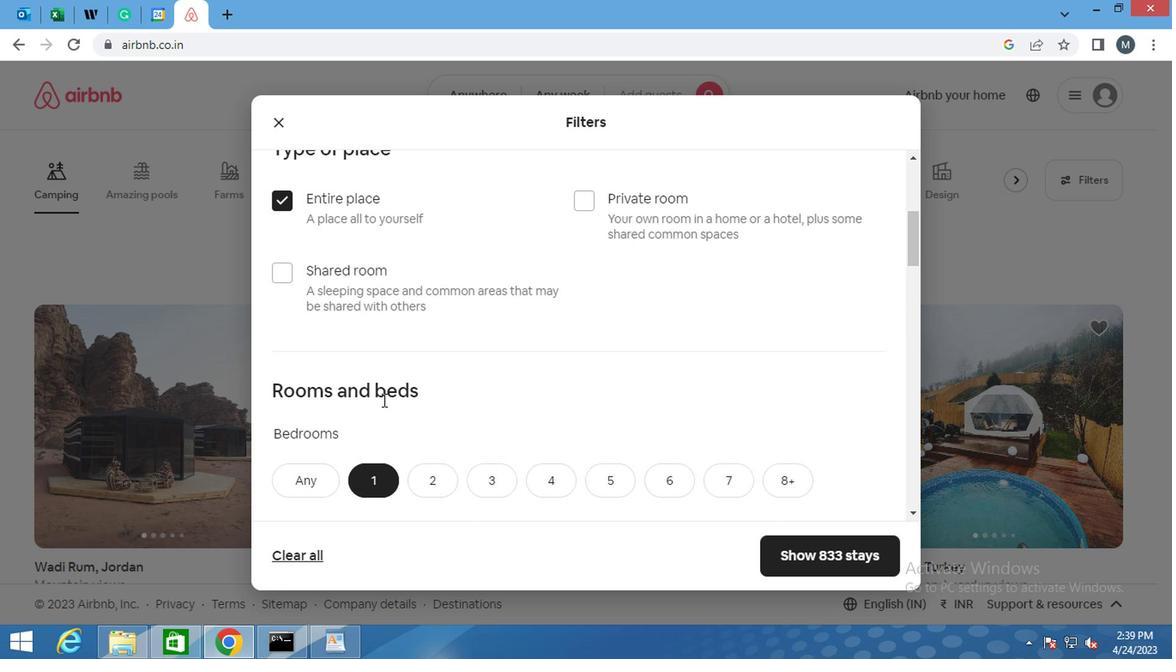 
Action: Mouse scrolled (382, 401) with delta (0, -1)
Screenshot: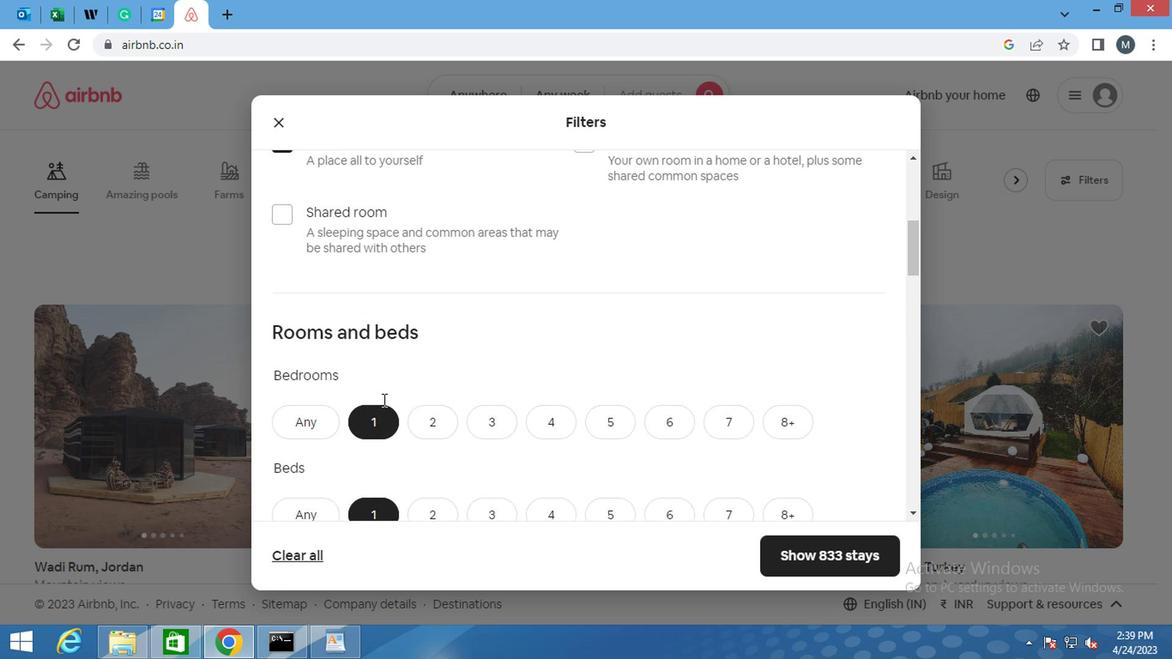 
Action: Mouse moved to (382, 416)
Screenshot: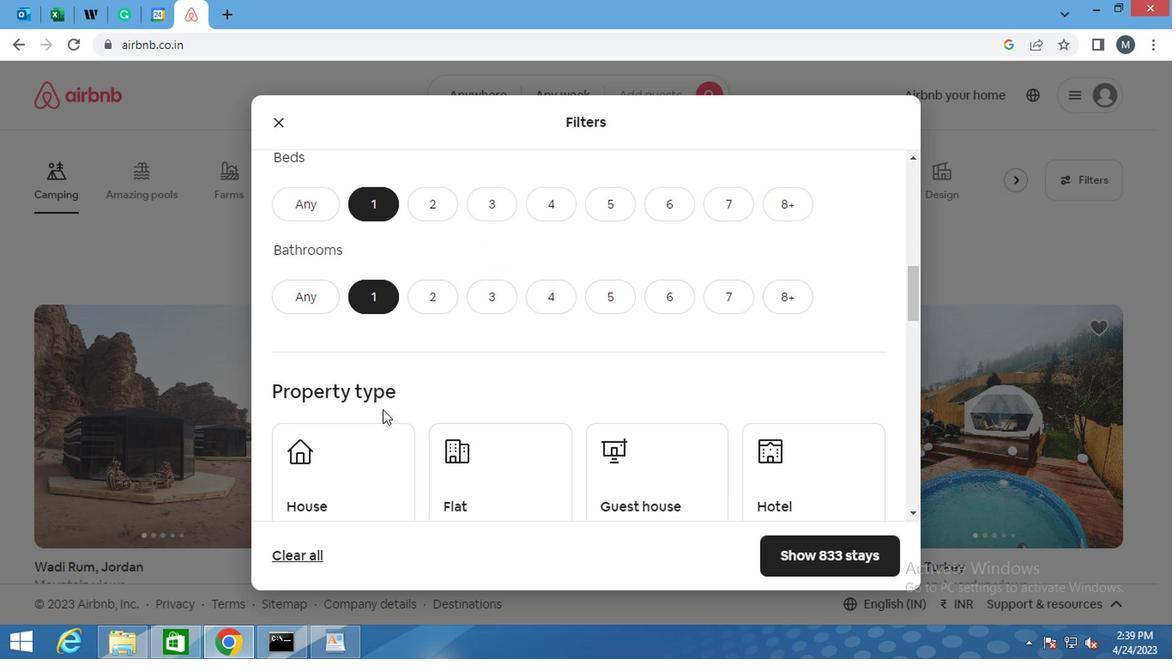 
Action: Mouse scrolled (382, 415) with delta (0, -1)
Screenshot: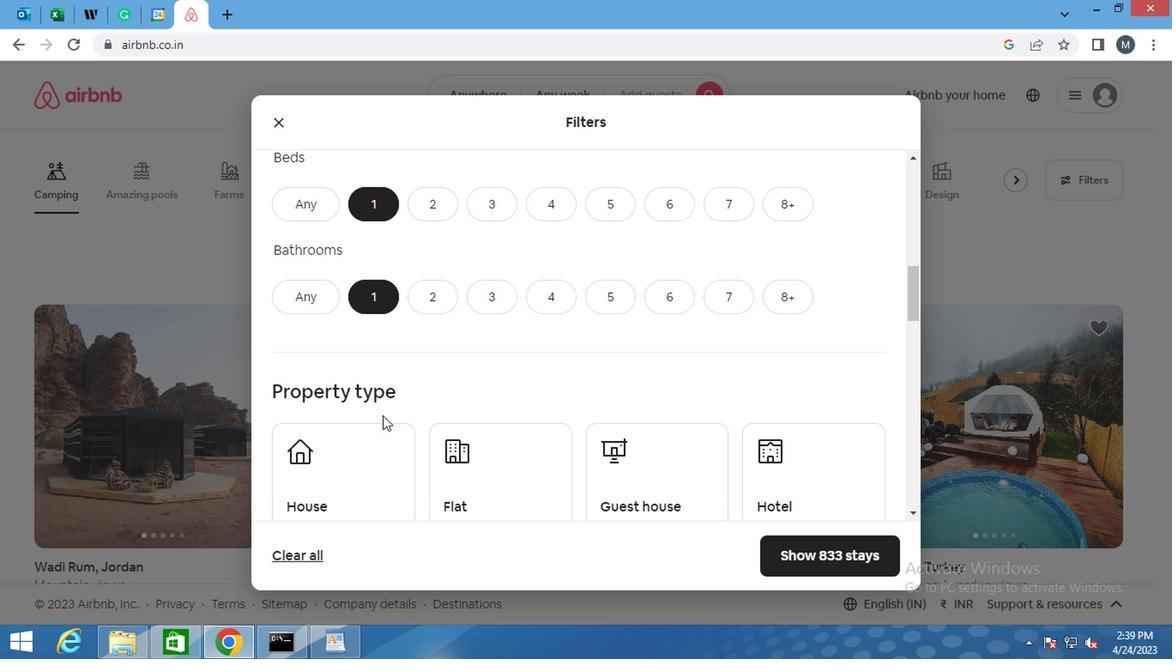 
Action: Mouse moved to (382, 423)
Screenshot: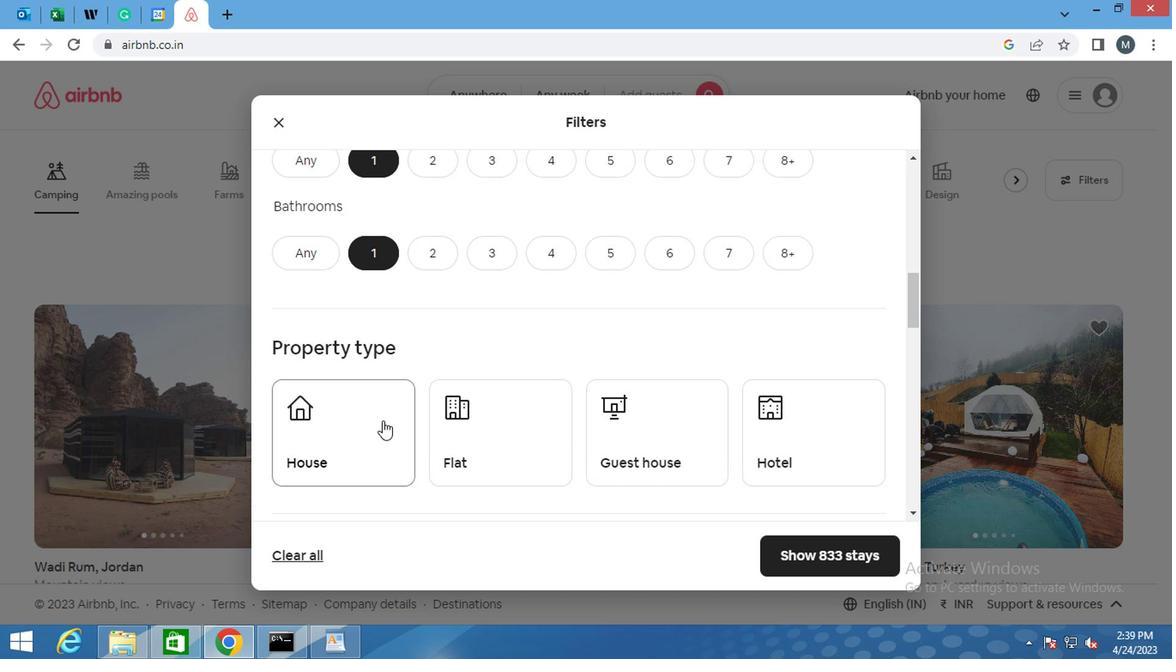 
Action: Mouse scrolled (382, 422) with delta (0, 0)
Screenshot: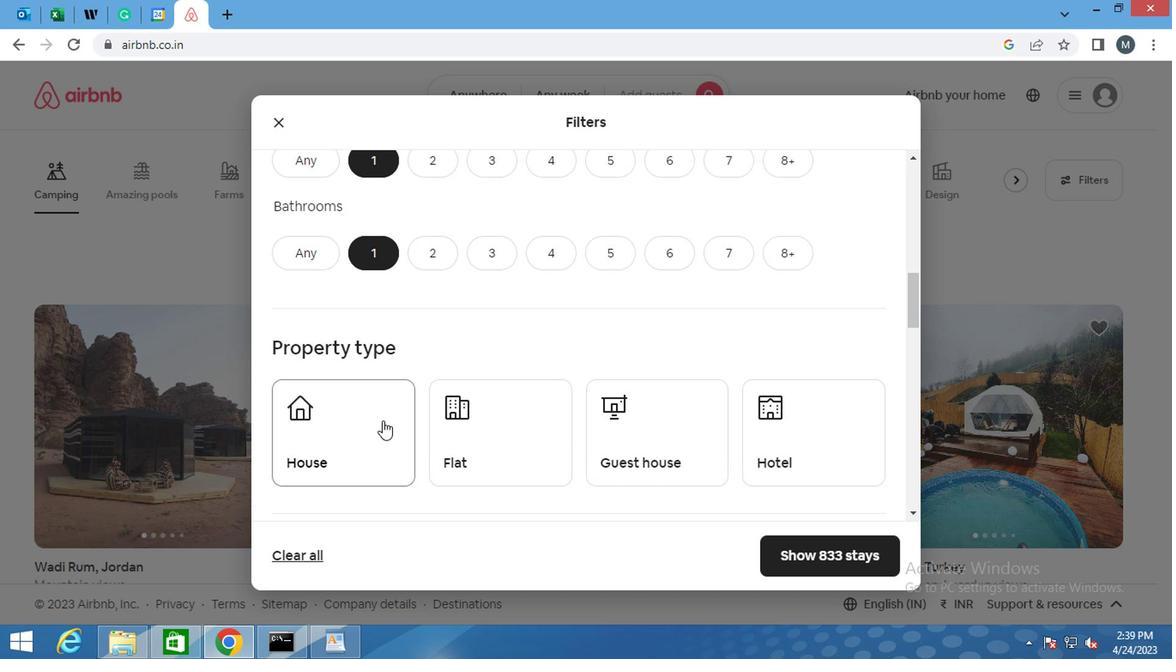 
Action: Mouse moved to (375, 442)
Screenshot: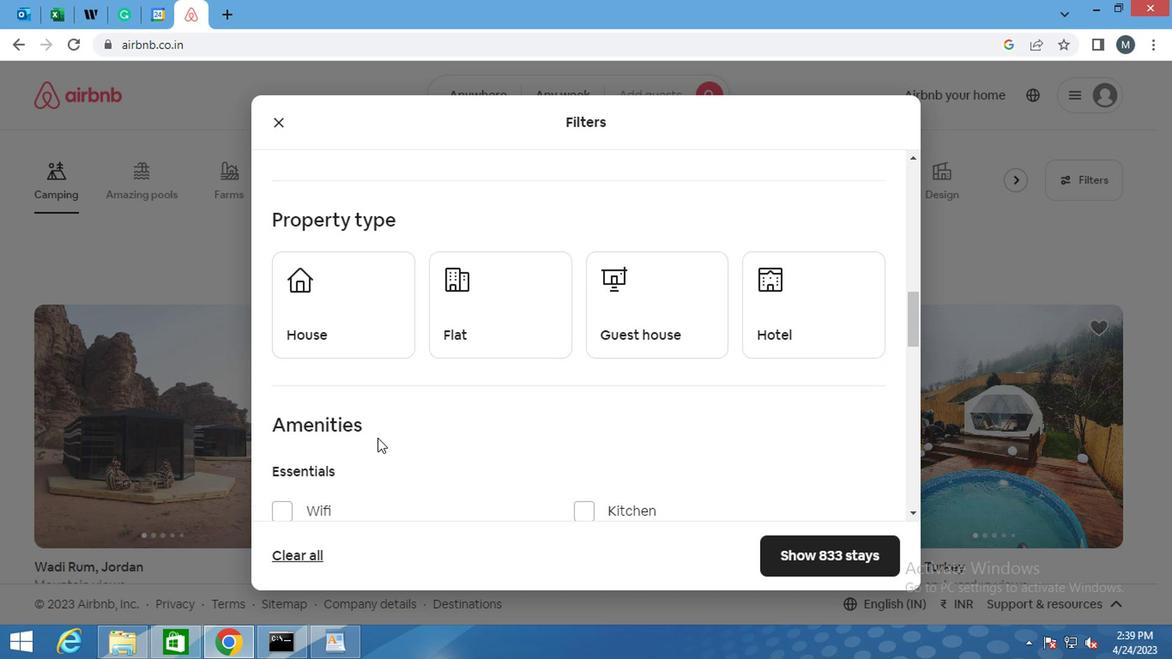 
Action: Mouse scrolled (375, 441) with delta (0, -1)
Screenshot: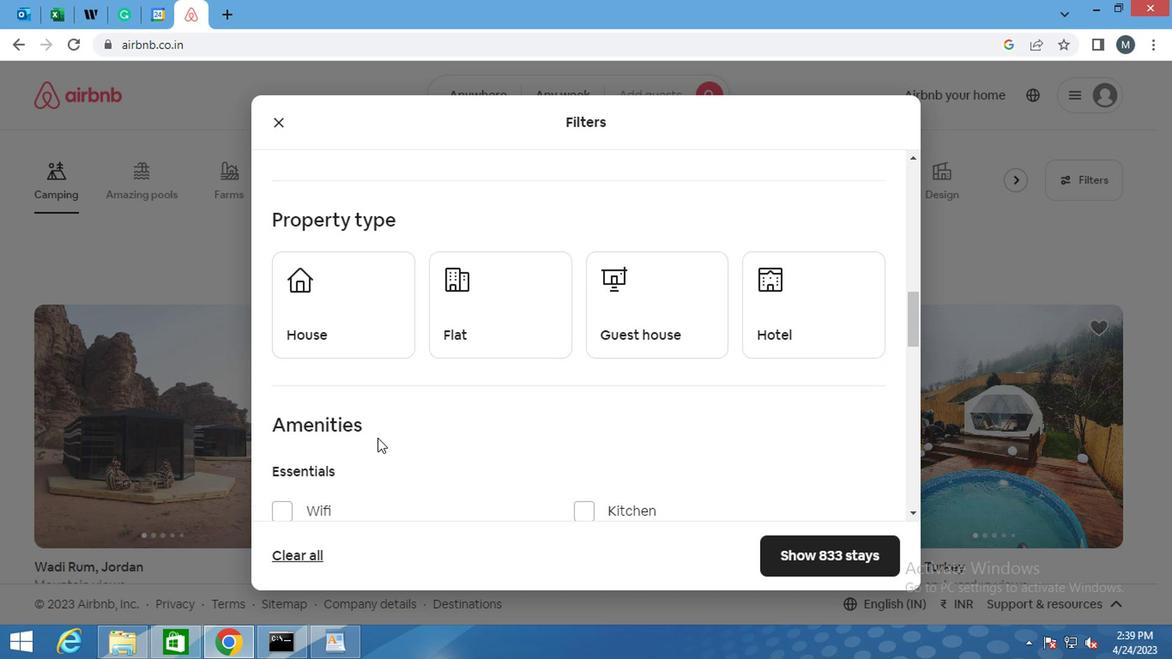 
Action: Mouse moved to (335, 268)
Screenshot: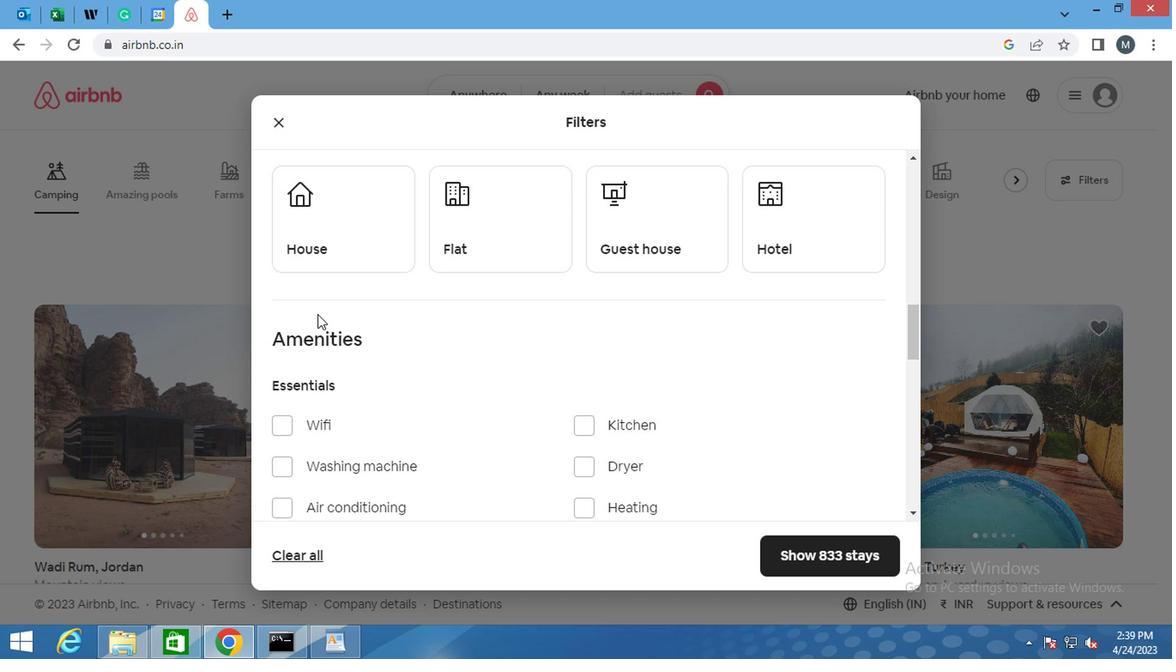 
Action: Mouse pressed left at (335, 268)
Screenshot: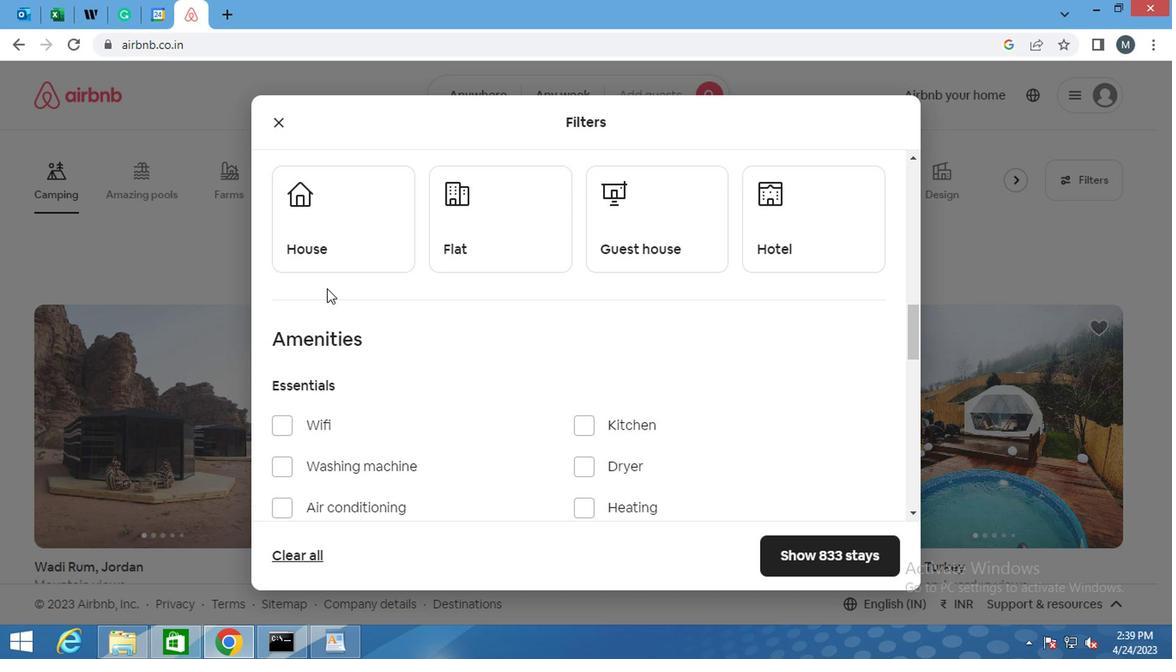 
Action: Mouse moved to (491, 242)
Screenshot: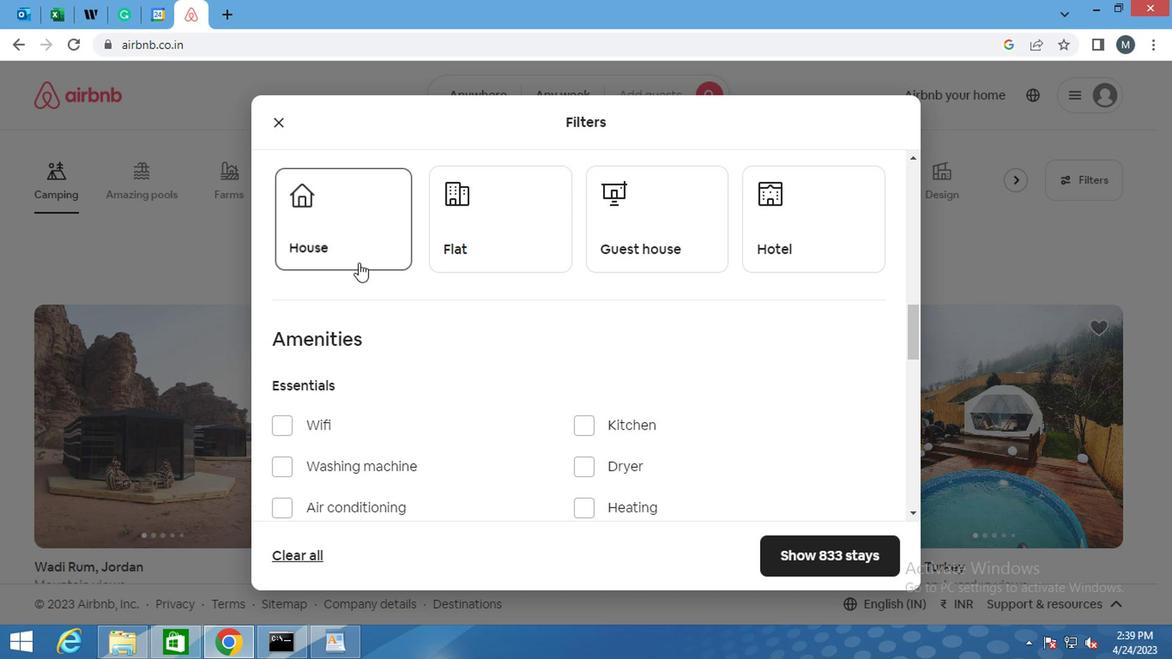 
Action: Mouse pressed left at (491, 242)
Screenshot: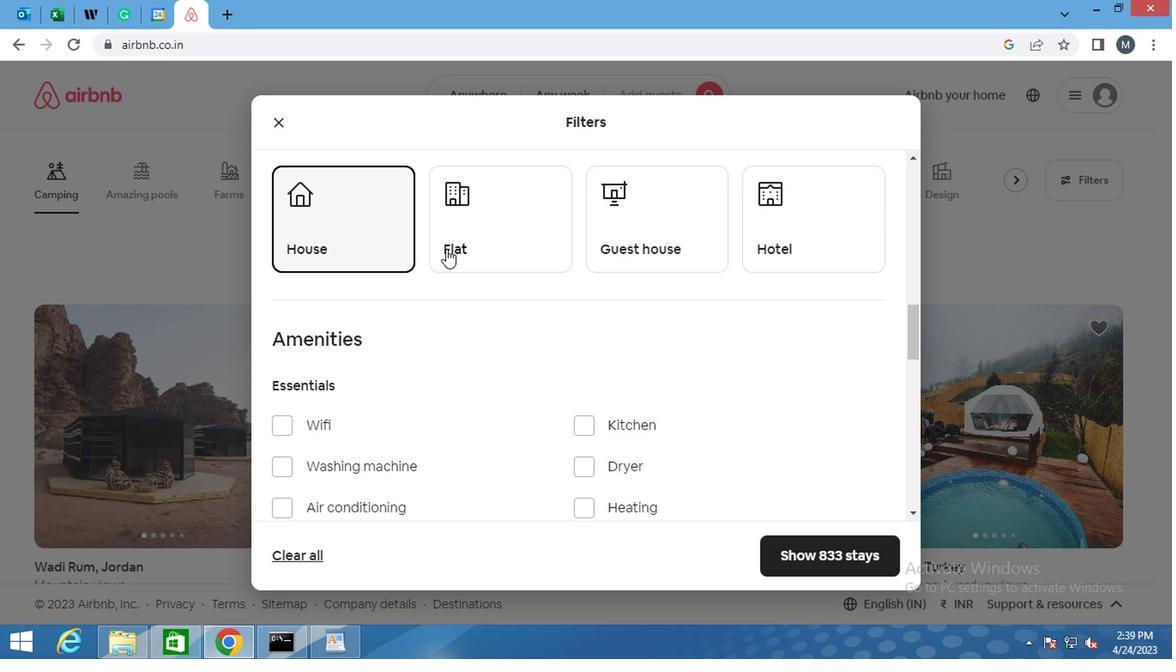 
Action: Mouse moved to (628, 235)
Screenshot: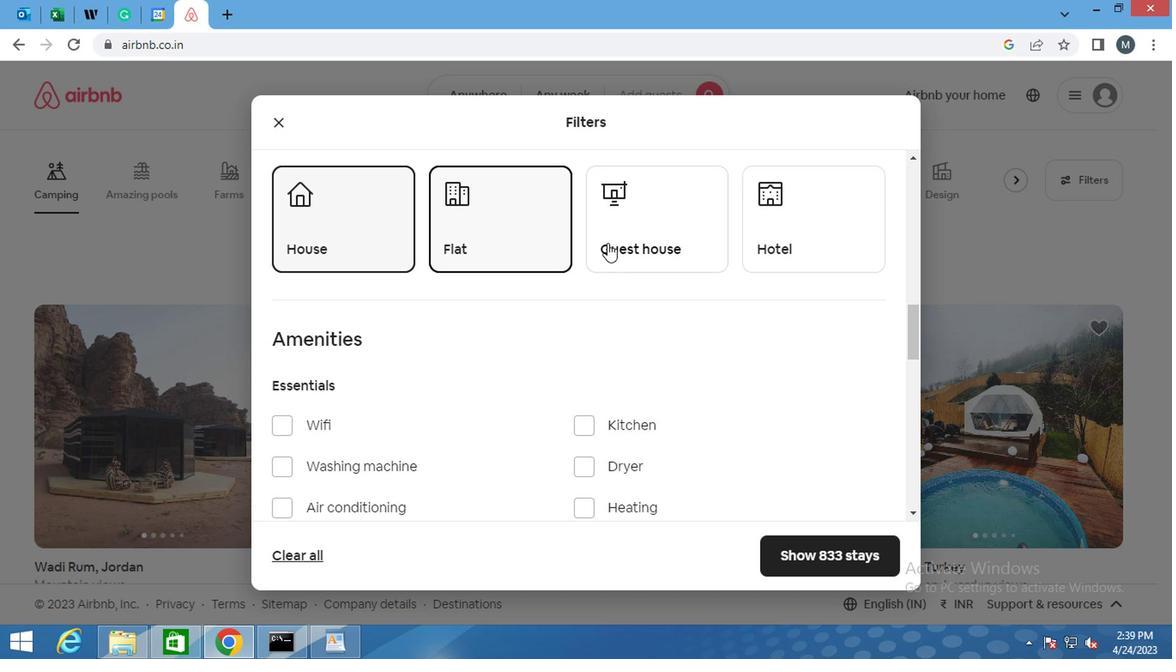 
Action: Mouse pressed left at (628, 235)
Screenshot: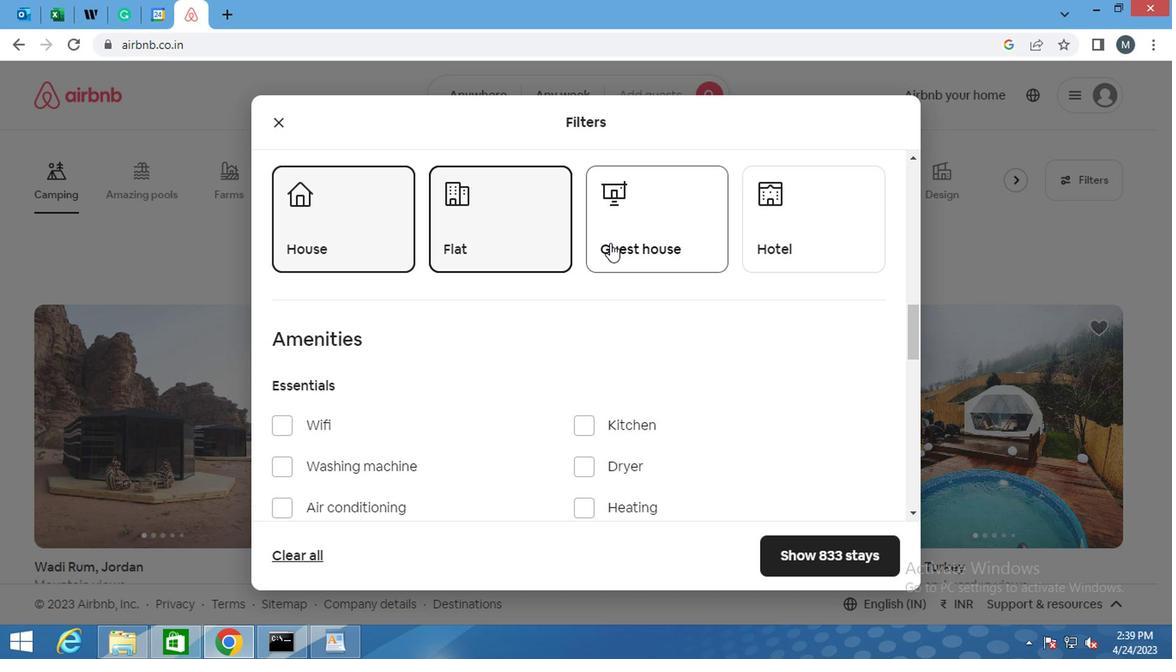 
Action: Mouse moved to (770, 228)
Screenshot: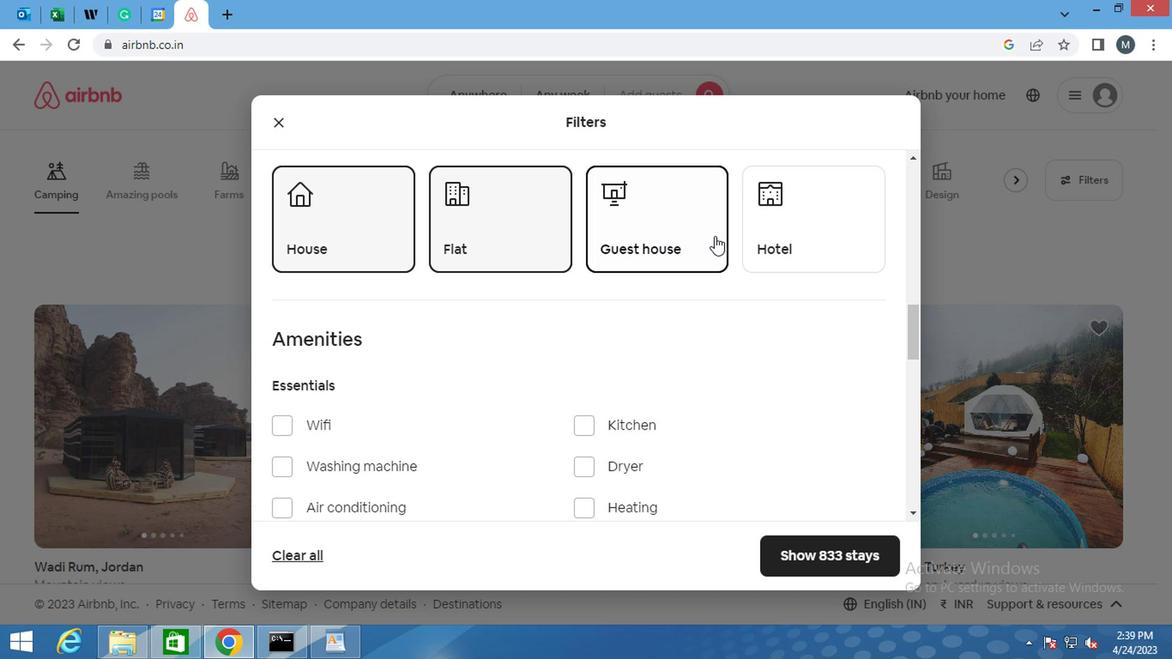 
Action: Mouse pressed left at (770, 228)
Screenshot: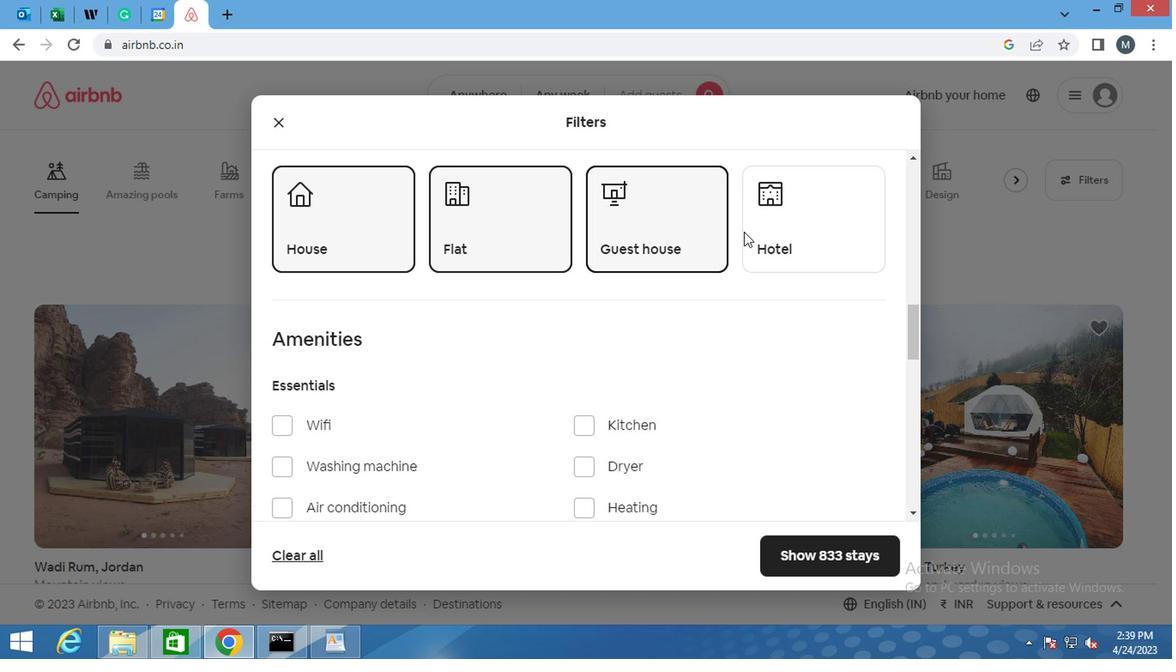 
Action: Mouse moved to (511, 348)
Screenshot: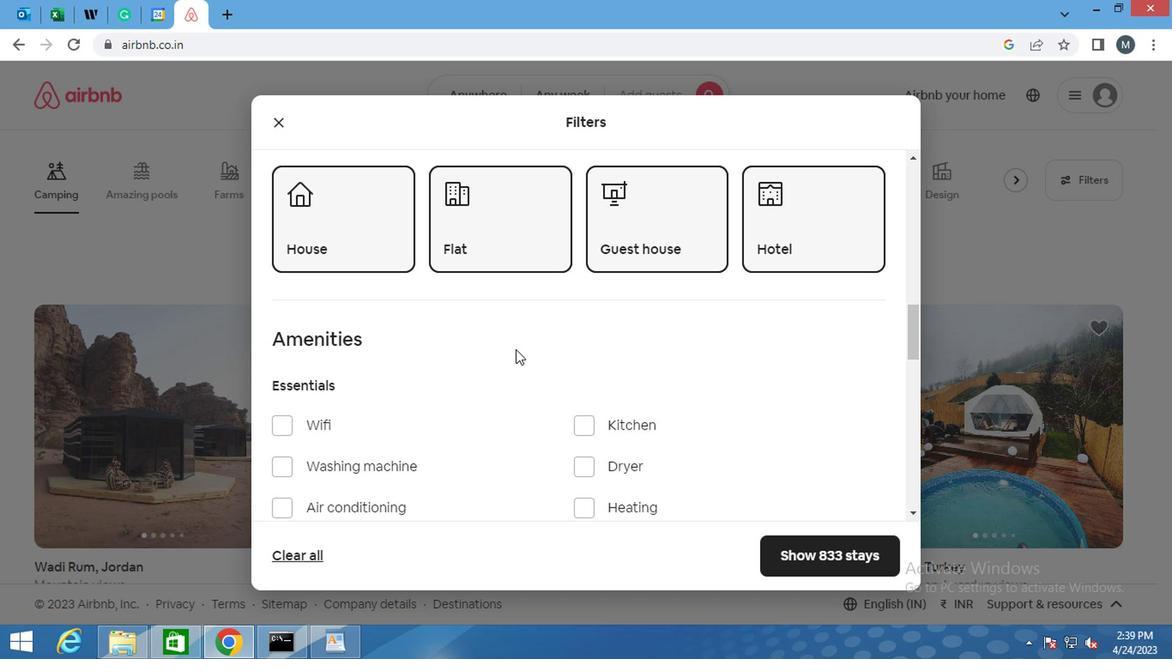
Action: Mouse scrolled (511, 348) with delta (0, 0)
Screenshot: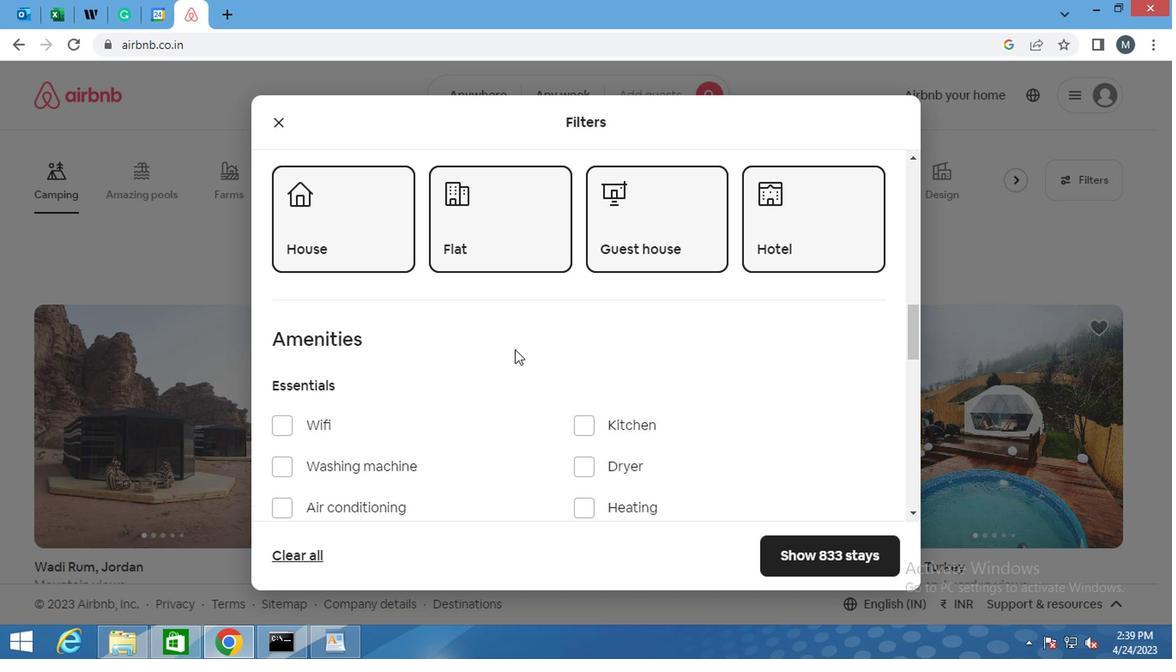 
Action: Mouse moved to (503, 350)
Screenshot: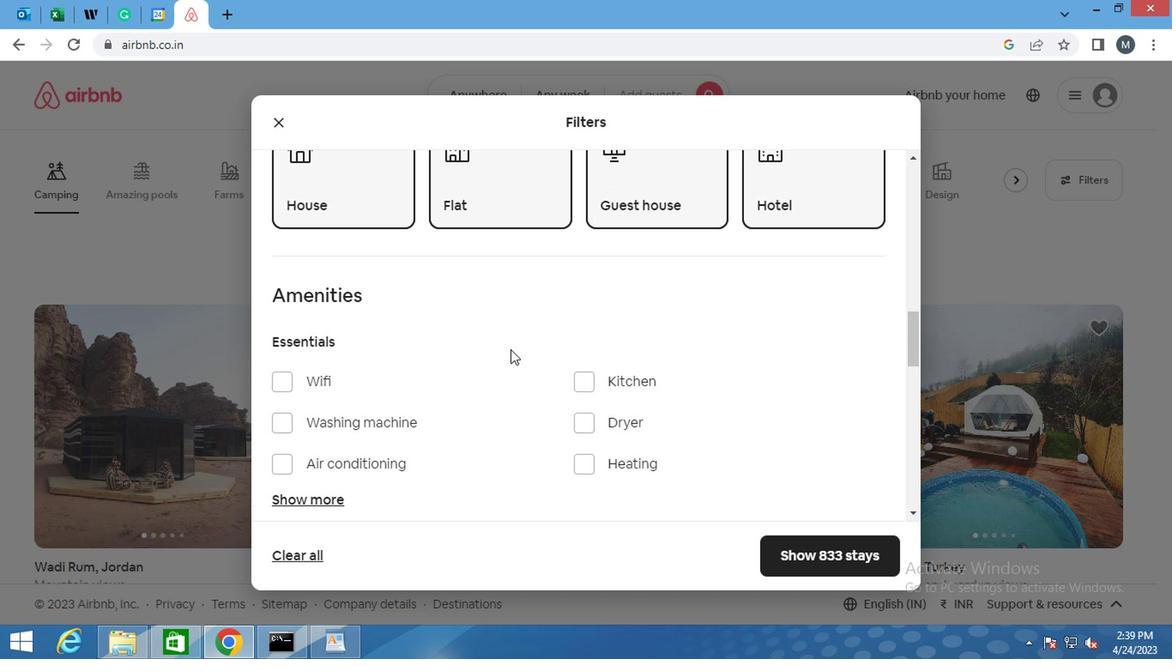 
Action: Mouse scrolled (503, 350) with delta (0, 0)
Screenshot: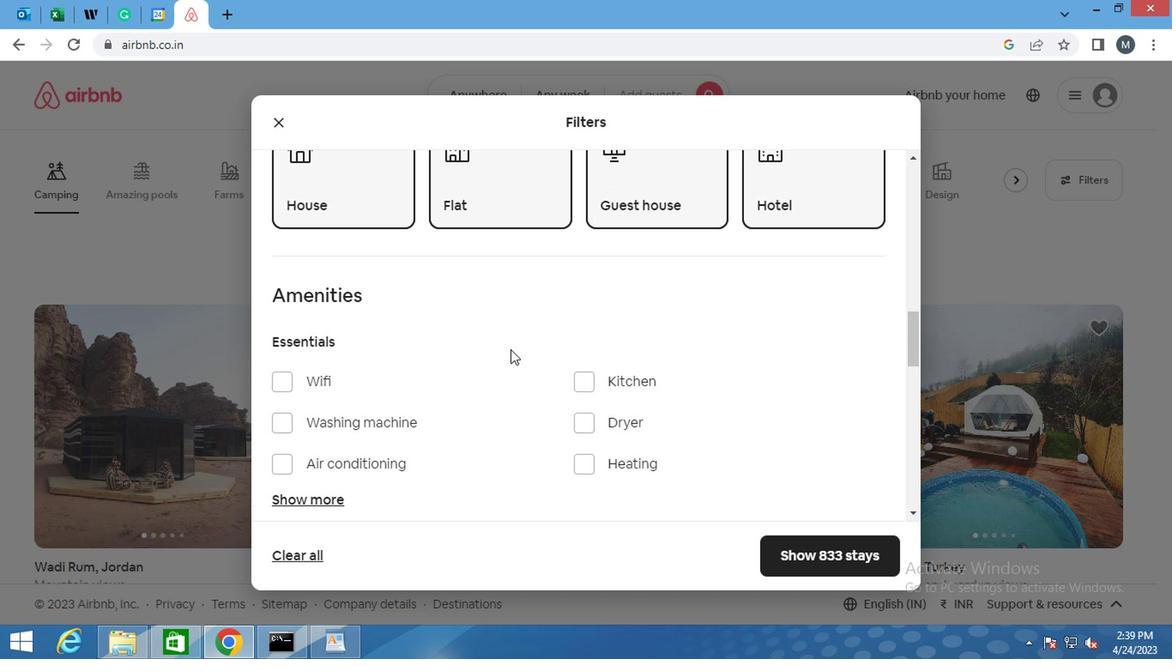 
Action: Mouse moved to (465, 339)
Screenshot: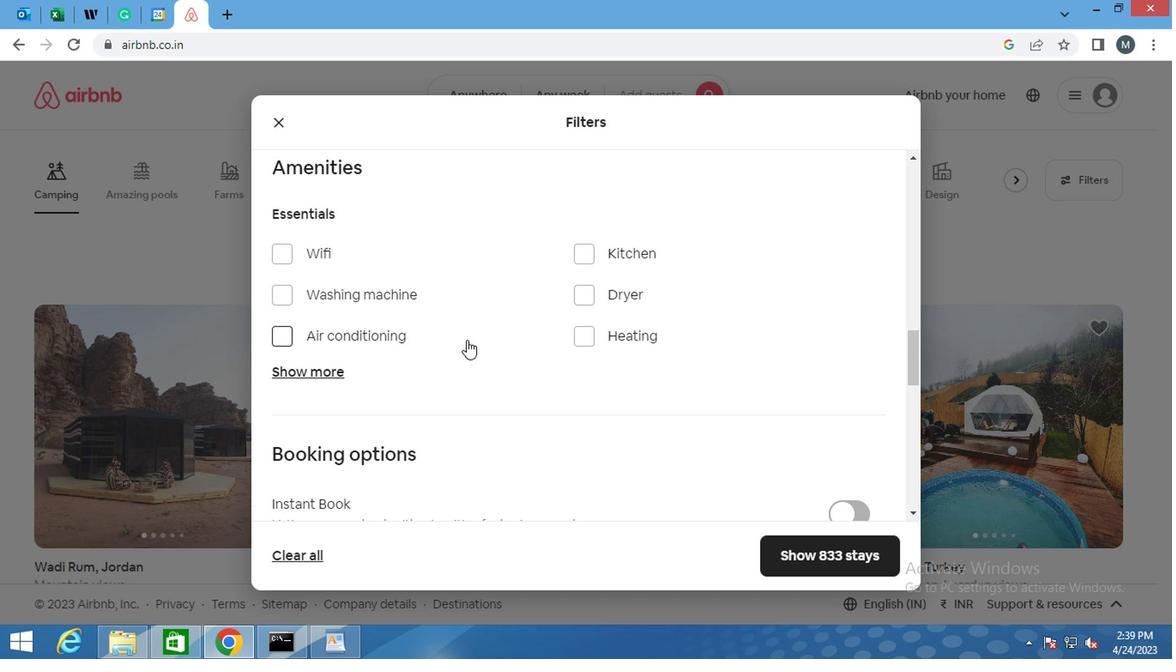 
Action: Mouse scrolled (465, 338) with delta (0, 0)
Screenshot: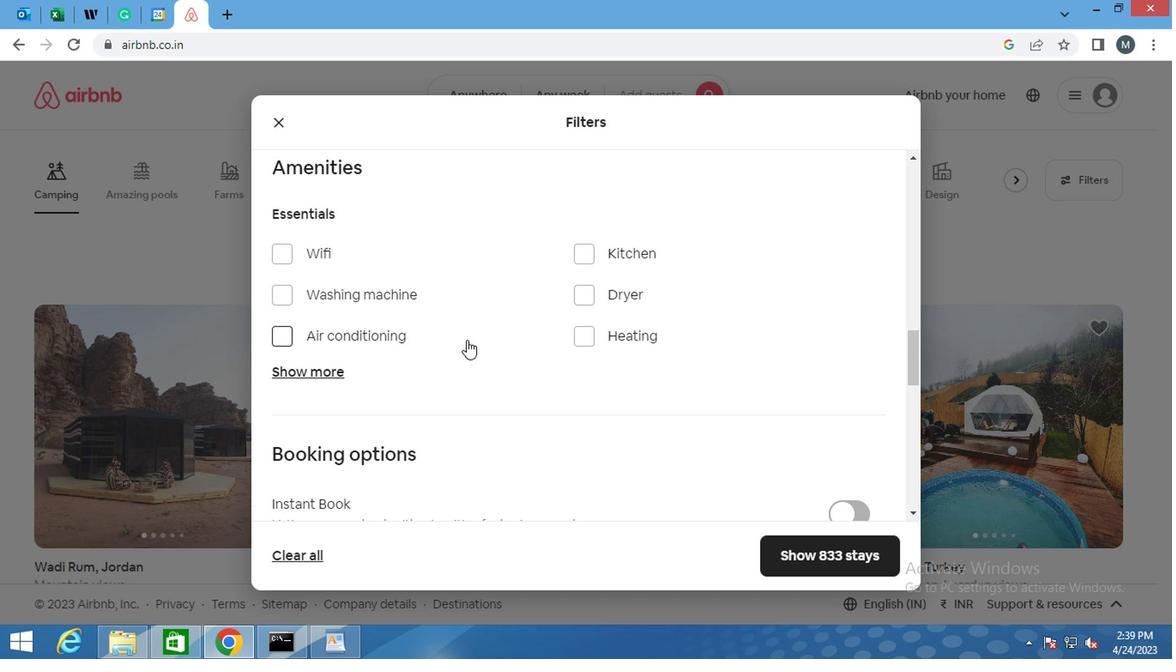 
Action: Mouse moved to (287, 208)
Screenshot: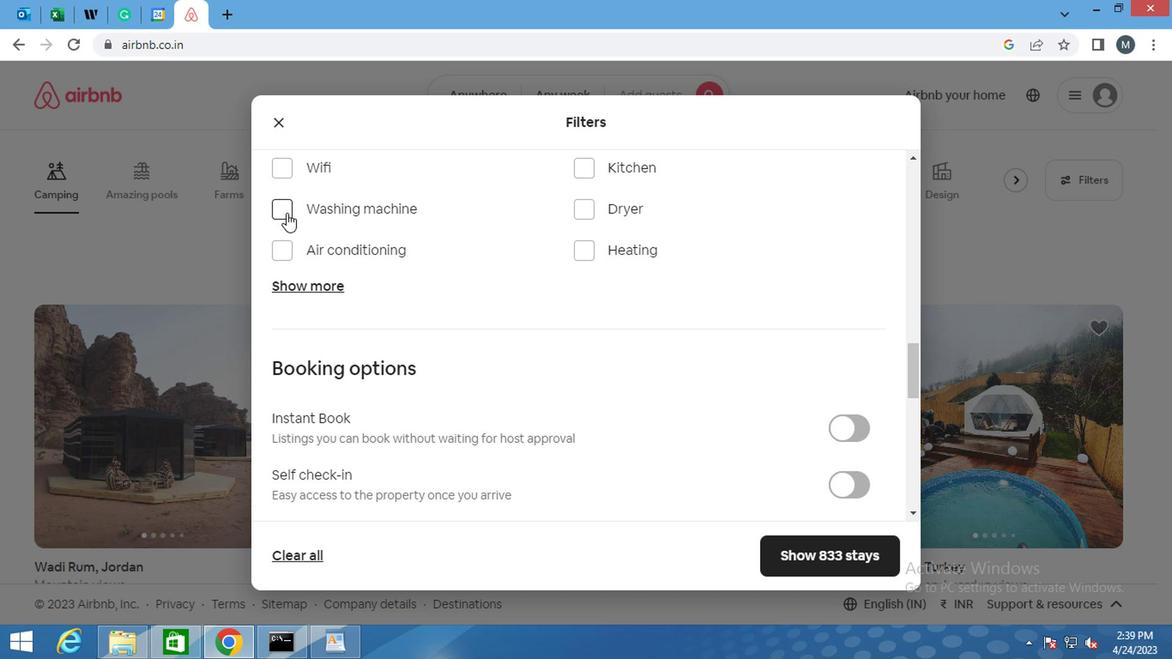 
Action: Mouse pressed left at (287, 208)
Screenshot: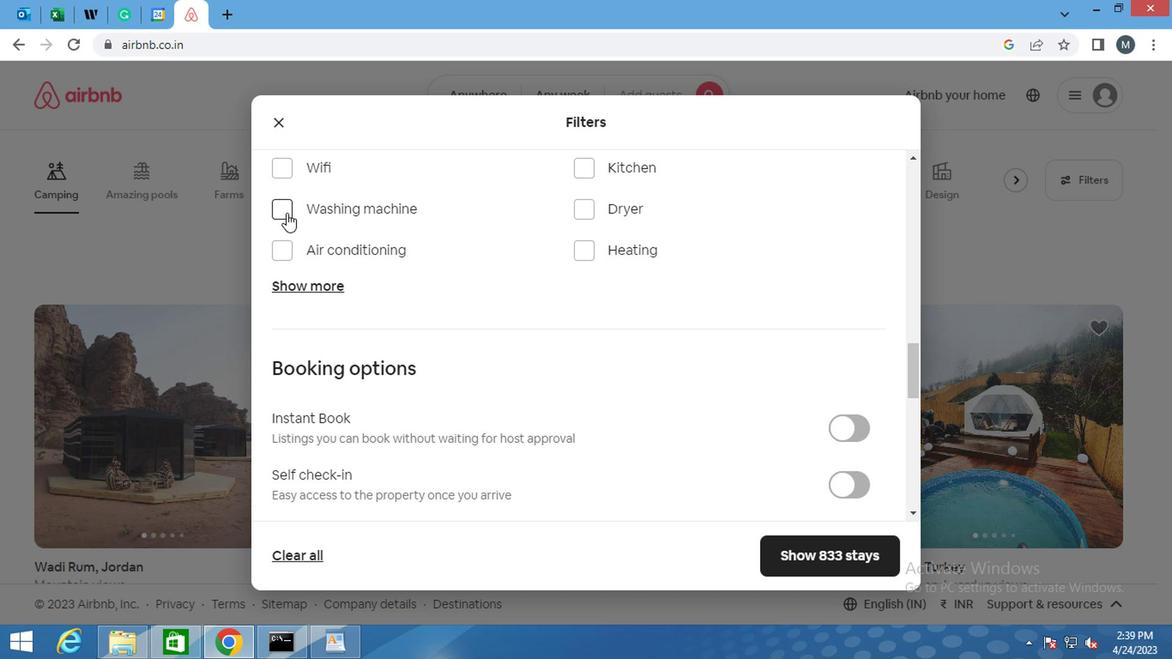 
Action: Mouse moved to (455, 260)
Screenshot: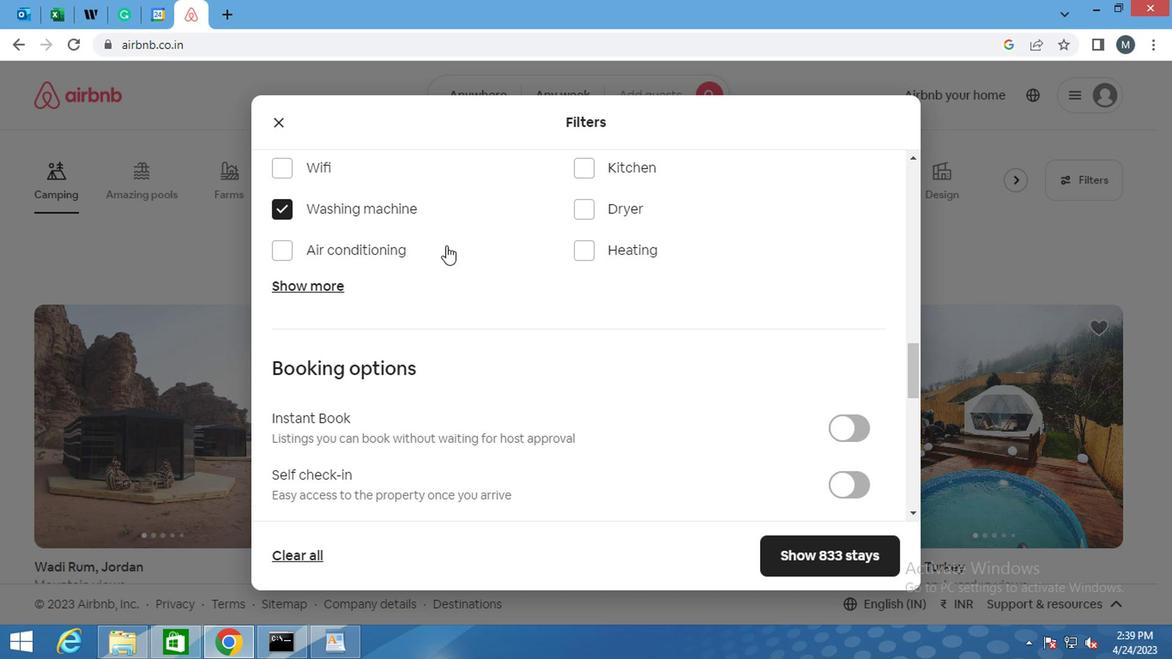 
Action: Mouse scrolled (455, 258) with delta (0, -1)
Screenshot: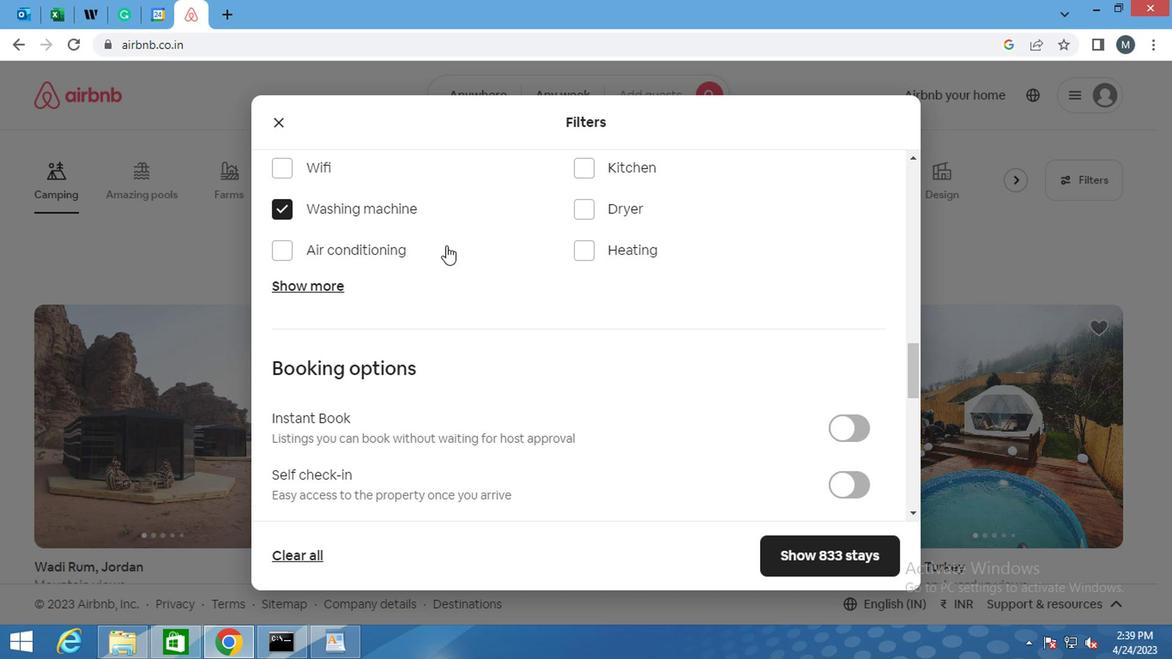 
Action: Mouse moved to (452, 277)
Screenshot: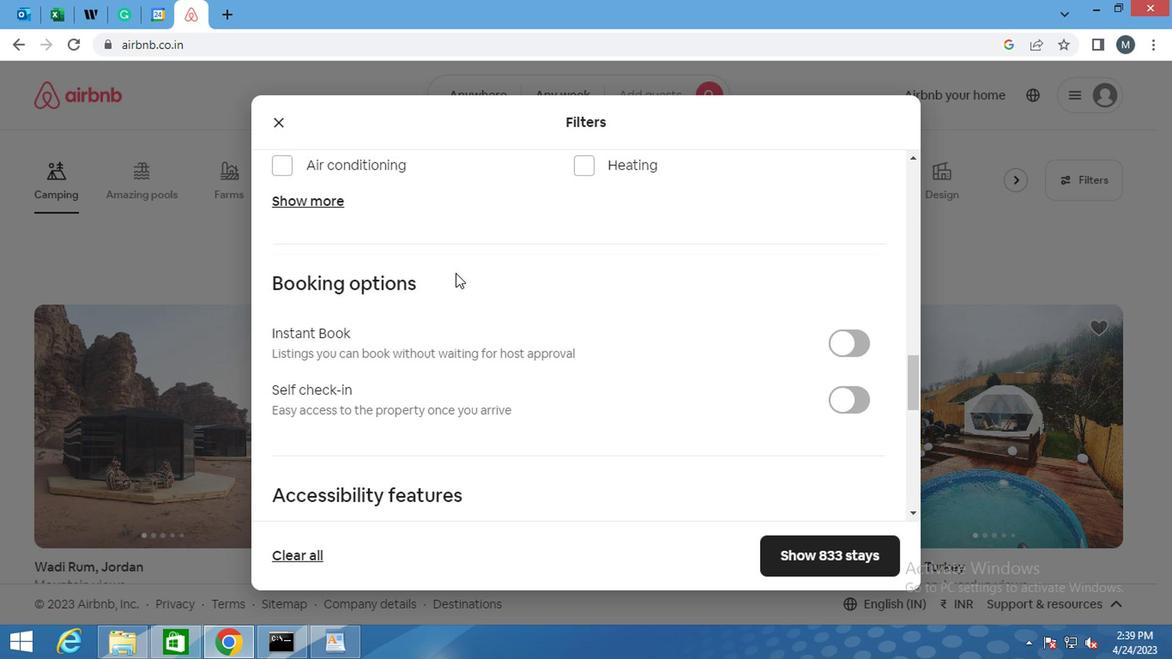 
Action: Mouse scrolled (452, 276) with delta (0, -1)
Screenshot: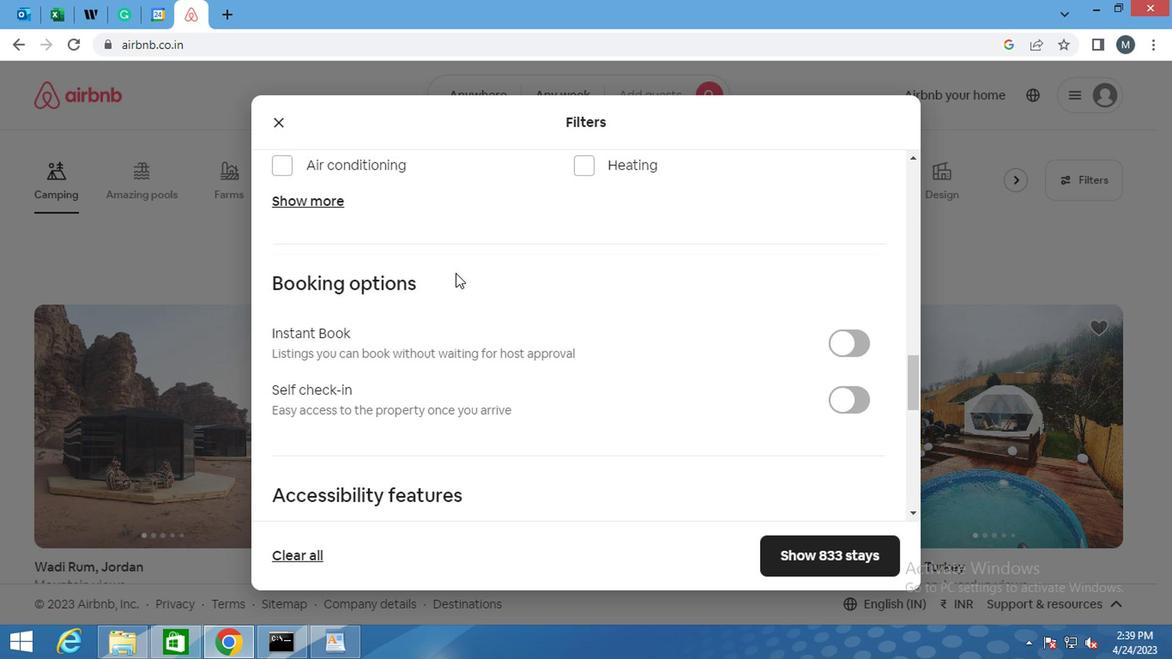 
Action: Mouse moved to (451, 279)
Screenshot: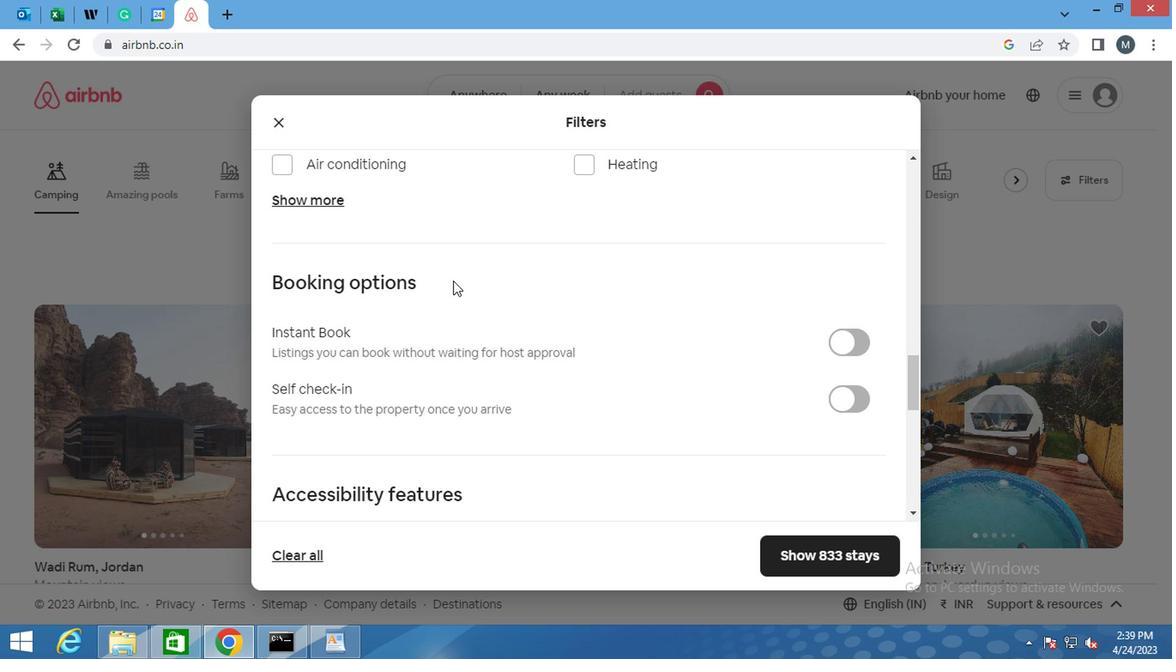 
Action: Mouse scrolled (451, 278) with delta (0, 0)
Screenshot: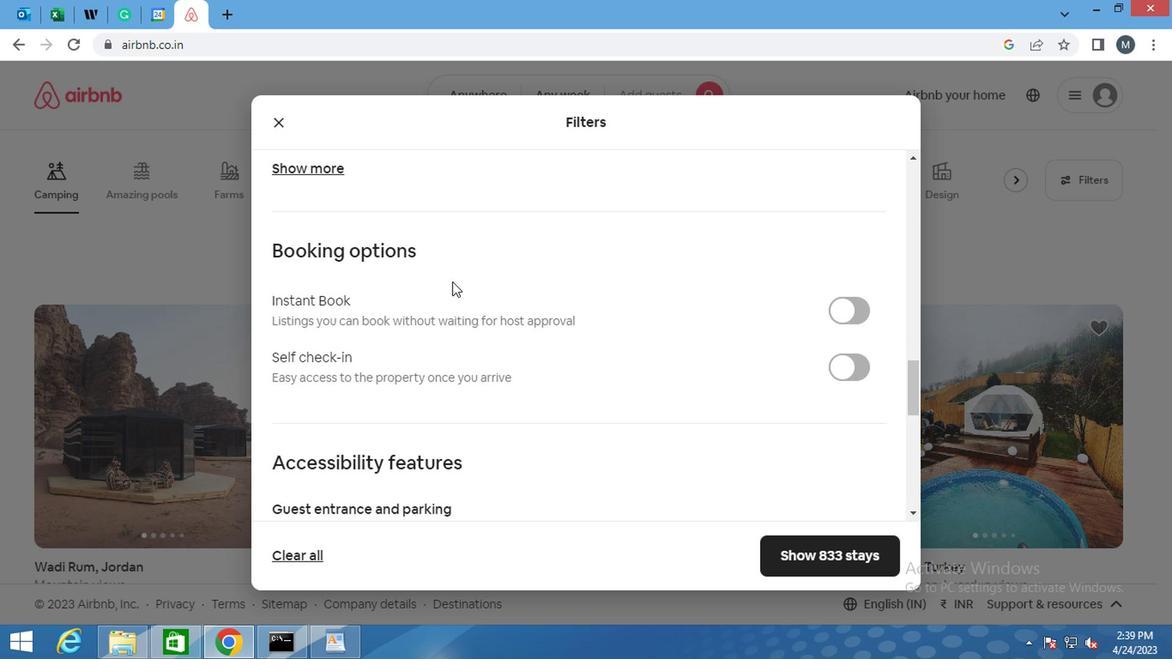 
Action: Mouse moved to (841, 226)
Screenshot: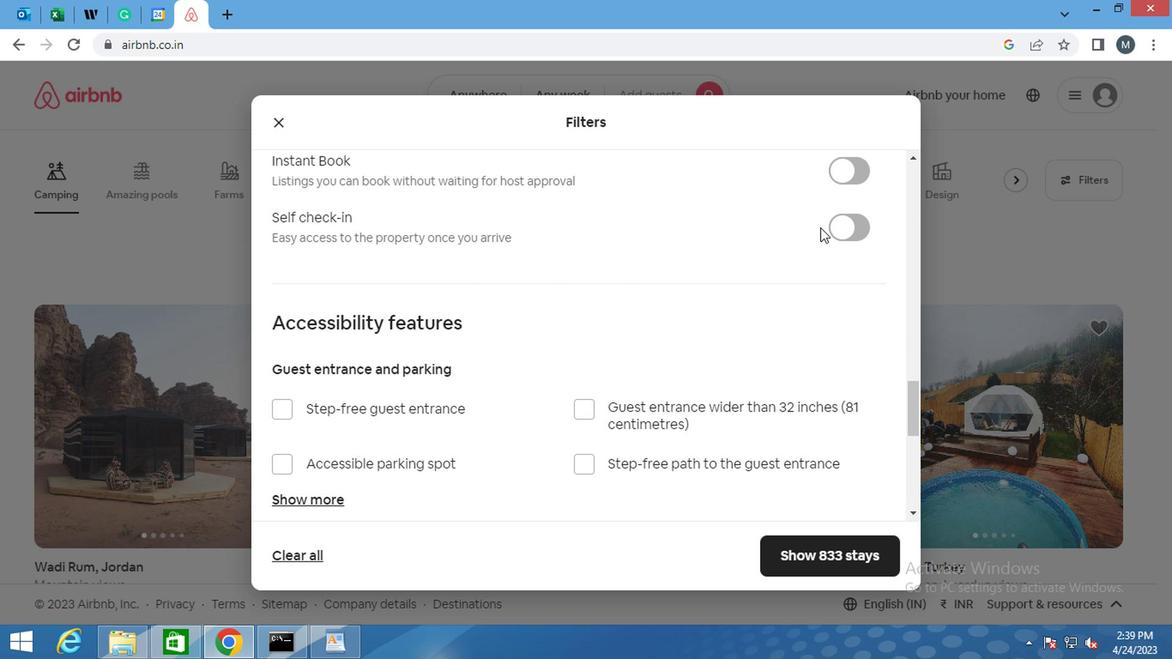 
Action: Mouse pressed left at (841, 226)
Screenshot: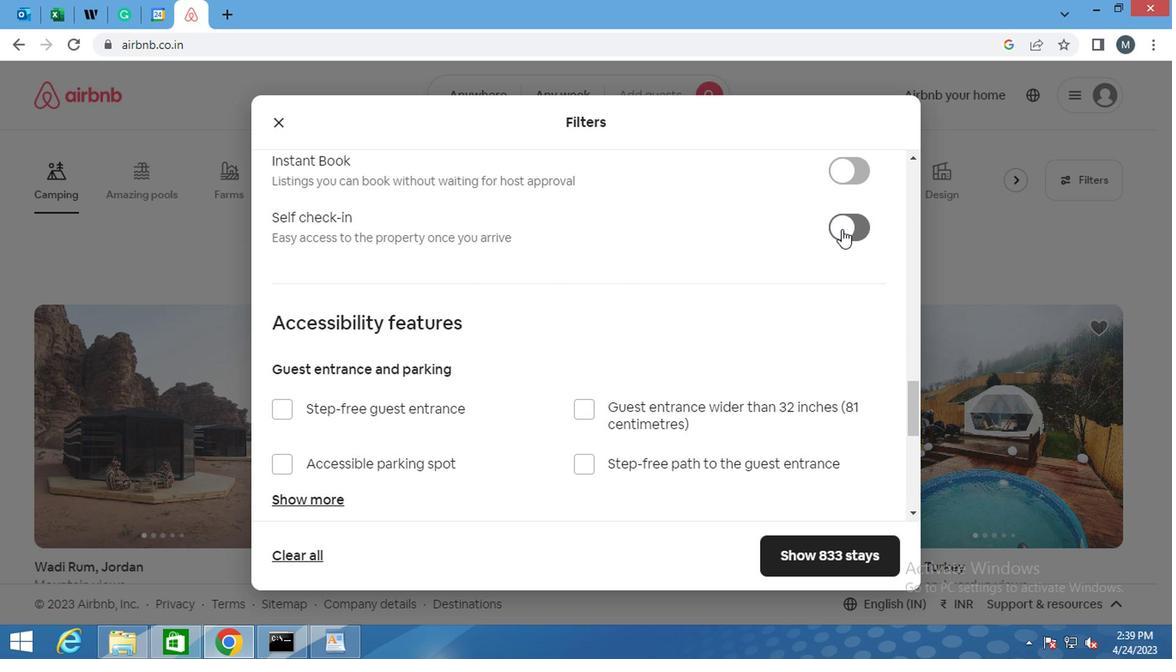 
Action: Mouse moved to (439, 258)
Screenshot: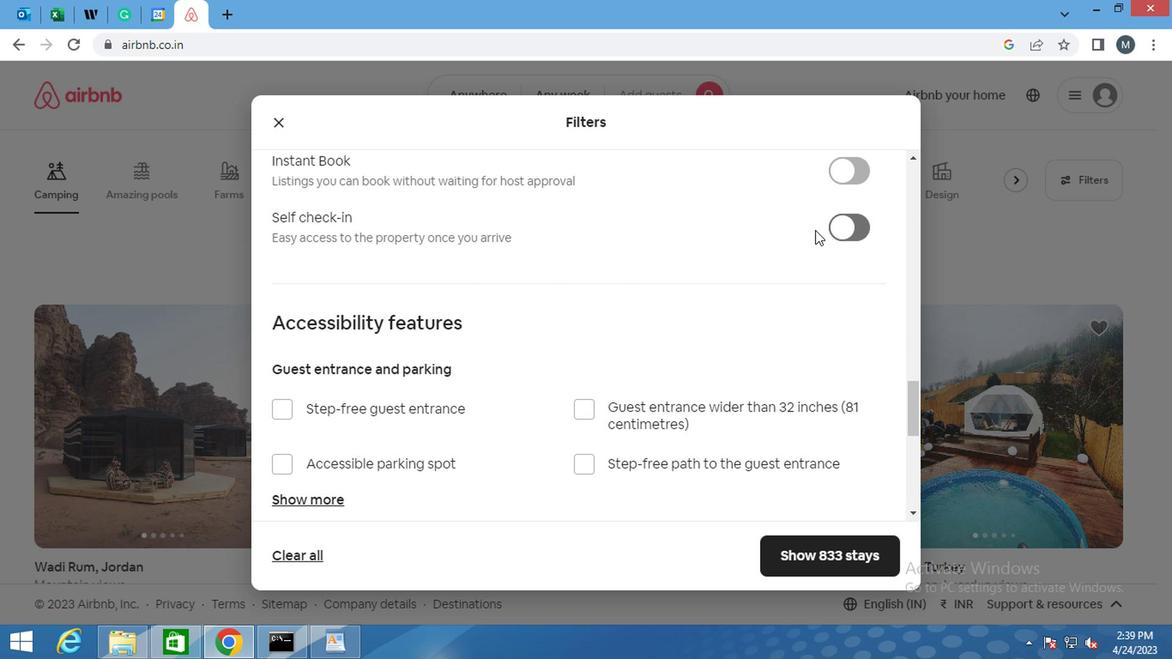 
Action: Mouse scrolled (439, 257) with delta (0, -1)
Screenshot: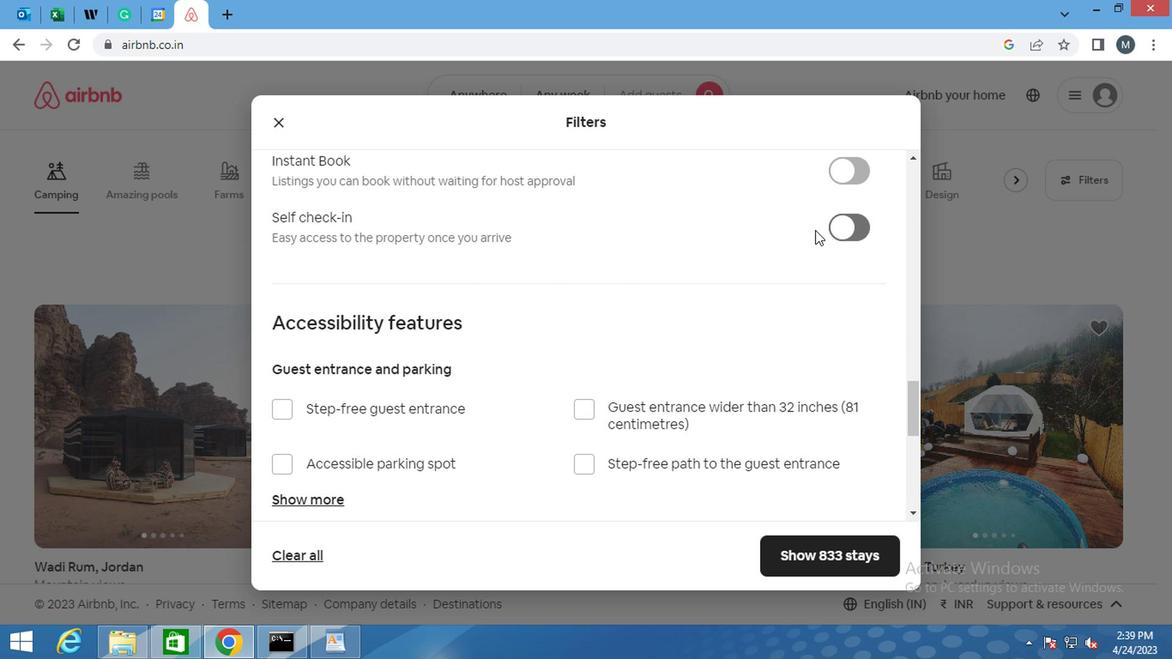 
Action: Mouse moved to (442, 272)
Screenshot: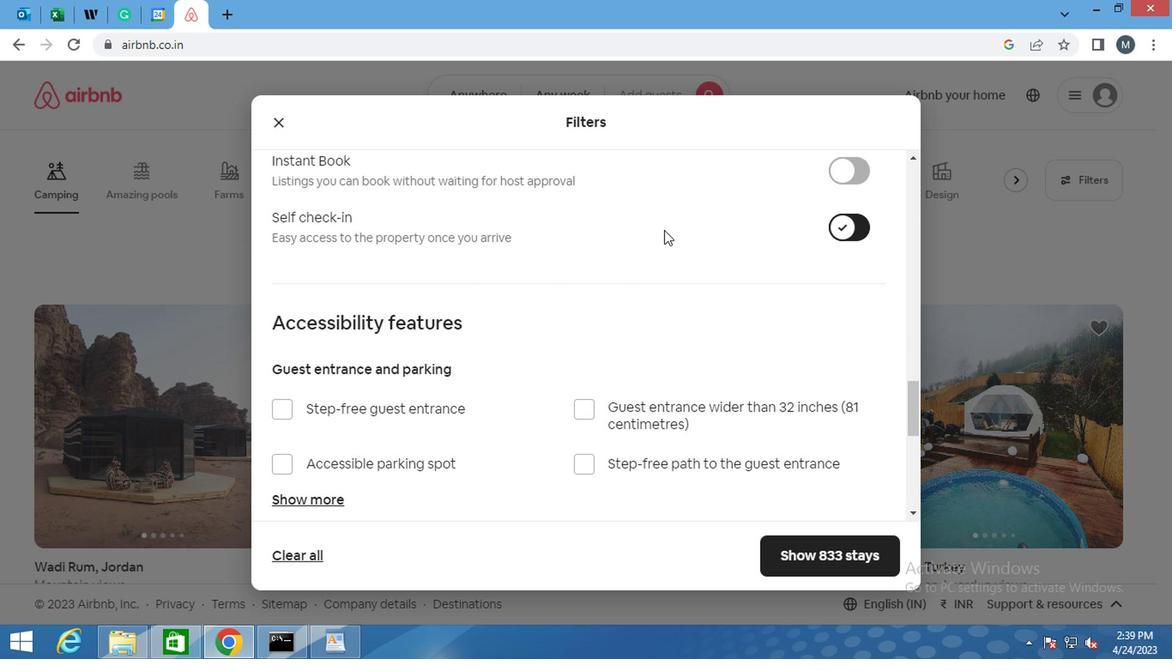 
Action: Mouse scrolled (442, 271) with delta (0, -1)
Screenshot: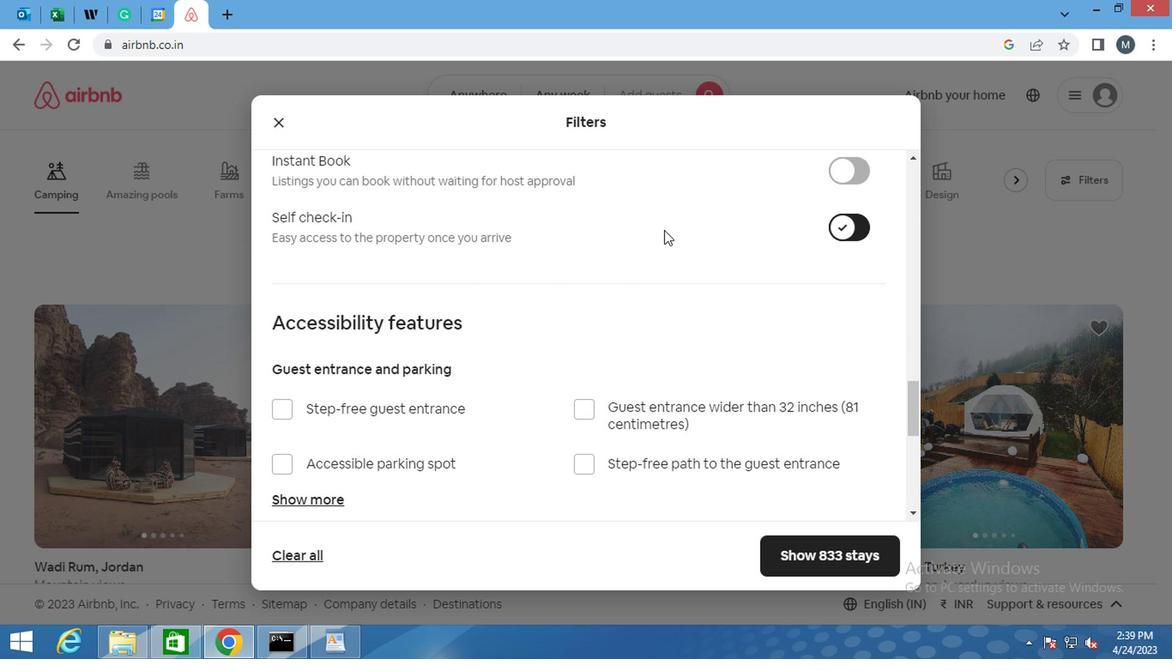 
Action: Mouse moved to (443, 282)
Screenshot: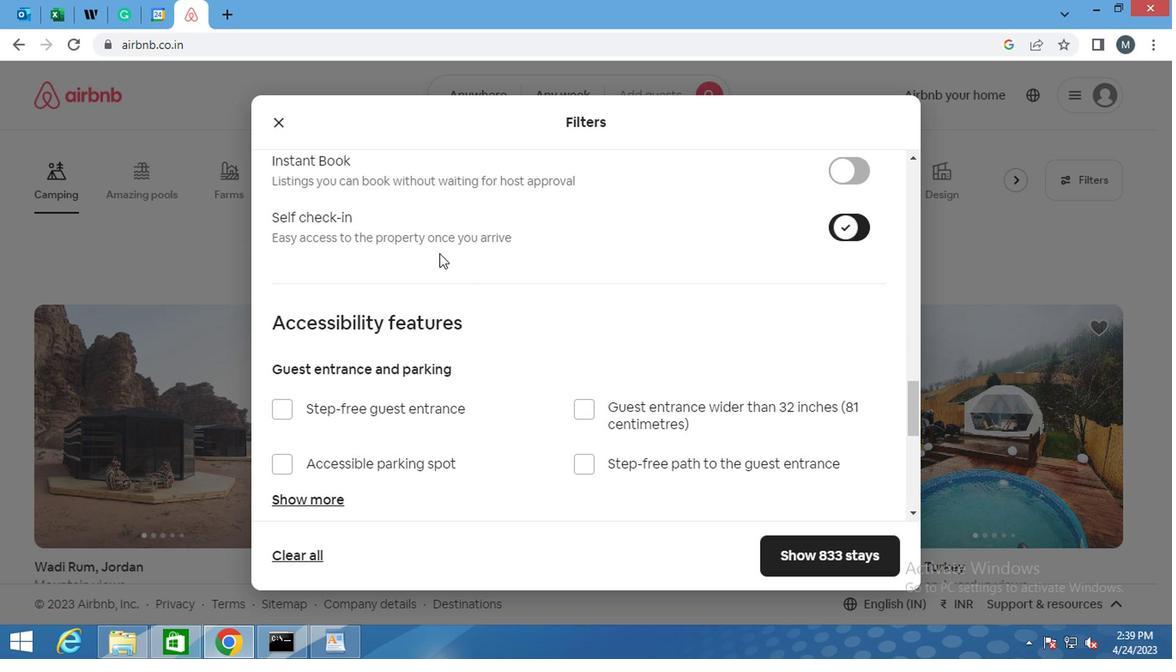 
Action: Mouse scrolled (443, 282) with delta (0, 0)
Screenshot: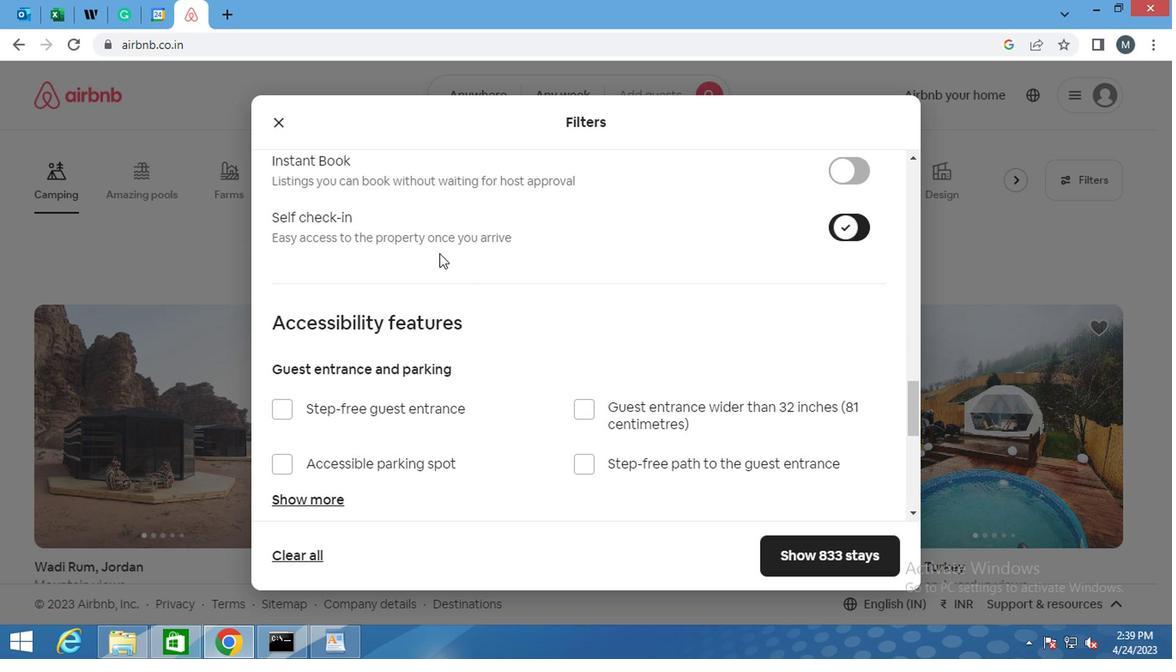 
Action: Mouse moved to (432, 328)
Screenshot: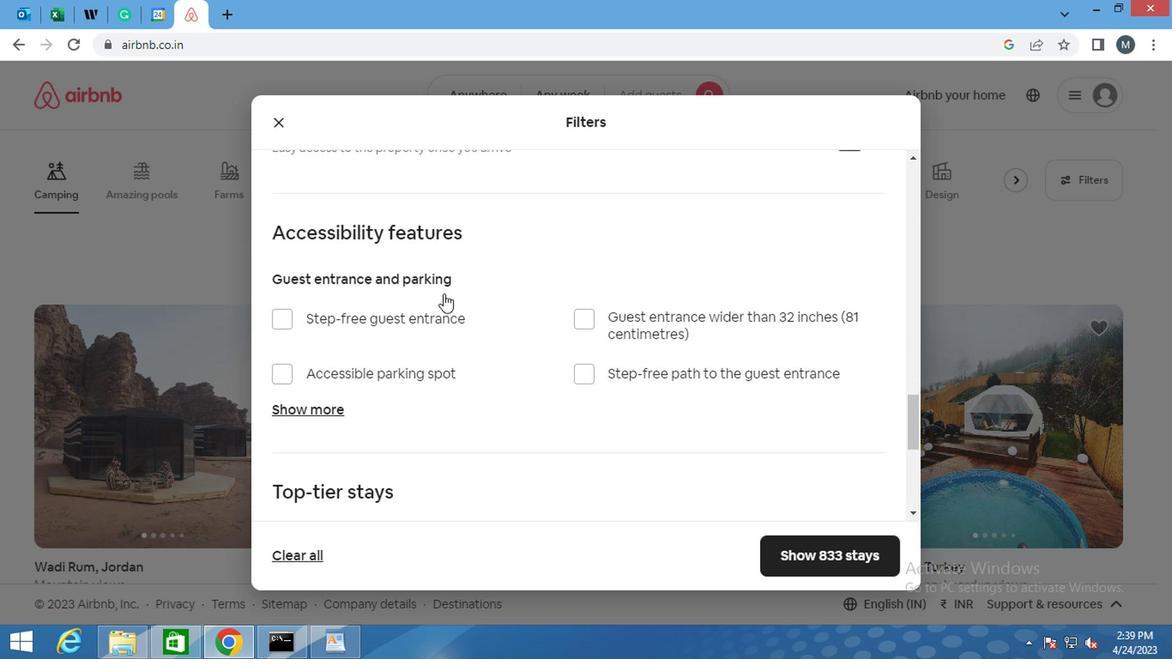 
Action: Mouse scrolled (432, 328) with delta (0, 0)
Screenshot: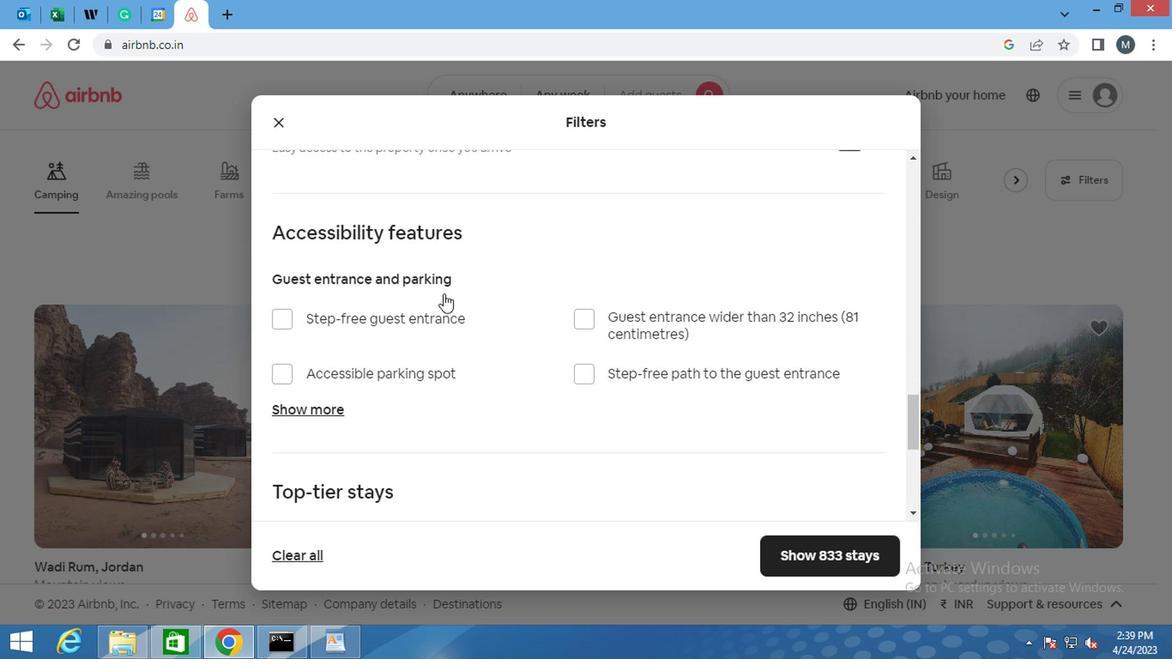 
Action: Mouse moved to (430, 335)
Screenshot: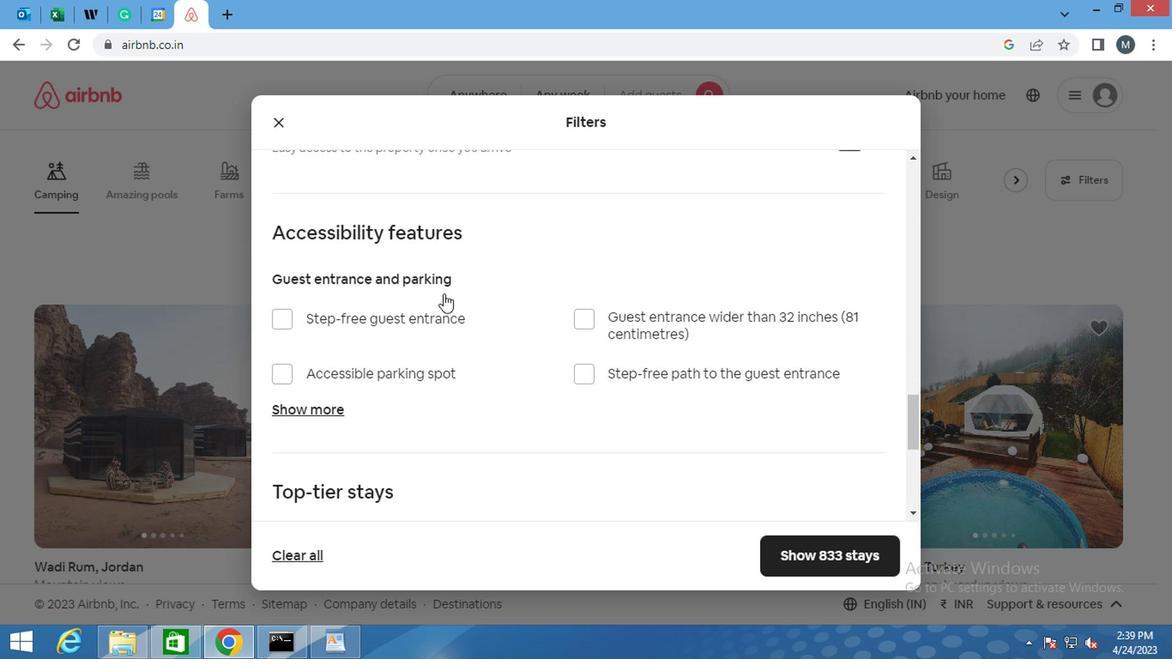 
Action: Mouse scrolled (430, 334) with delta (0, -1)
Screenshot: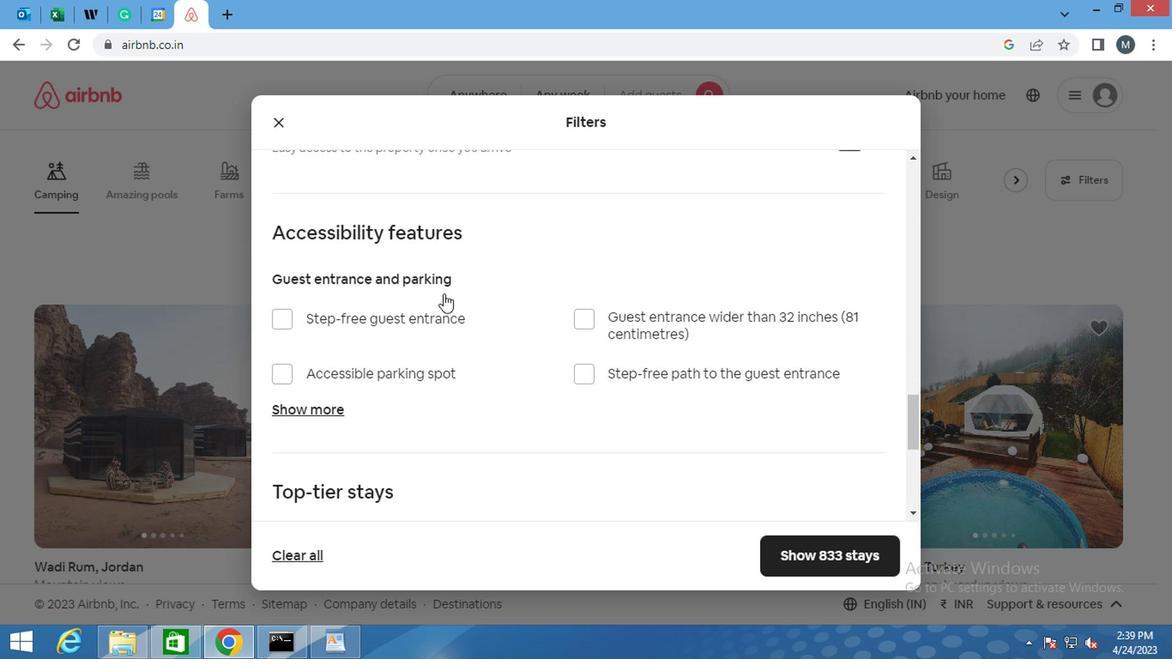 
Action: Mouse moved to (428, 342)
Screenshot: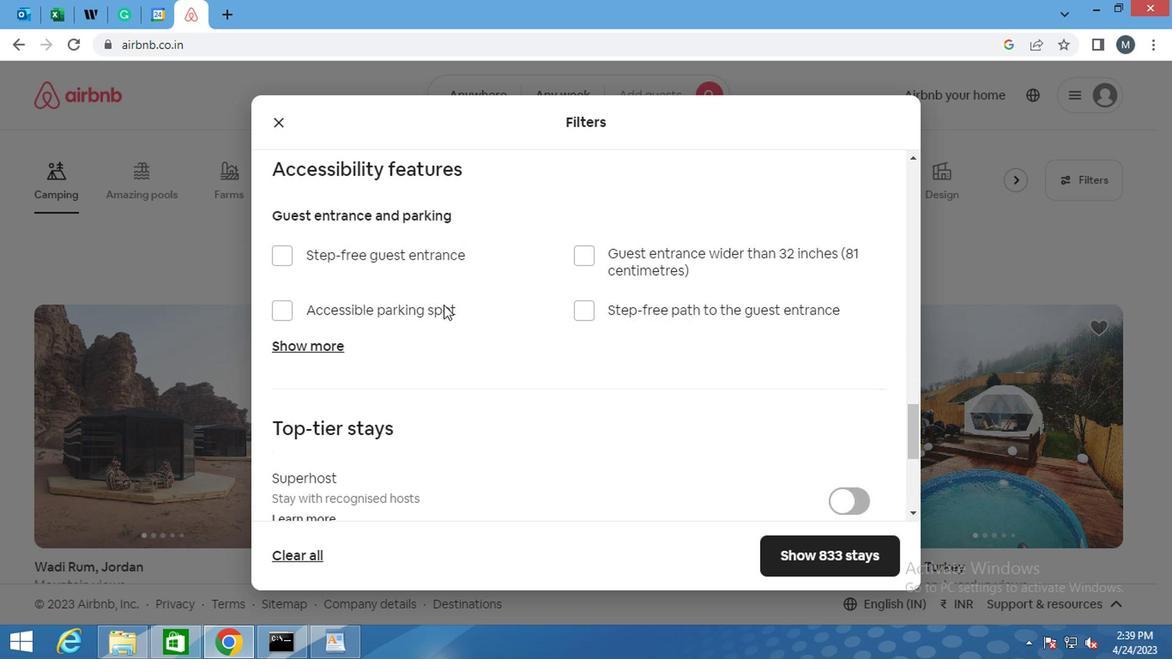 
Action: Mouse scrolled (428, 340) with delta (0, -1)
Screenshot: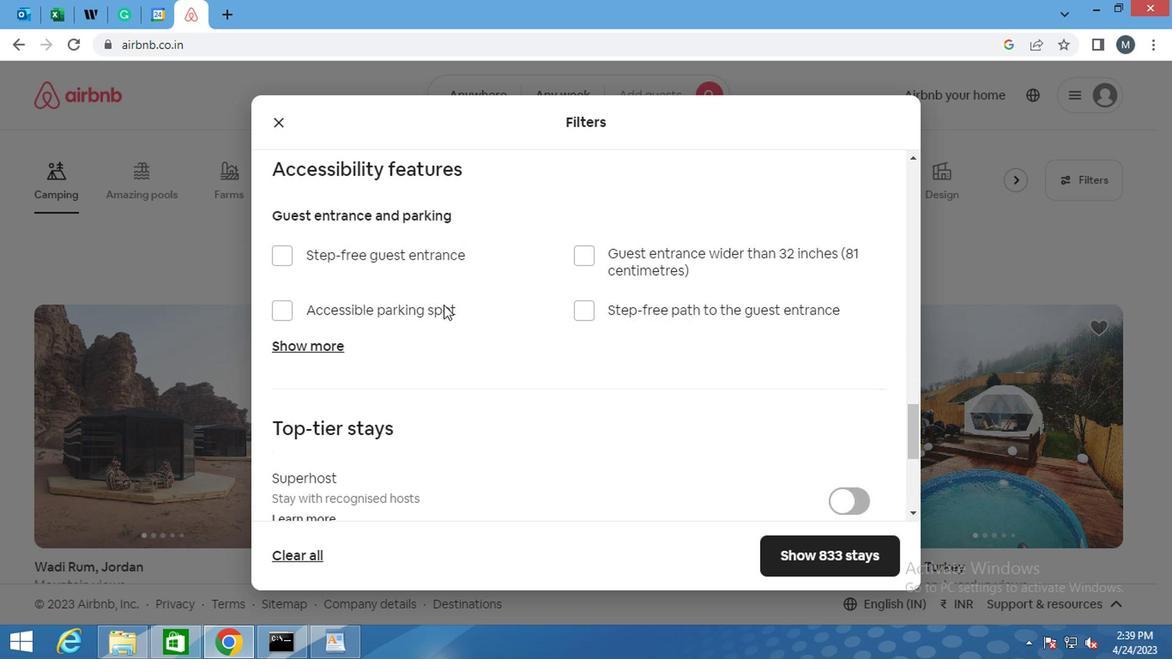 
Action: Mouse moved to (306, 480)
Screenshot: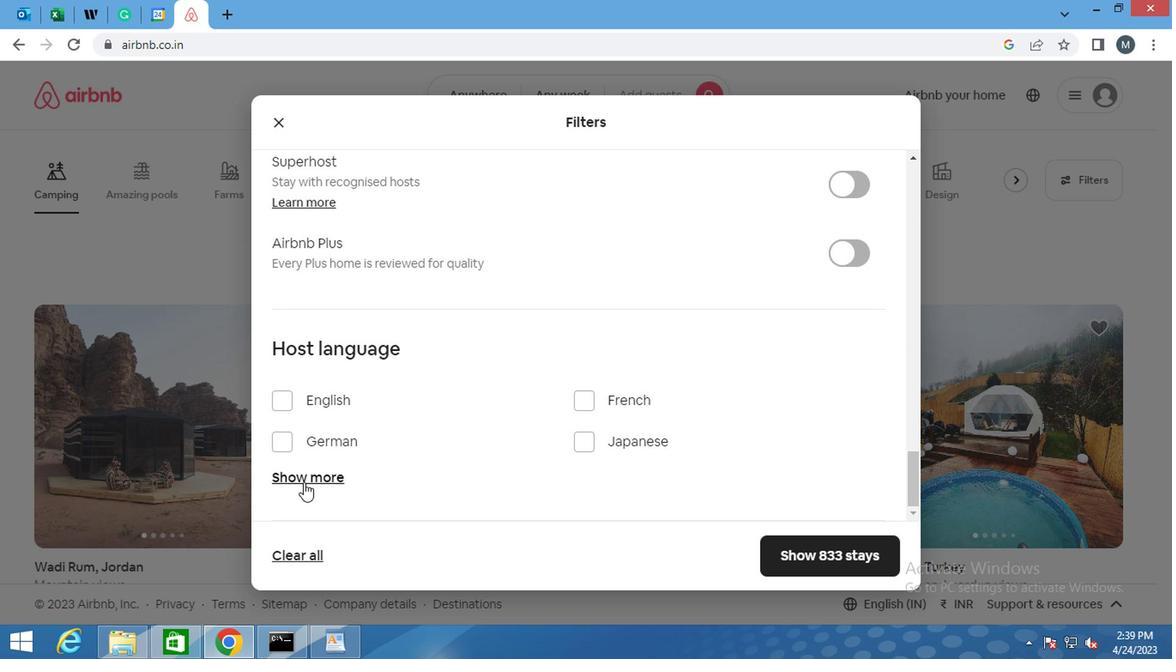 
Action: Mouse pressed left at (306, 480)
Screenshot: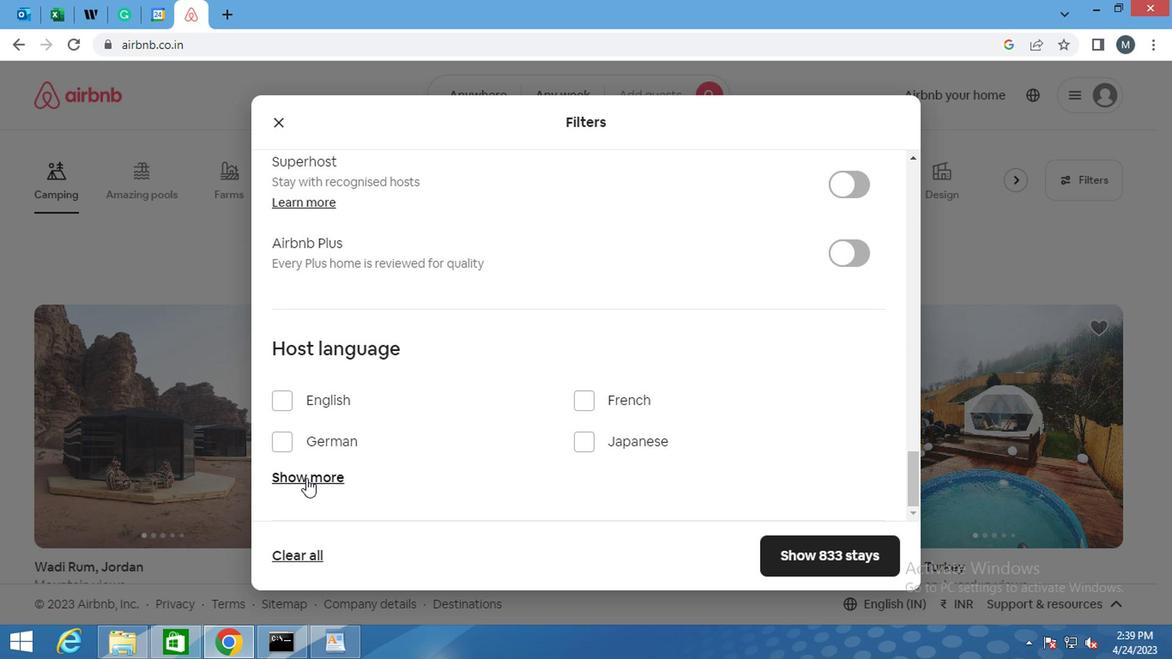 
Action: Mouse moved to (303, 395)
Screenshot: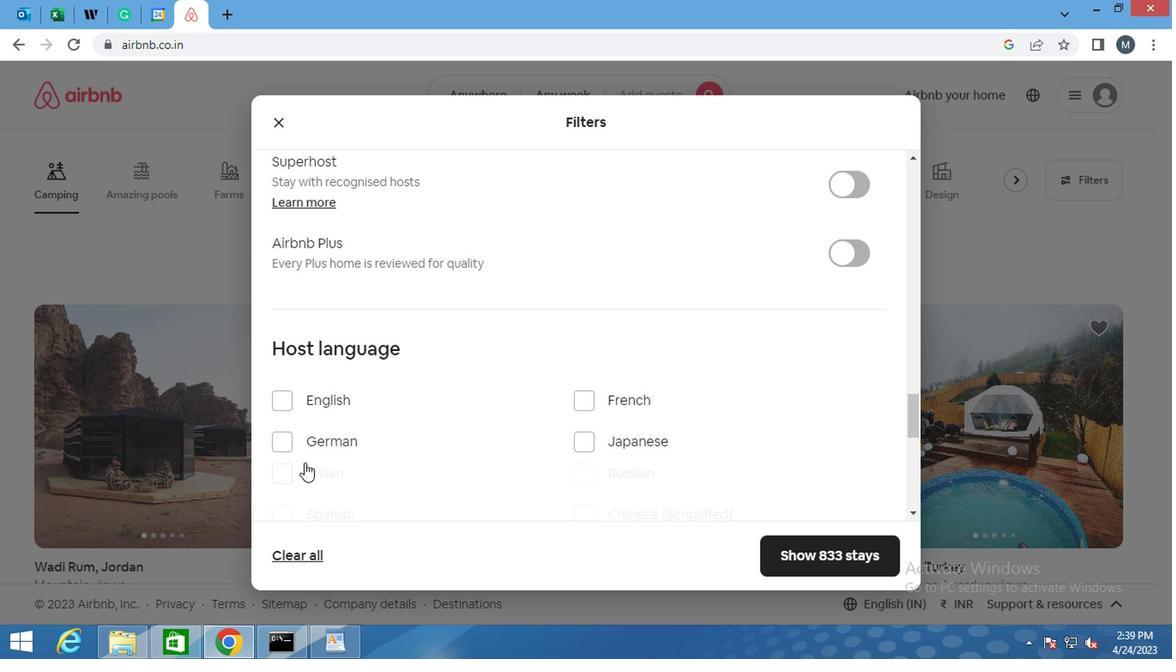 
Action: Mouse scrolled (303, 394) with delta (0, 0)
Screenshot: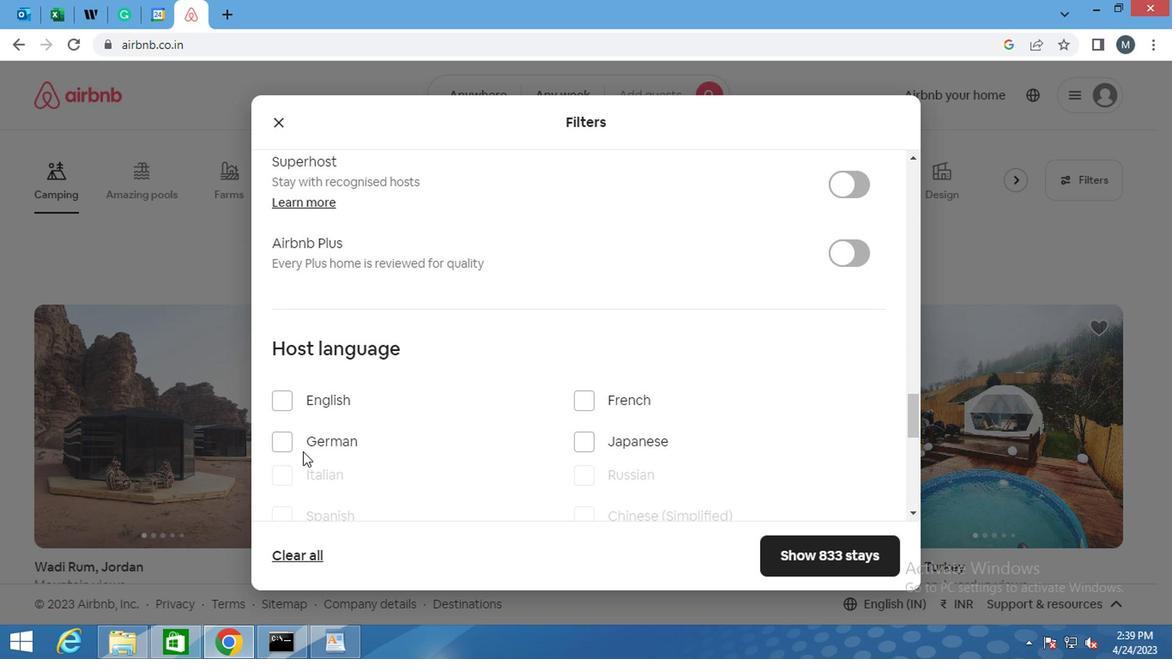 
Action: Mouse scrolled (303, 394) with delta (0, 0)
Screenshot: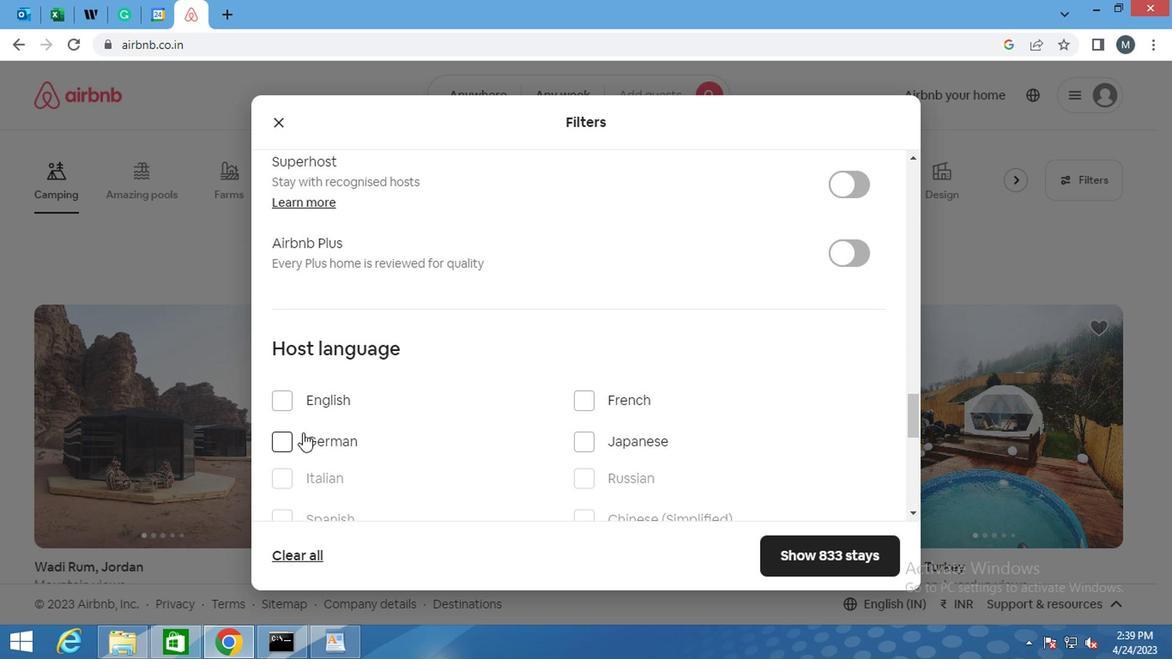 
Action: Mouse moved to (283, 348)
Screenshot: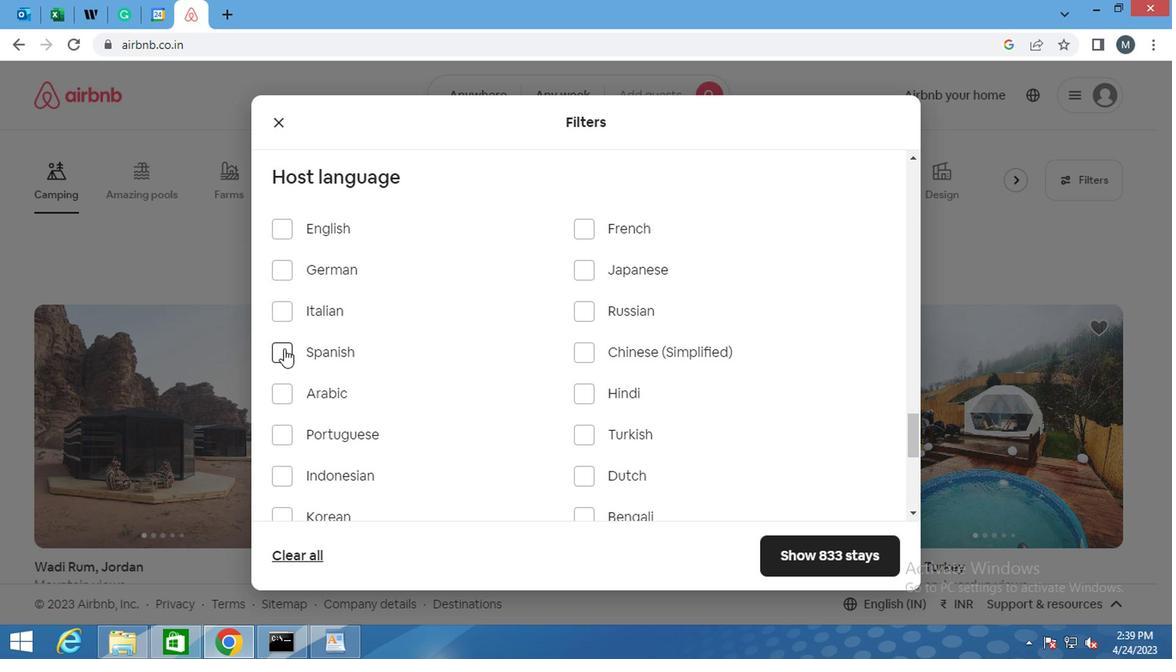 
Action: Mouse pressed left at (283, 348)
Screenshot: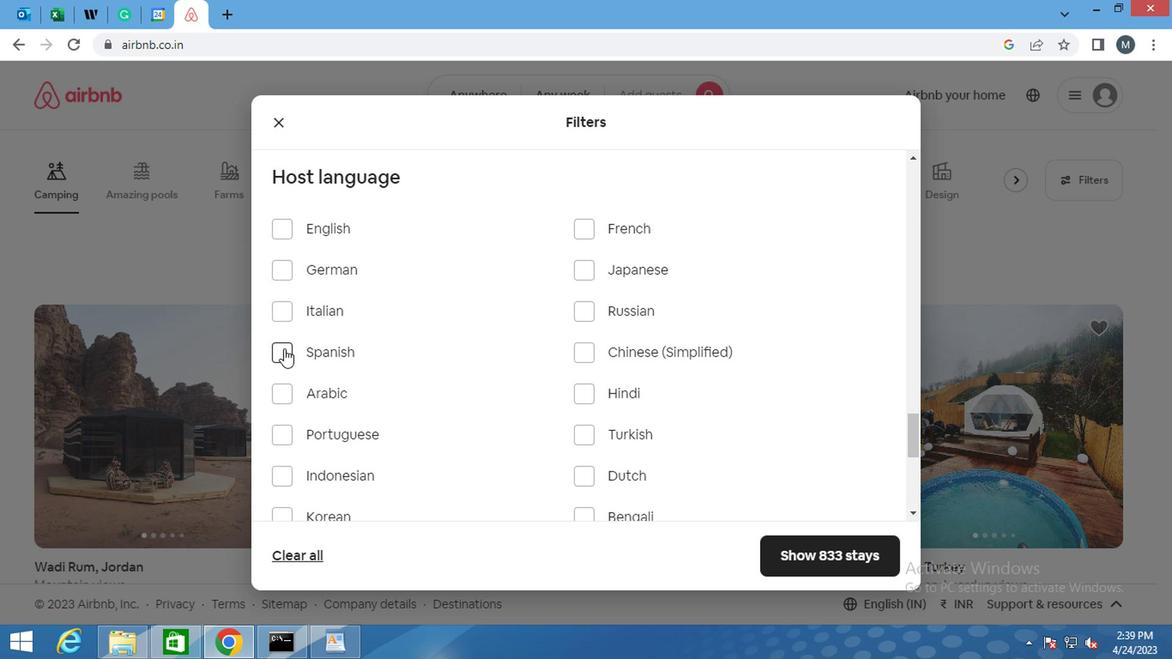 
Action: Mouse moved to (827, 550)
Screenshot: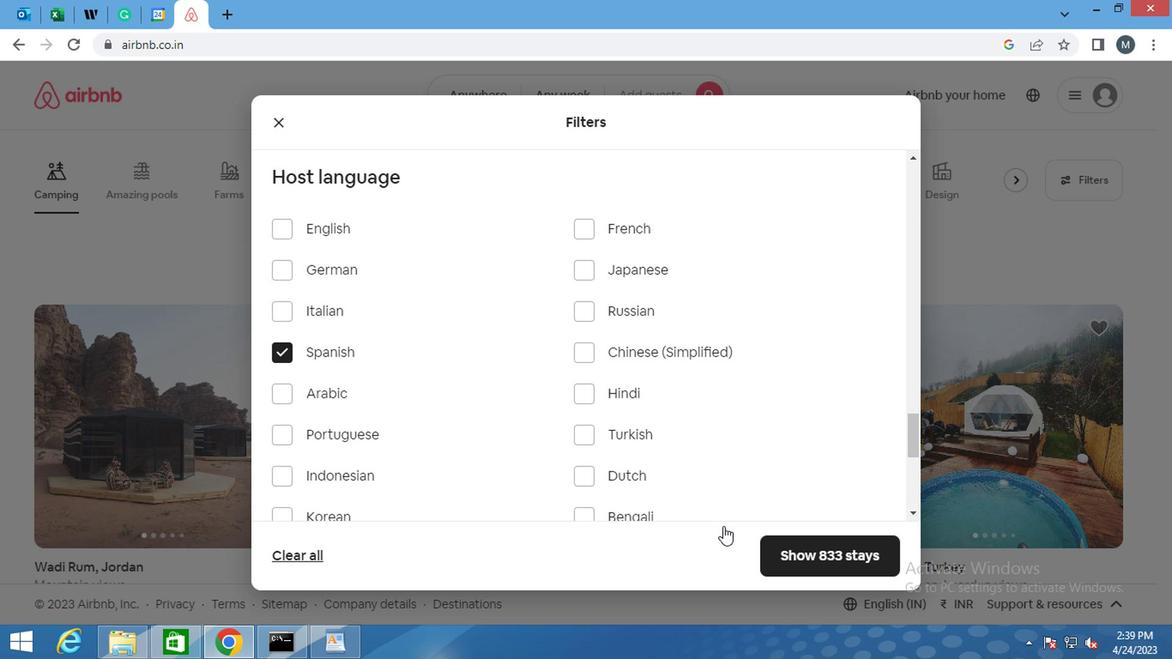 
Action: Mouse pressed left at (827, 550)
Screenshot: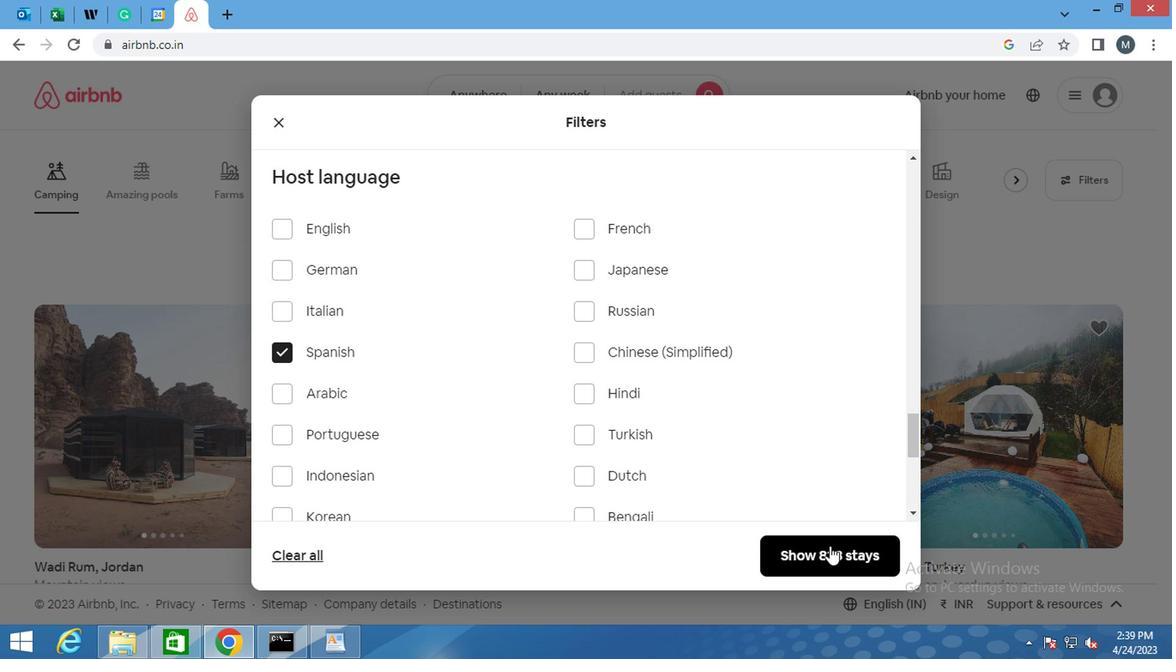
Action: Mouse moved to (814, 544)
Screenshot: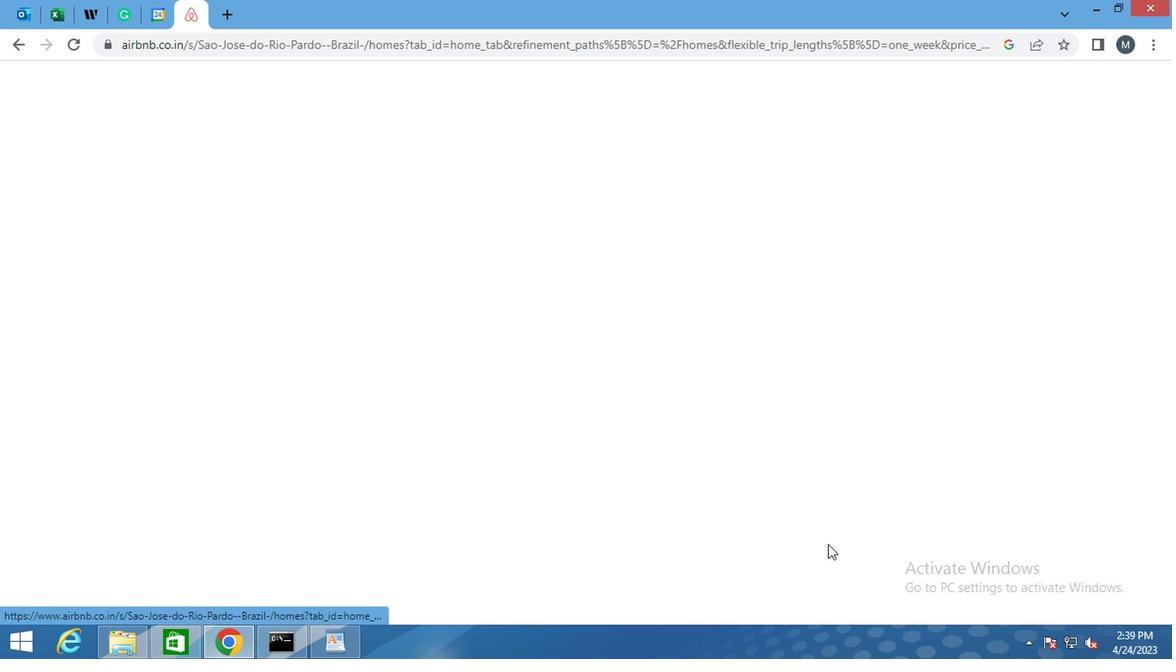 
